 Task: Look for space in Boyarka, Ukraine from 8th August, 2023 to 15th August, 2023 for 9 adults in price range Rs.10000 to Rs.14000. Place can be shared room with 5 bedrooms having 9 beds and 5 bathrooms. Property type can be house, flat, guest house. Amenities needed are: wifi, TV, free parkinig on premises, gym, breakfast. Booking option can be shelf check-in. Required host language is English.
Action: Mouse moved to (438, 111)
Screenshot: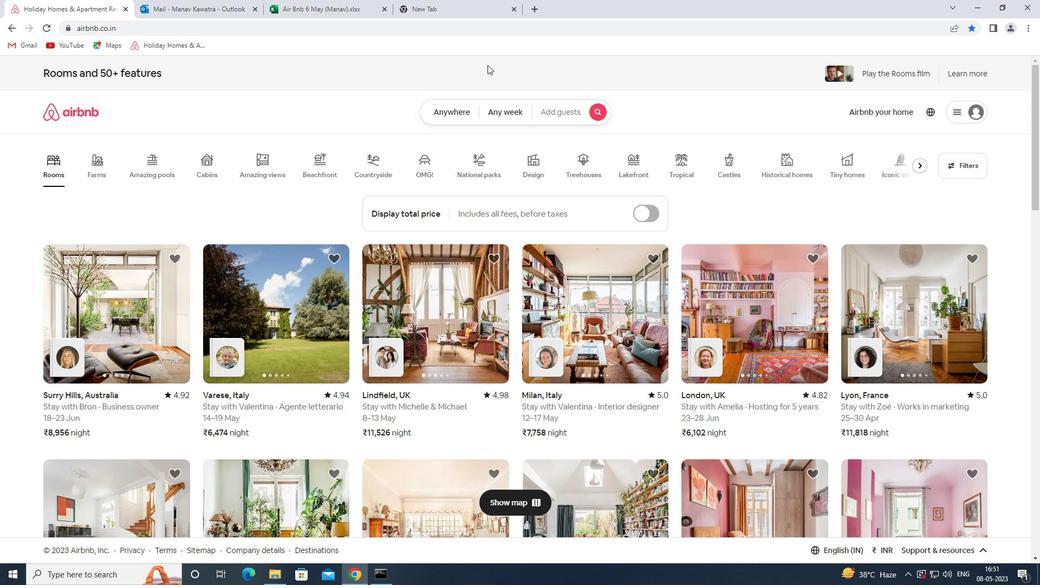 
Action: Mouse pressed left at (438, 111)
Screenshot: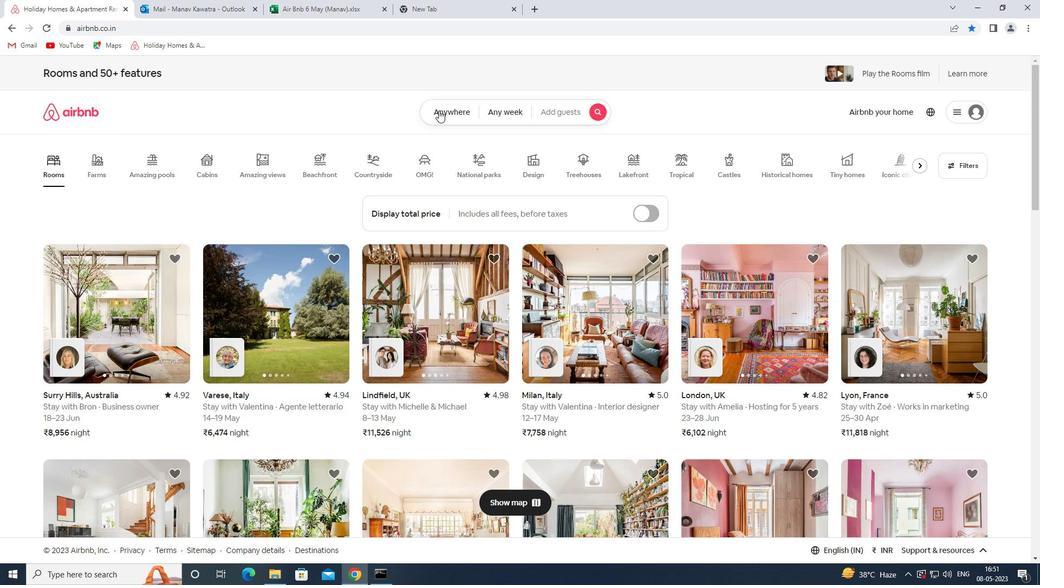 
Action: Mouse moved to (365, 152)
Screenshot: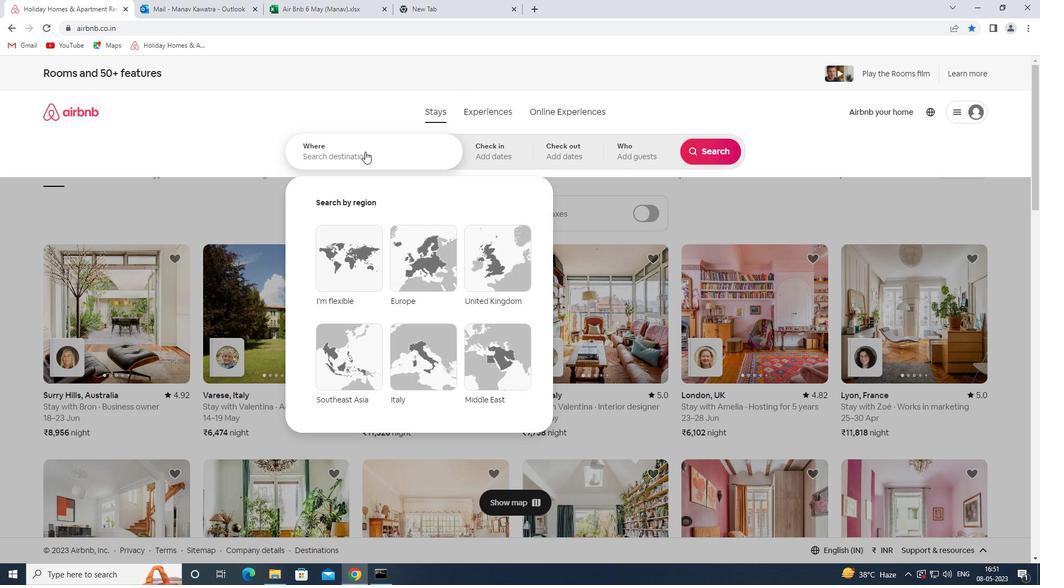
Action: Mouse pressed left at (365, 152)
Screenshot: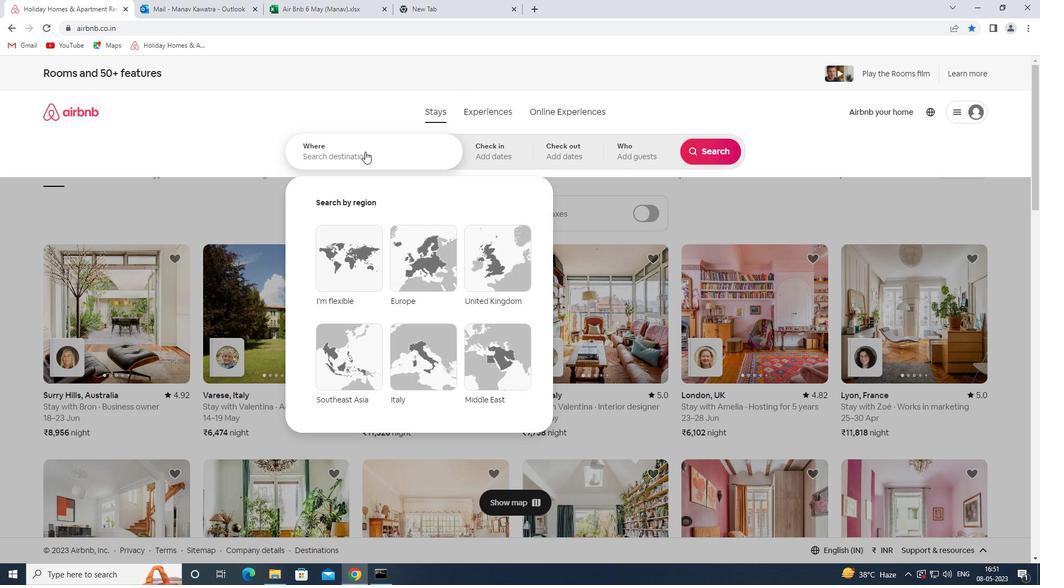 
Action: Key pressed <Key.shift>BOYARKA<Key.space><Key.shift><Key.shift><Key.shift><Key.shift><Key.shift><Key.shift>UKRAINE<Key.space><Key.enter>
Screenshot: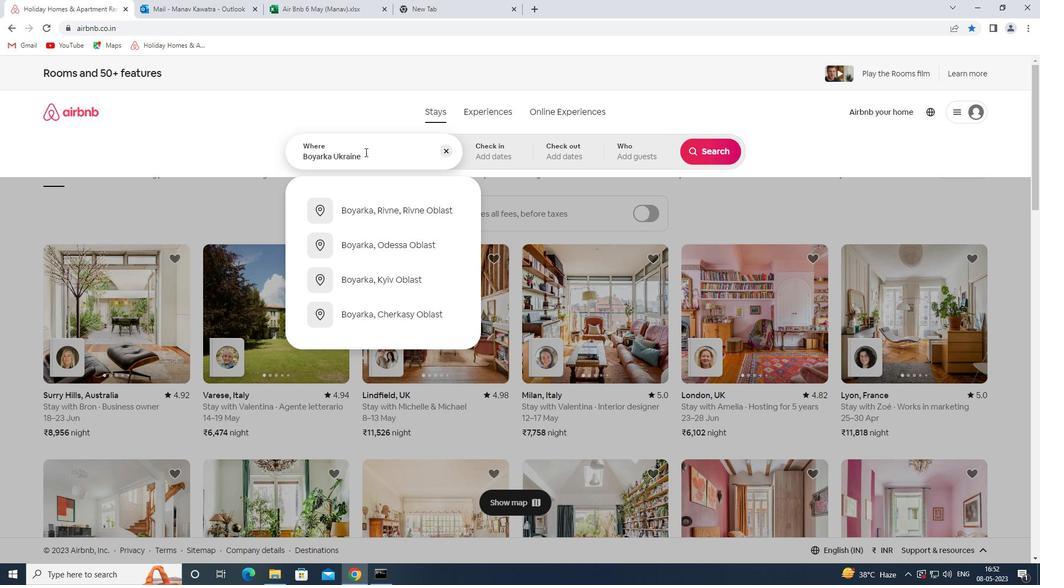 
Action: Mouse moved to (711, 237)
Screenshot: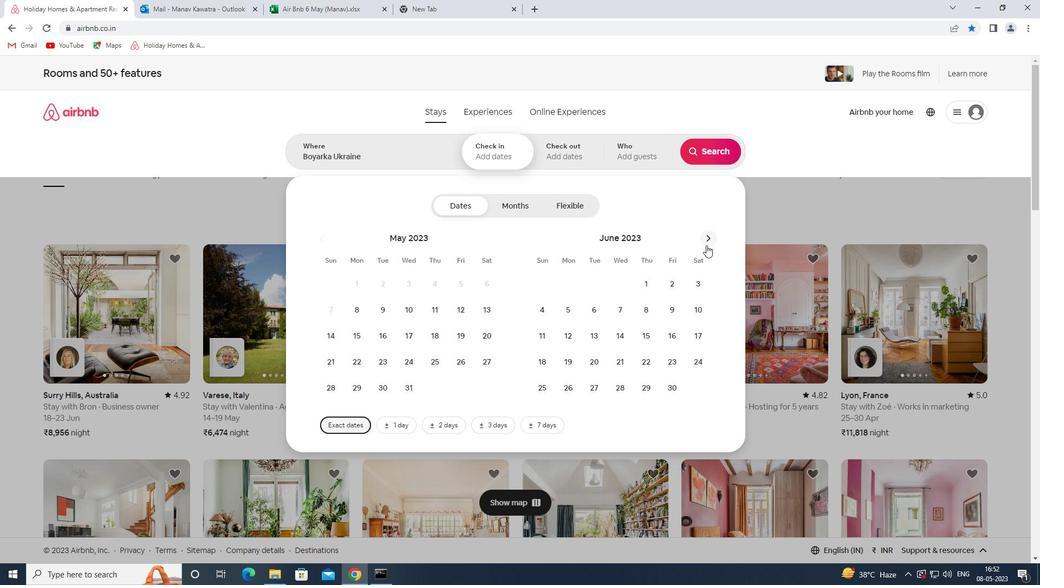 
Action: Mouse pressed left at (711, 237)
Screenshot: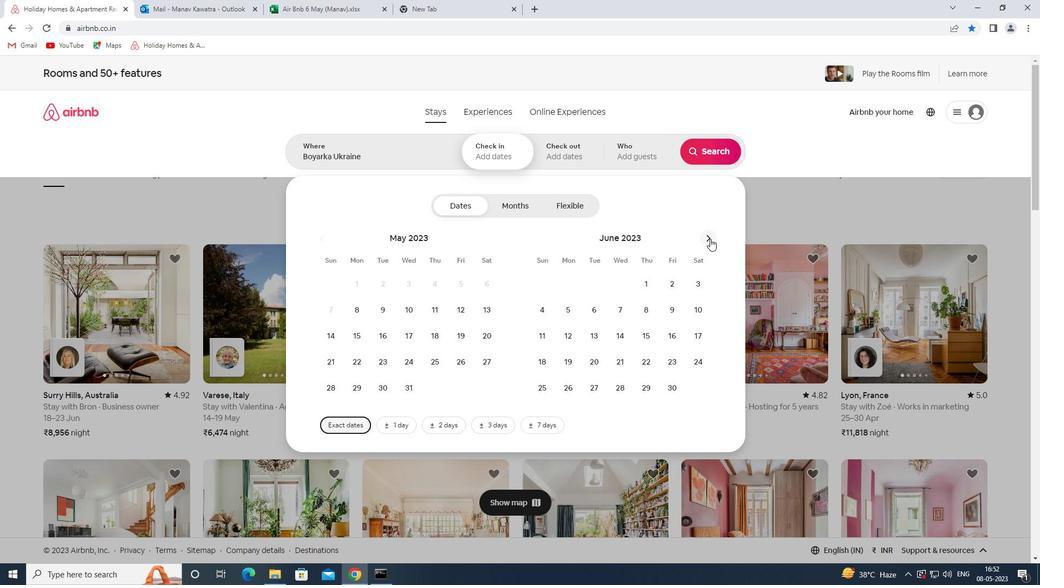 
Action: Mouse pressed left at (711, 237)
Screenshot: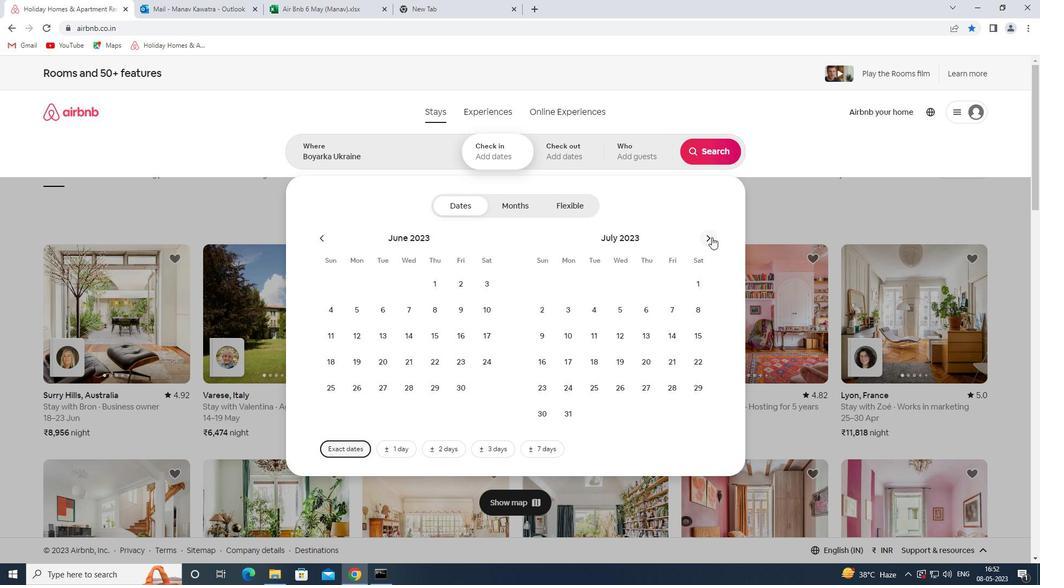 
Action: Mouse moved to (594, 311)
Screenshot: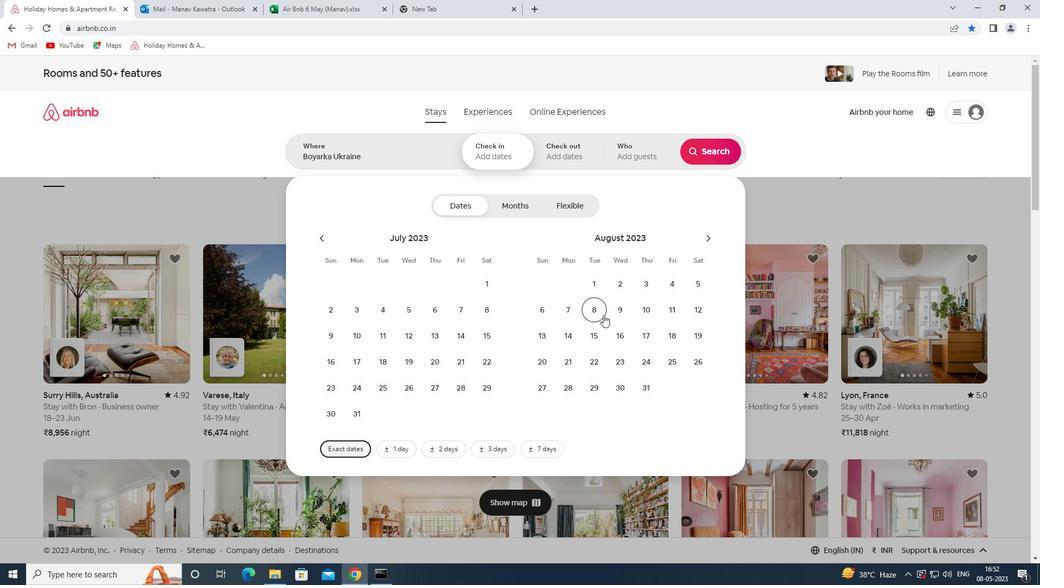 
Action: Mouse pressed left at (594, 311)
Screenshot: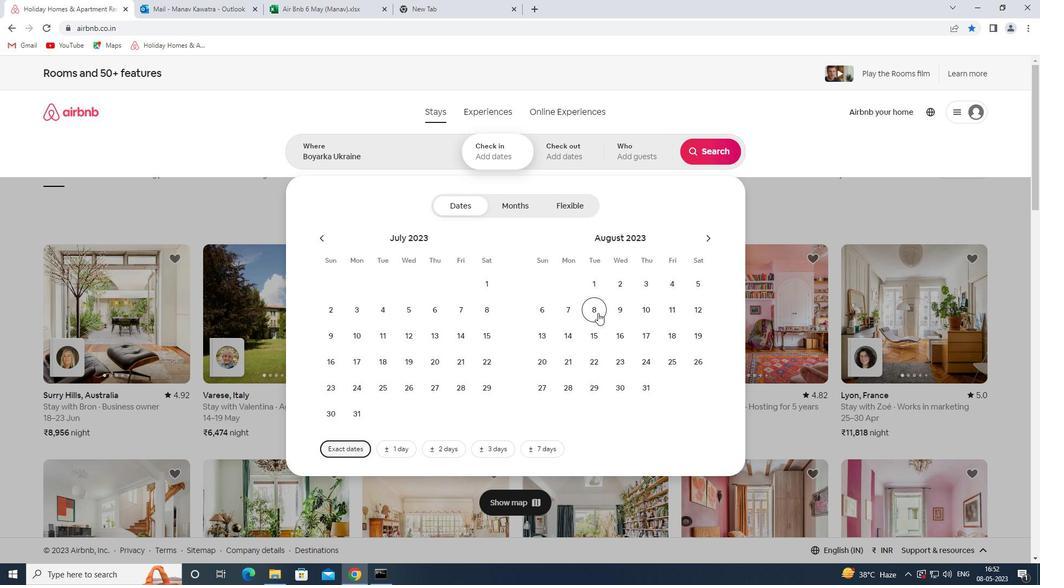 
Action: Mouse moved to (591, 336)
Screenshot: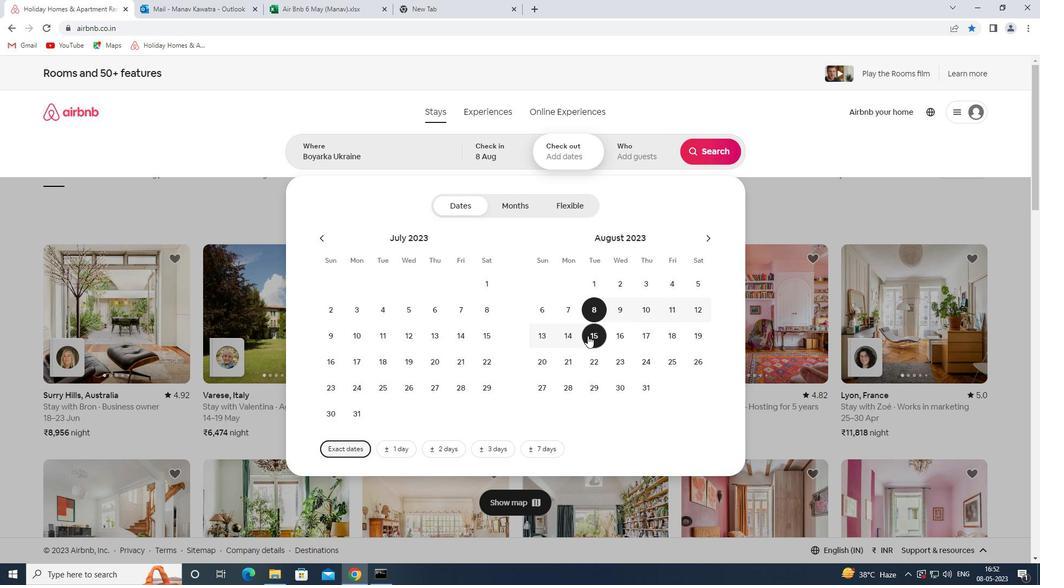 
Action: Mouse pressed left at (591, 336)
Screenshot: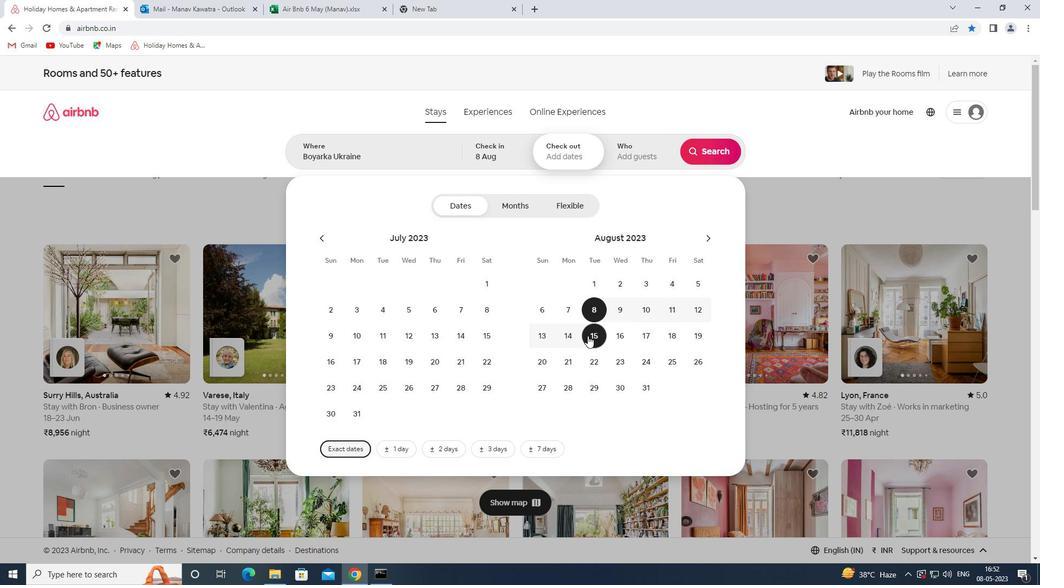 
Action: Mouse moved to (633, 163)
Screenshot: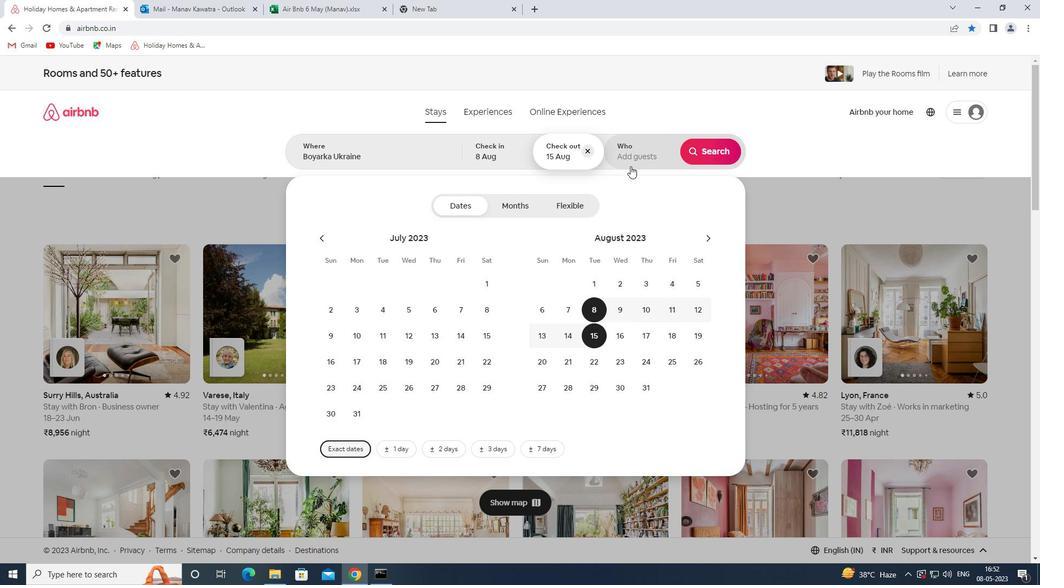 
Action: Mouse pressed left at (633, 163)
Screenshot: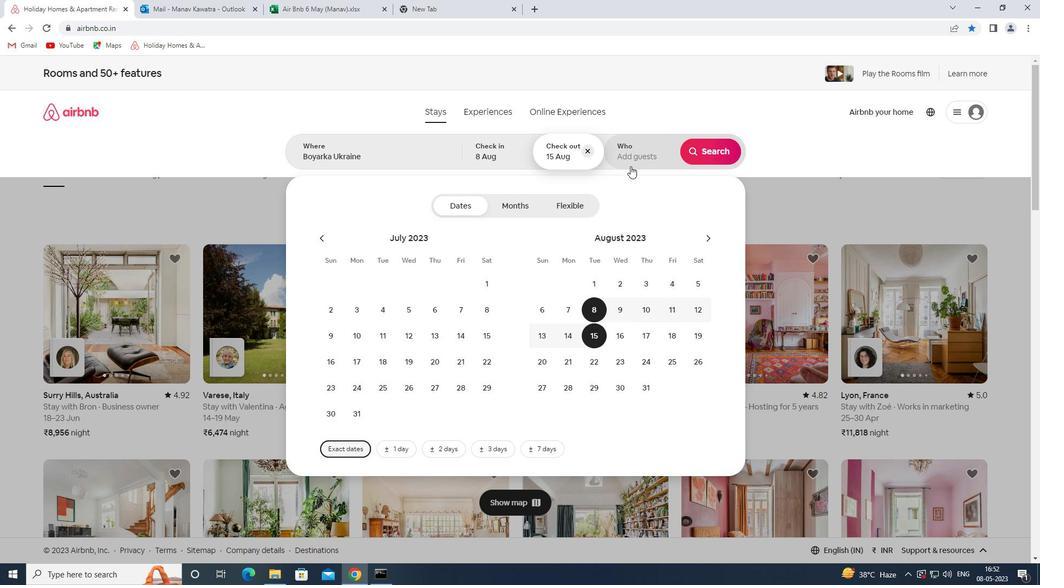 
Action: Mouse moved to (719, 214)
Screenshot: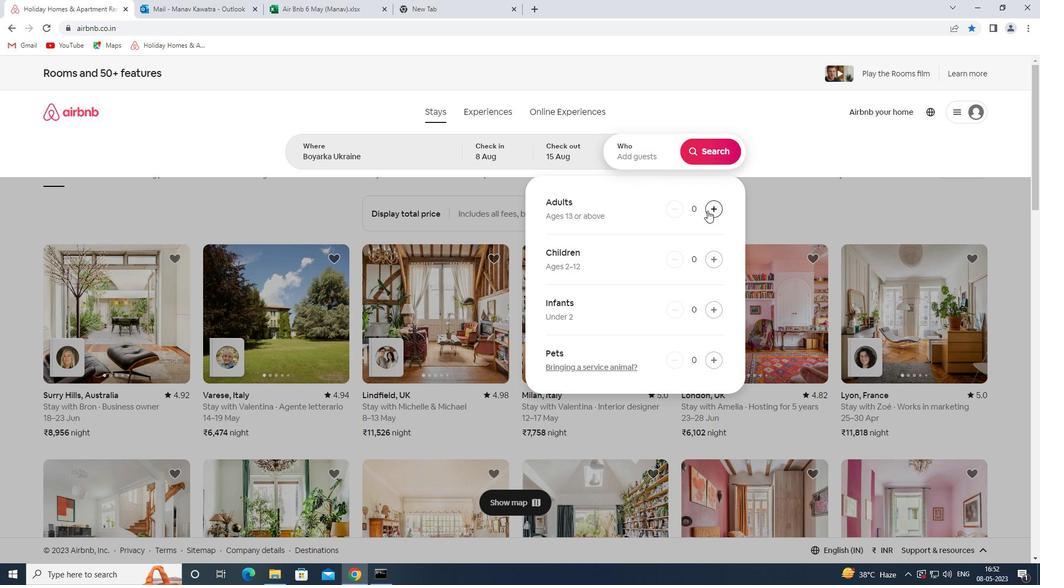 
Action: Mouse pressed left at (719, 214)
Screenshot: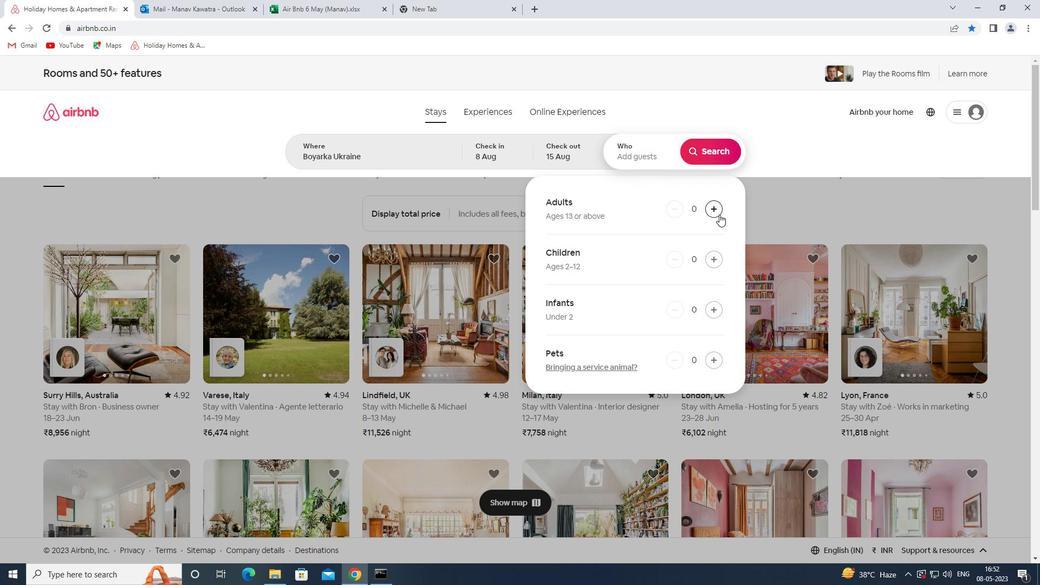 
Action: Mouse pressed left at (719, 214)
Screenshot: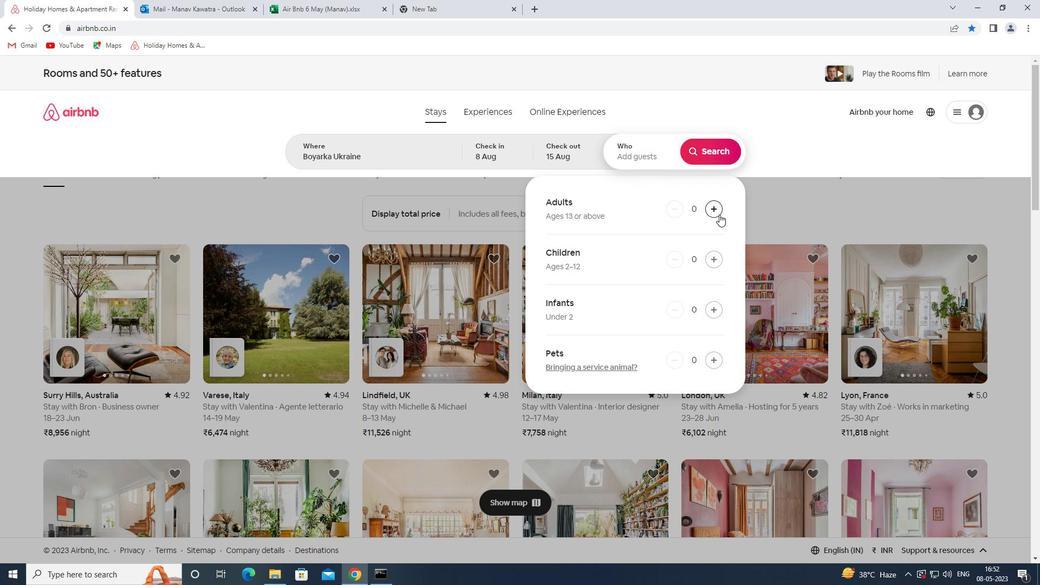 
Action: Mouse moved to (714, 213)
Screenshot: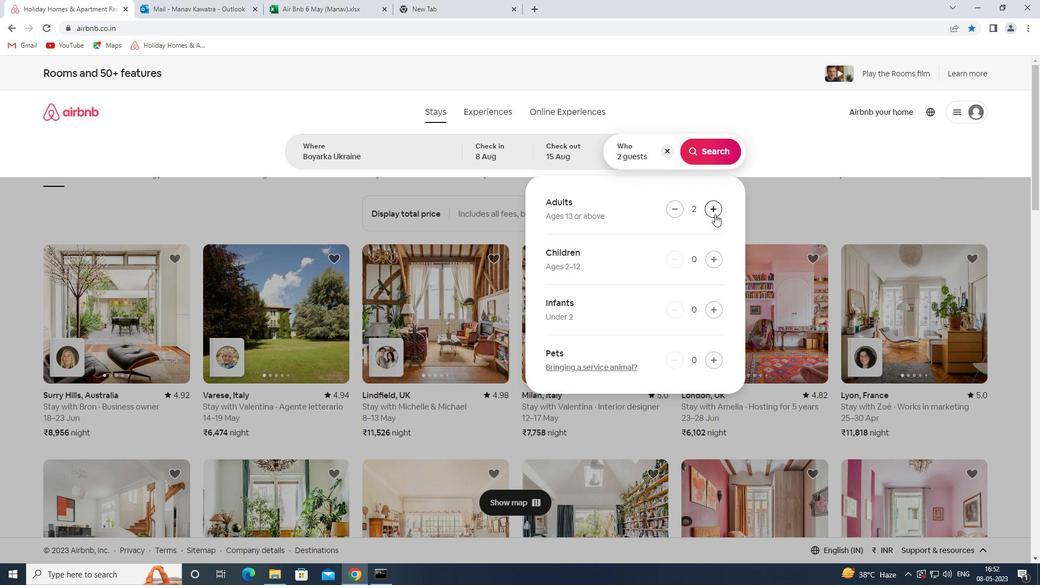 
Action: Mouse pressed left at (714, 213)
Screenshot: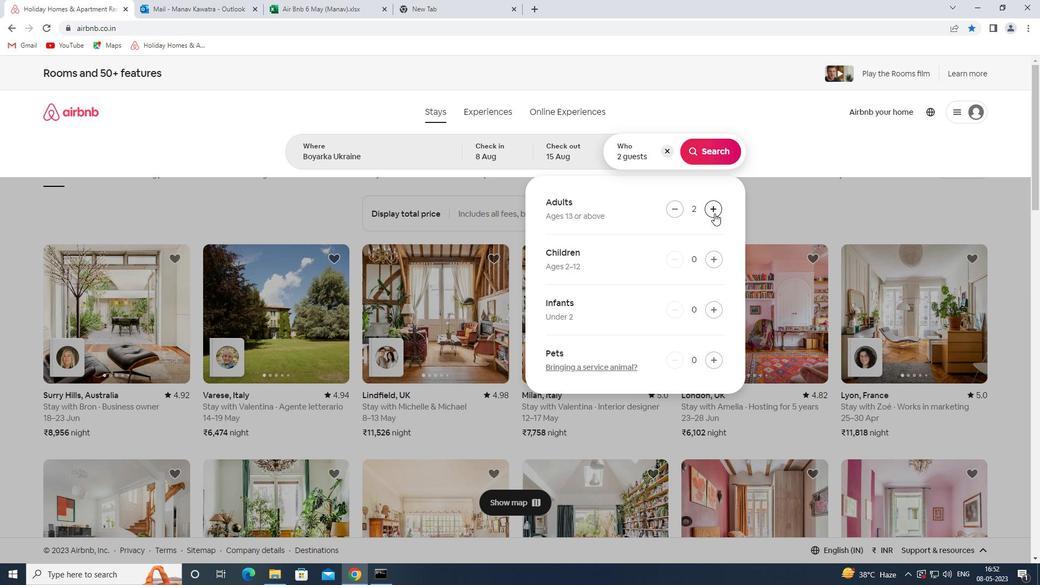 
Action: Mouse pressed left at (714, 213)
Screenshot: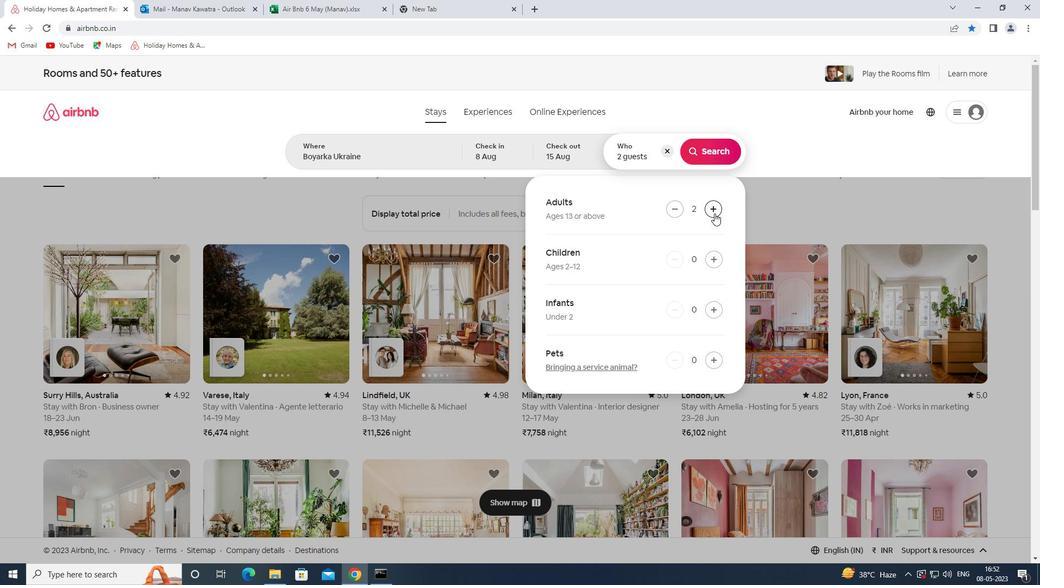 
Action: Mouse pressed left at (714, 213)
Screenshot: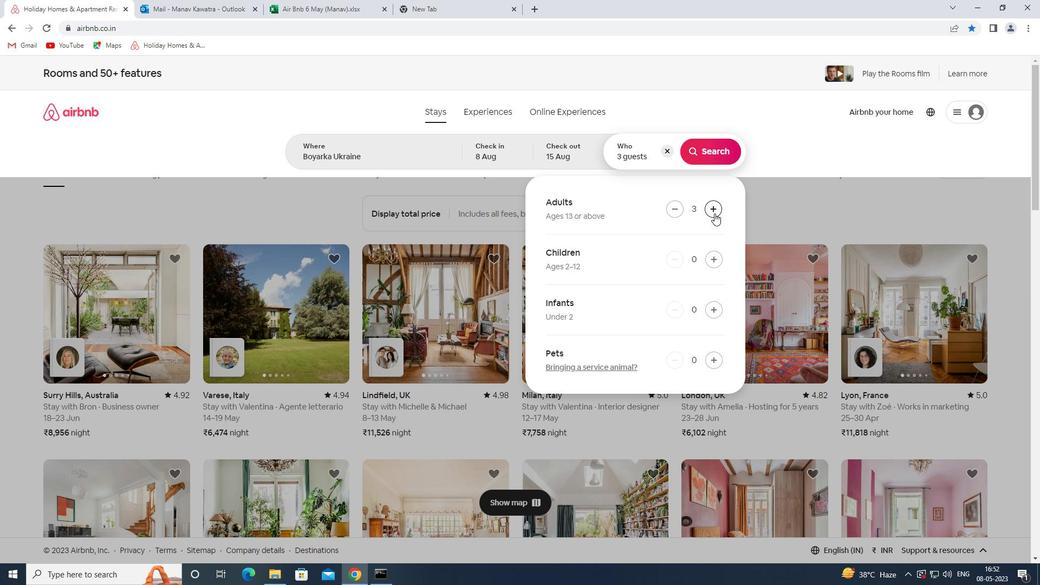 
Action: Mouse pressed left at (714, 213)
Screenshot: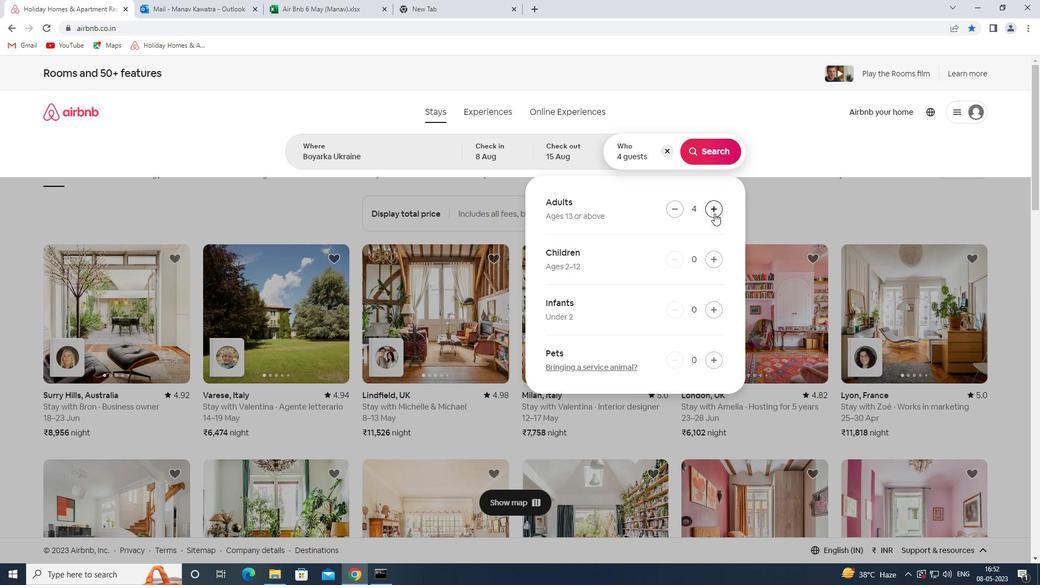 
Action: Mouse pressed left at (714, 213)
Screenshot: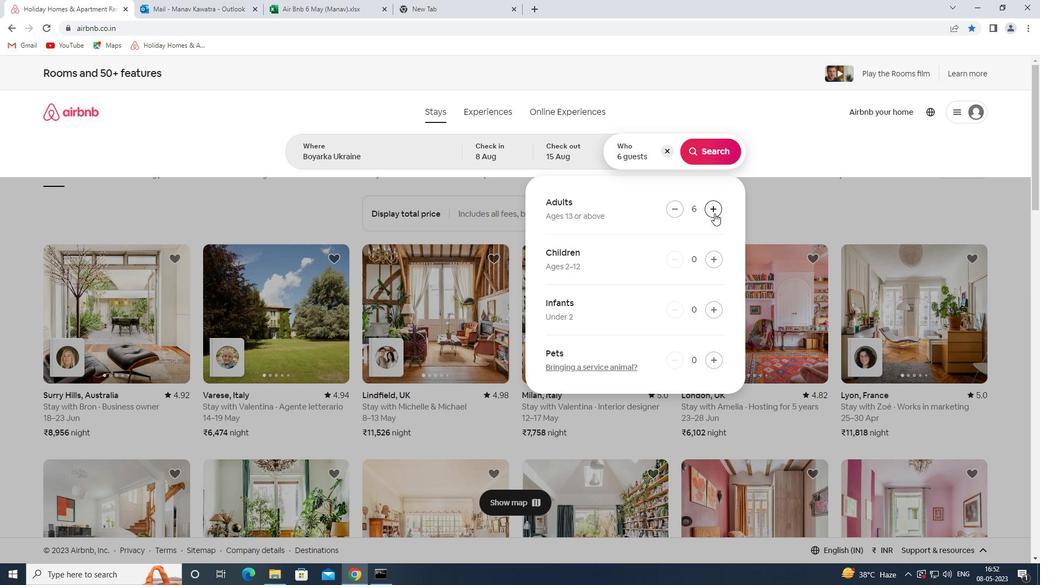 
Action: Mouse pressed left at (714, 213)
Screenshot: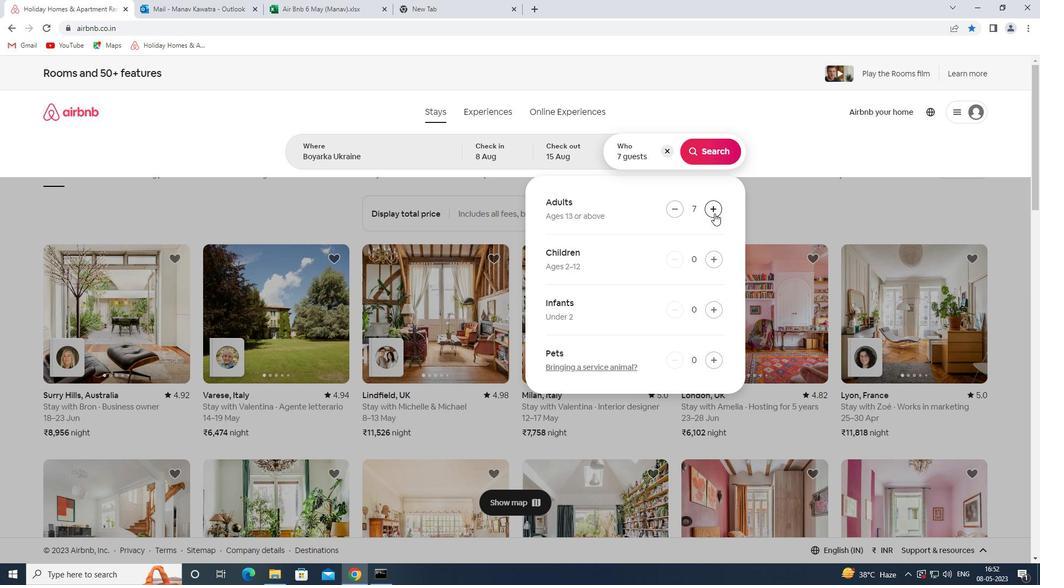 
Action: Mouse pressed left at (714, 213)
Screenshot: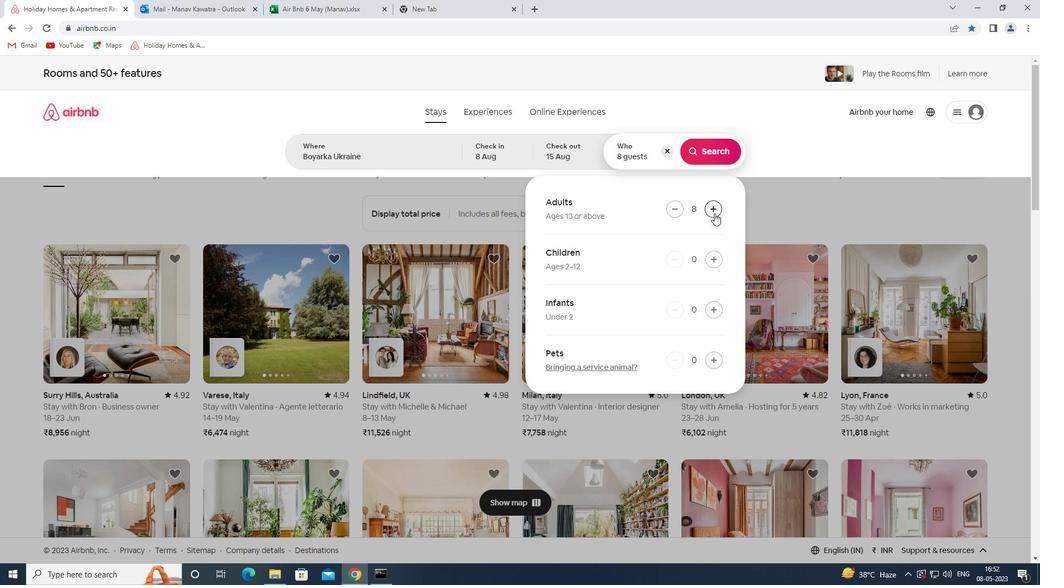 
Action: Mouse moved to (714, 150)
Screenshot: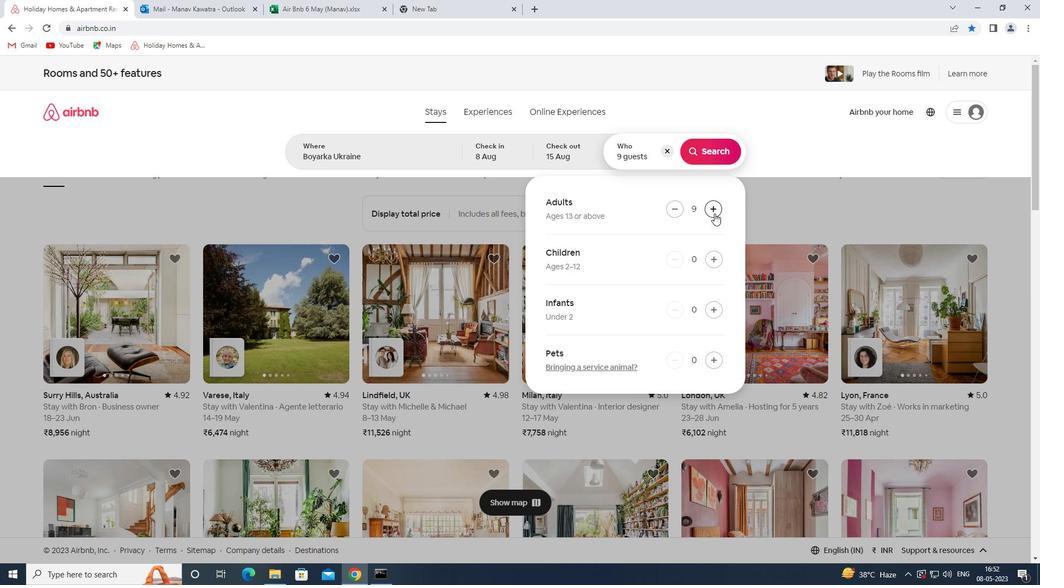 
Action: Mouse pressed left at (714, 150)
Screenshot: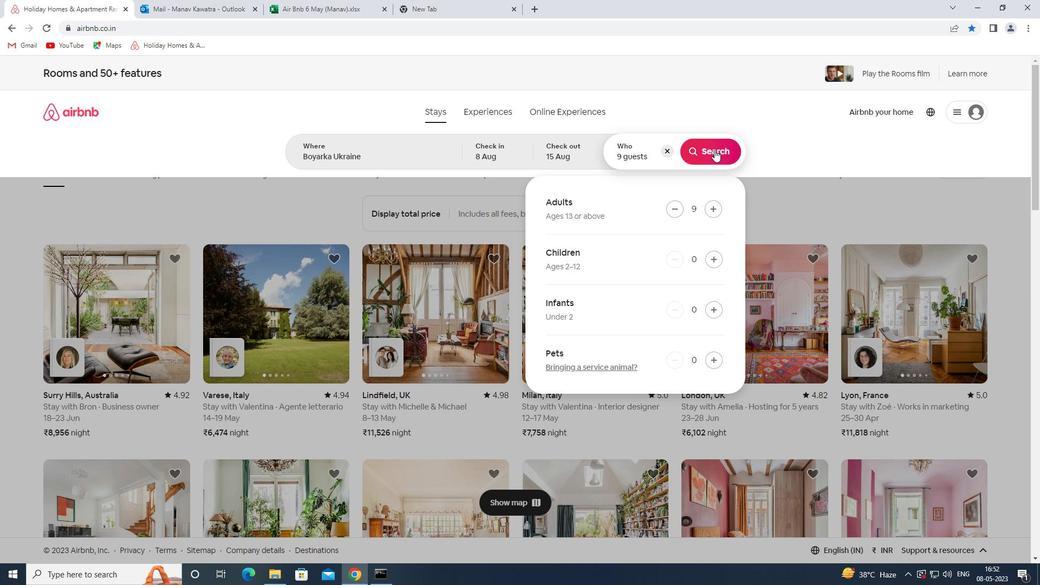 
Action: Mouse moved to (1017, 113)
Screenshot: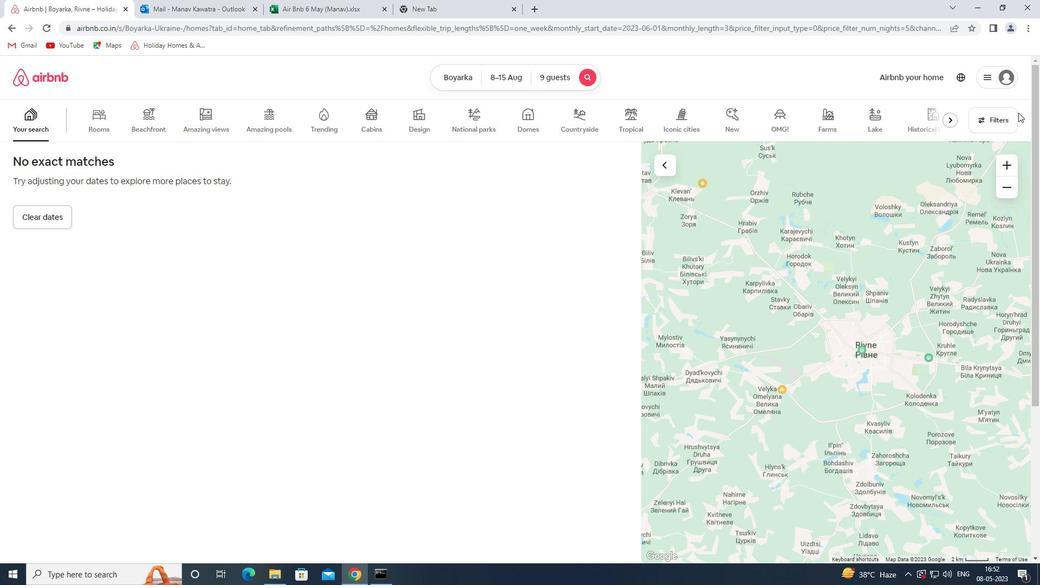 
Action: Mouse pressed left at (1017, 113)
Screenshot: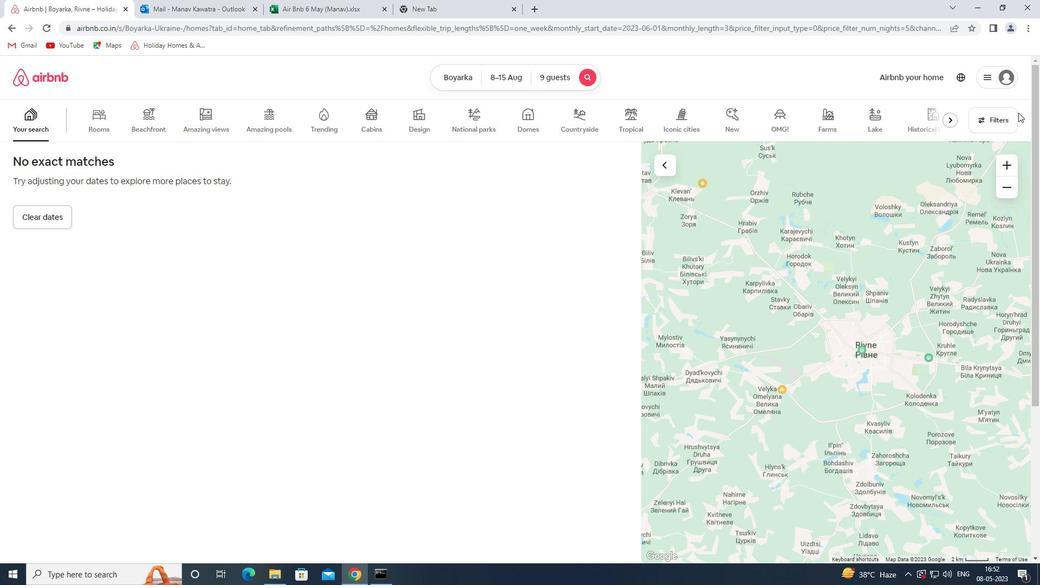 
Action: Mouse moved to (445, 384)
Screenshot: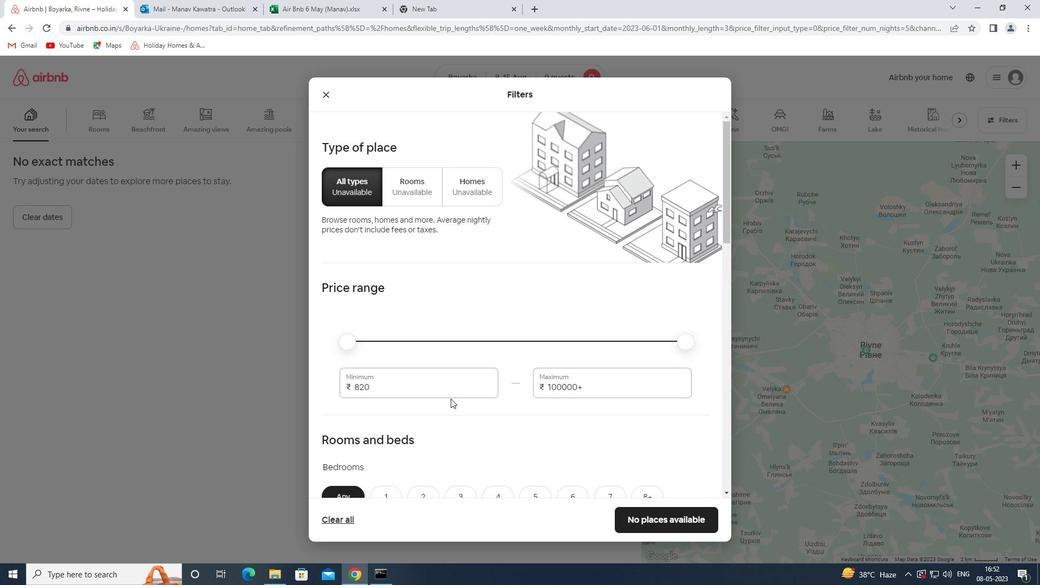 
Action: Mouse pressed left at (445, 384)
Screenshot: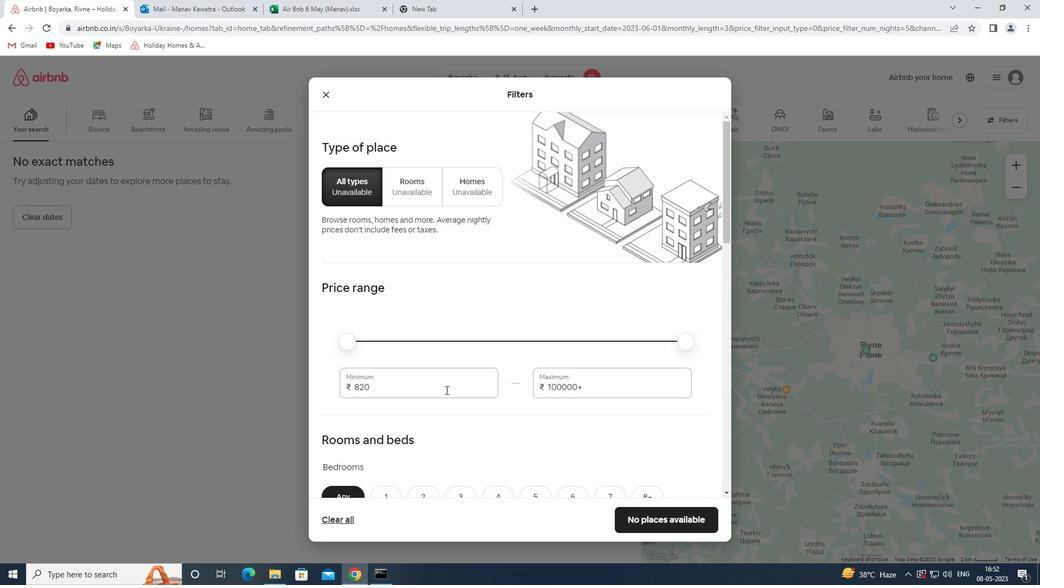 
Action: Mouse pressed left at (445, 384)
Screenshot: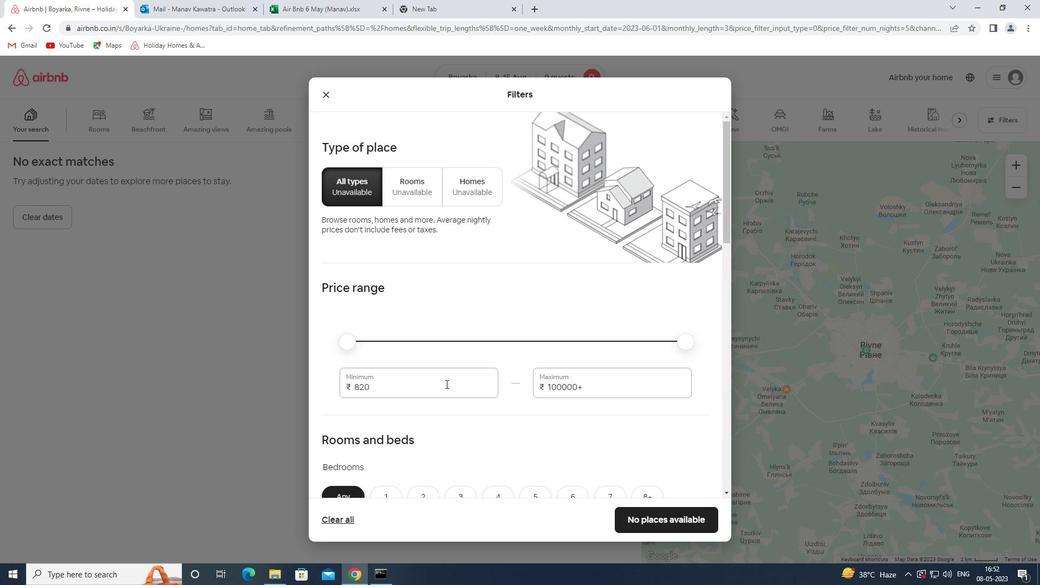 
Action: Key pressed 10000<Key.tab><<96>>1400<Key.backspace><Key.backspace><Key.backspace><Key.backspace><Key.backspace><Key.backspace><Key.backspace><Key.backspace><Key.backspace><Key.backspace><Key.backspace><Key.backspace>14000
Screenshot: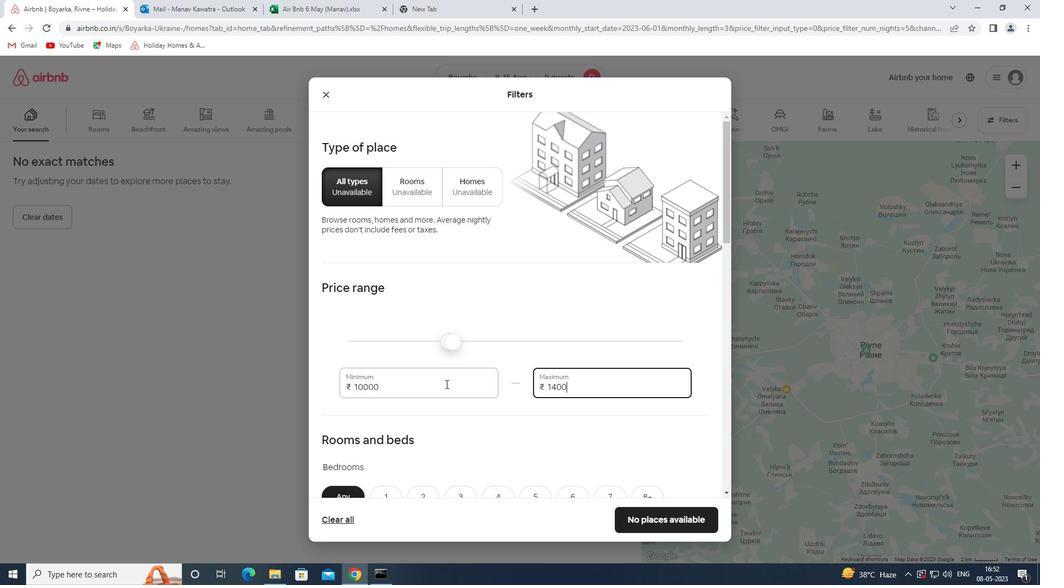 
Action: Mouse scrolled (445, 383) with delta (0, 0)
Screenshot: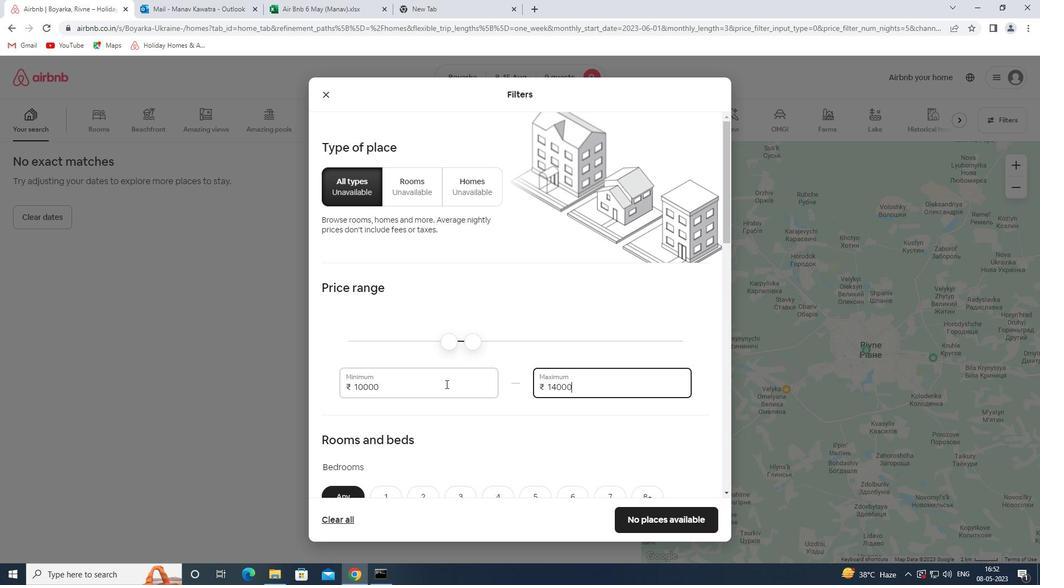 
Action: Mouse scrolled (445, 383) with delta (0, 0)
Screenshot: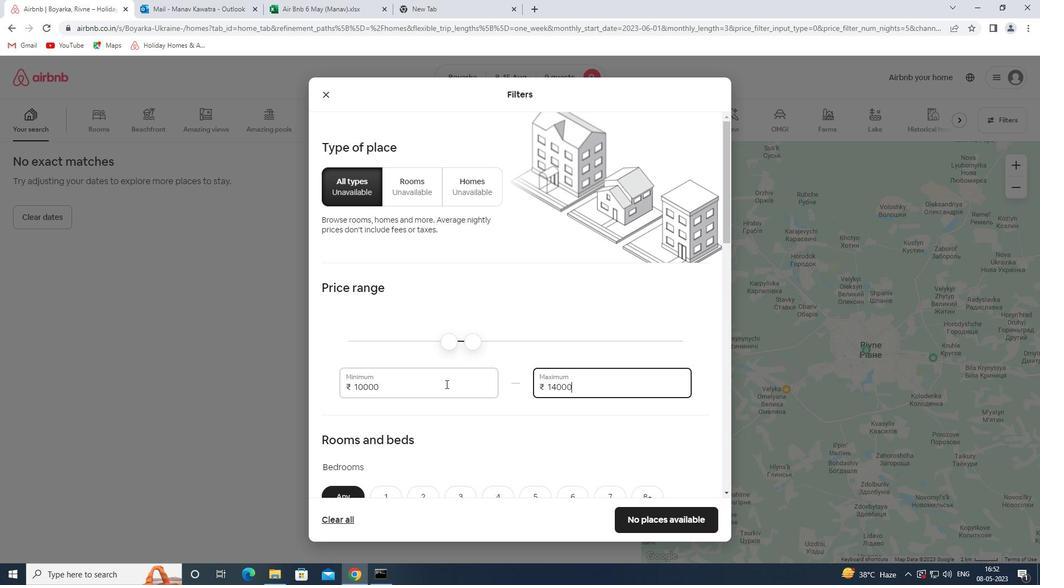 
Action: Mouse scrolled (445, 383) with delta (0, 0)
Screenshot: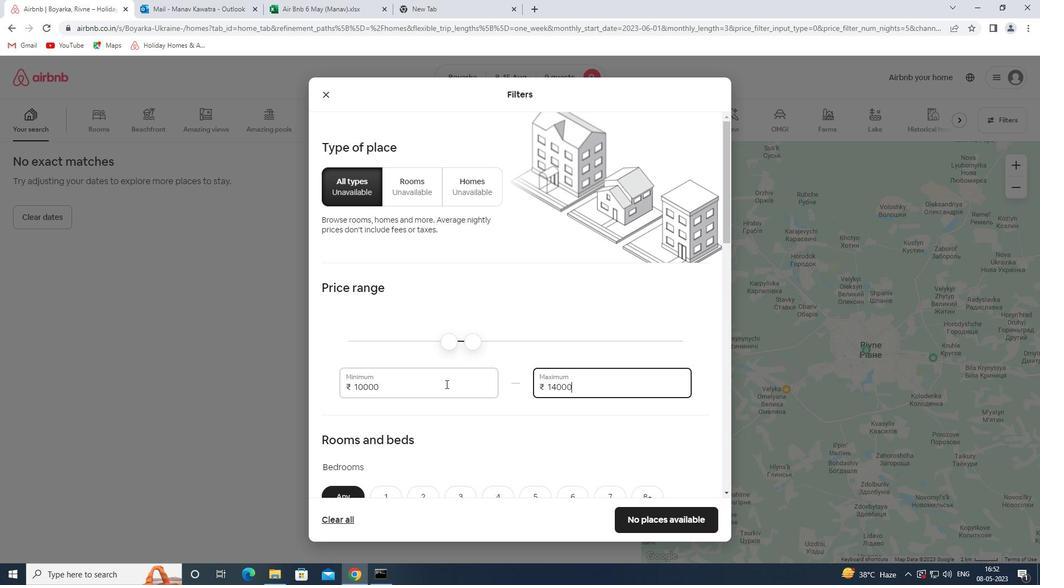 
Action: Mouse moved to (534, 334)
Screenshot: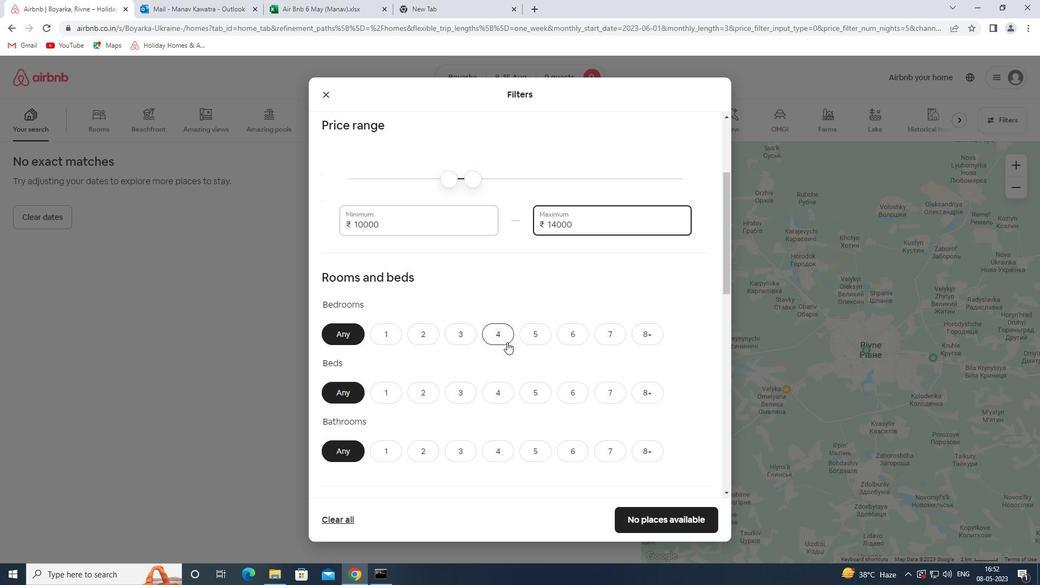 
Action: Mouse pressed left at (534, 334)
Screenshot: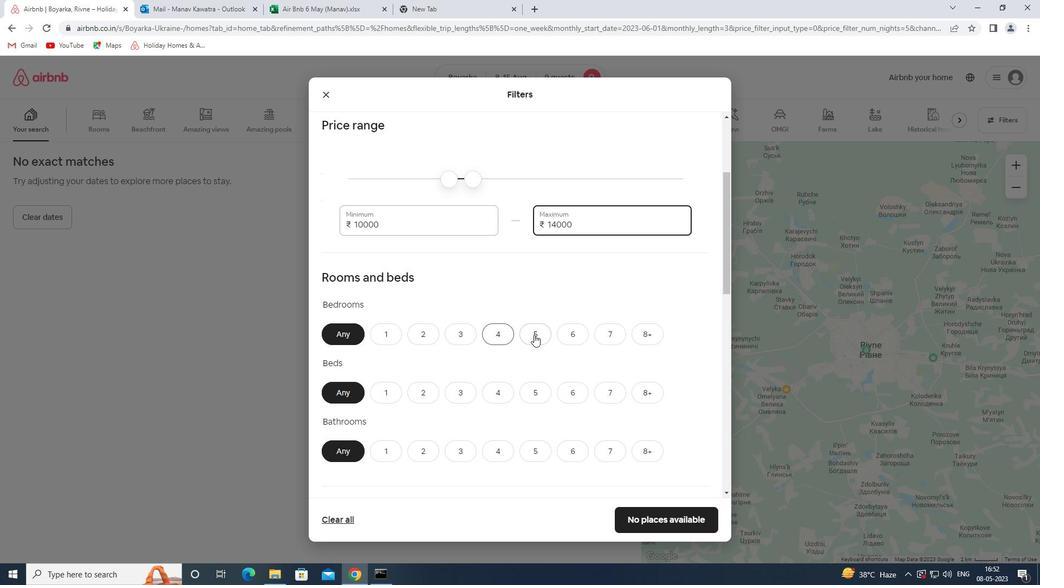 
Action: Mouse moved to (651, 395)
Screenshot: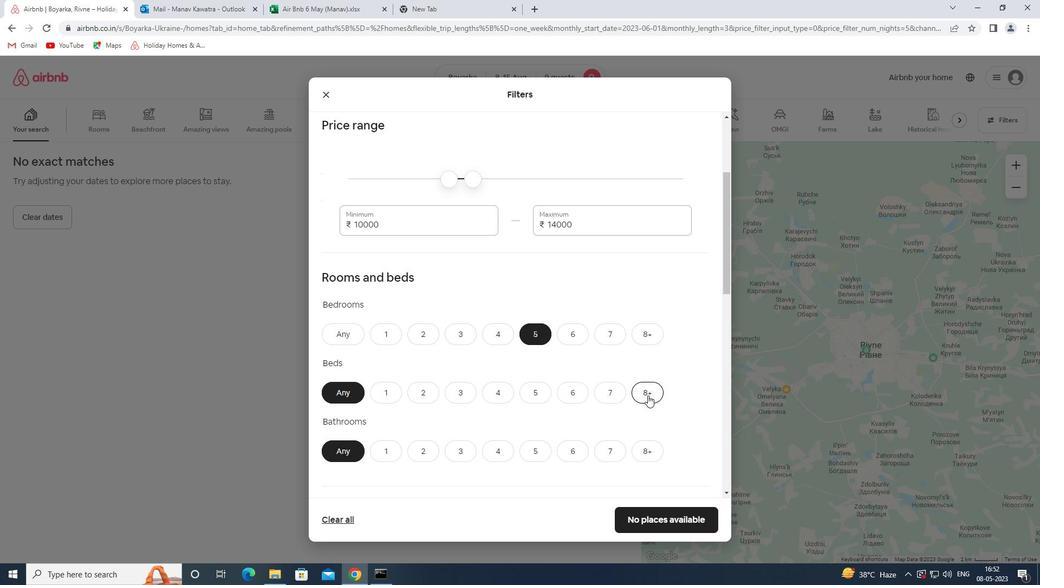 
Action: Mouse pressed left at (651, 395)
Screenshot: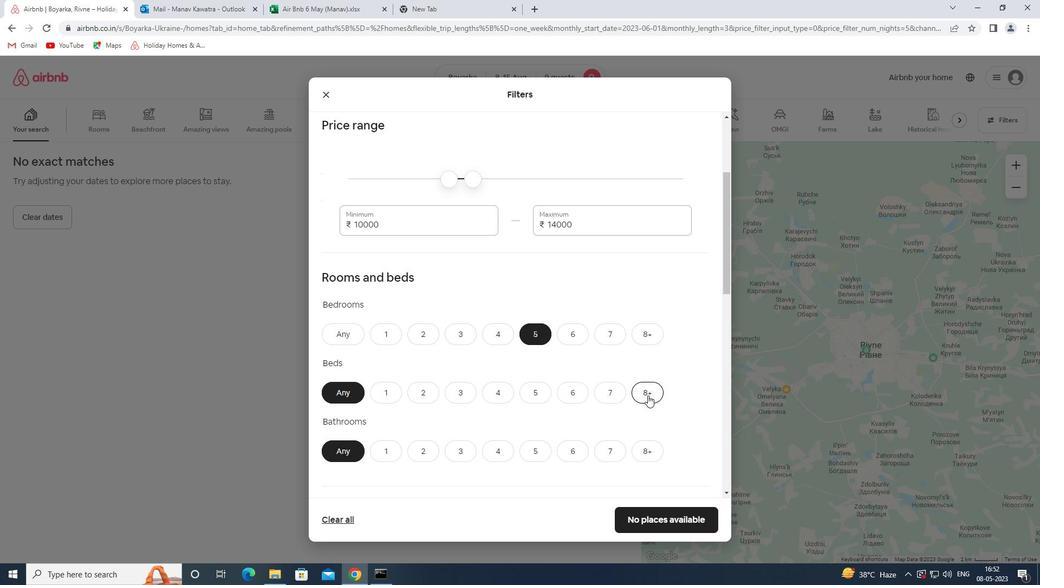 
Action: Mouse moved to (543, 450)
Screenshot: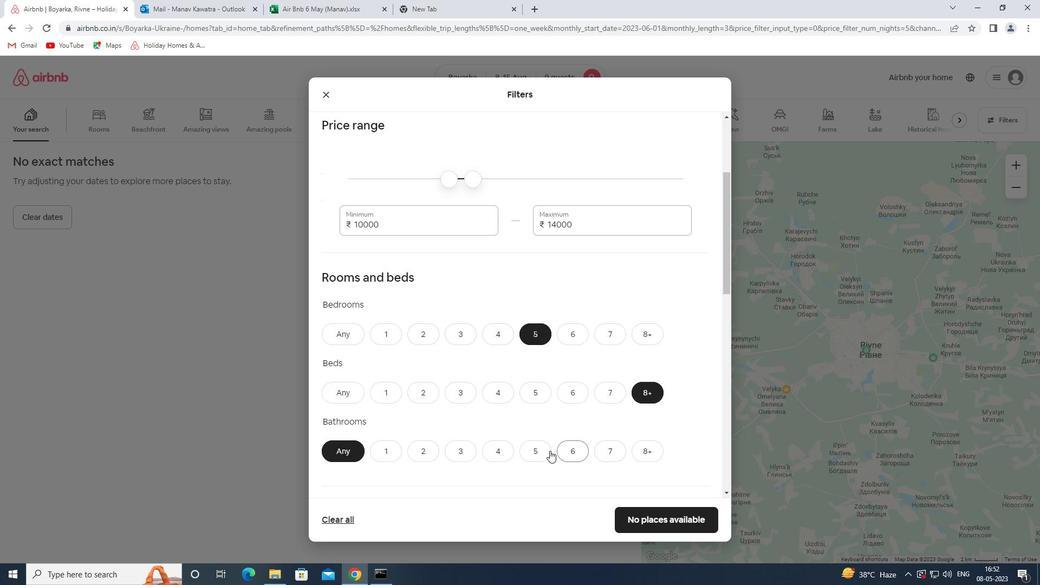 
Action: Mouse pressed left at (543, 450)
Screenshot: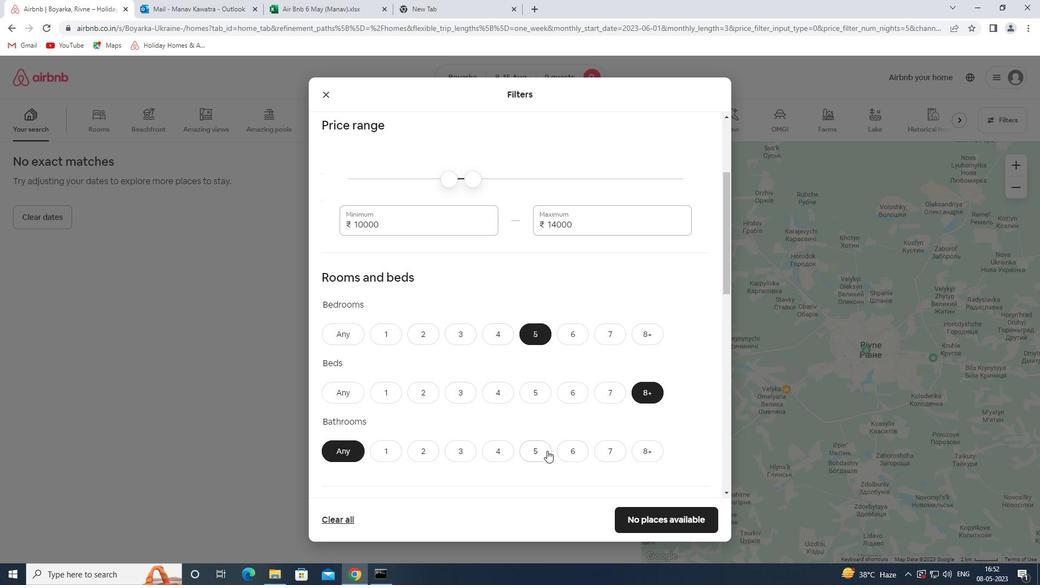 
Action: Mouse moved to (601, 306)
Screenshot: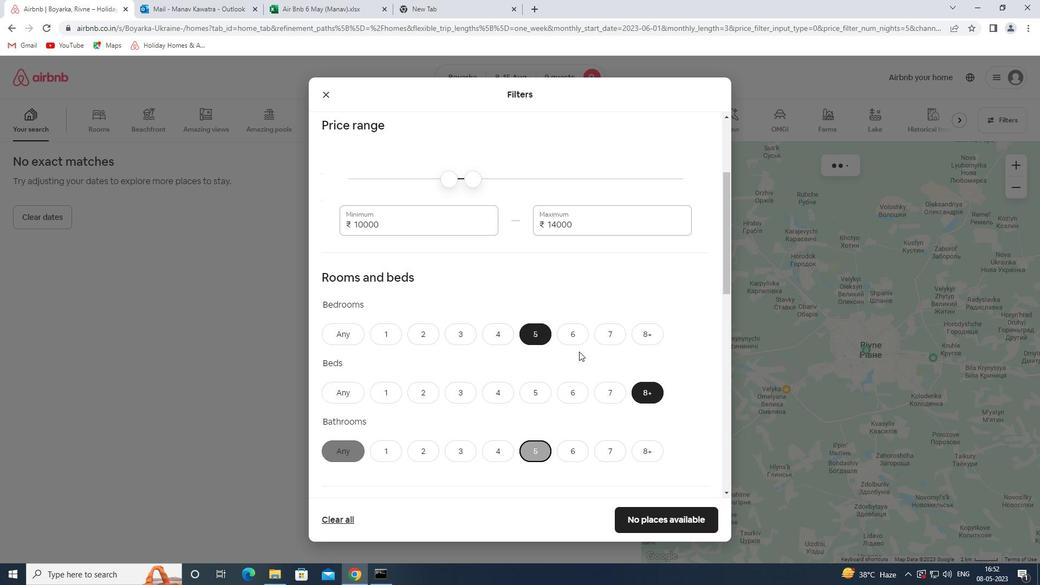 
Action: Mouse scrolled (601, 305) with delta (0, 0)
Screenshot: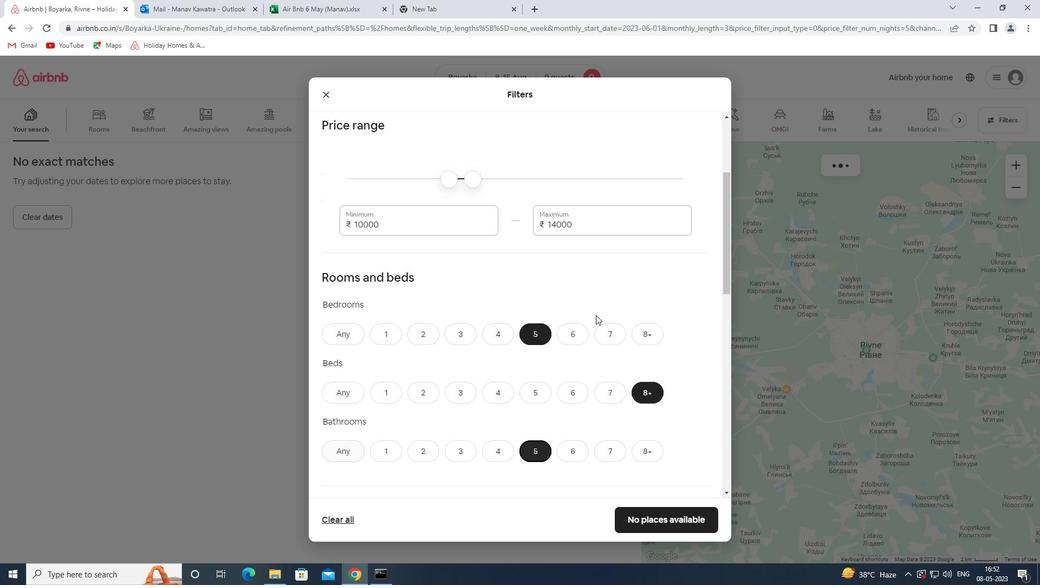 
Action: Mouse scrolled (601, 305) with delta (0, 0)
Screenshot: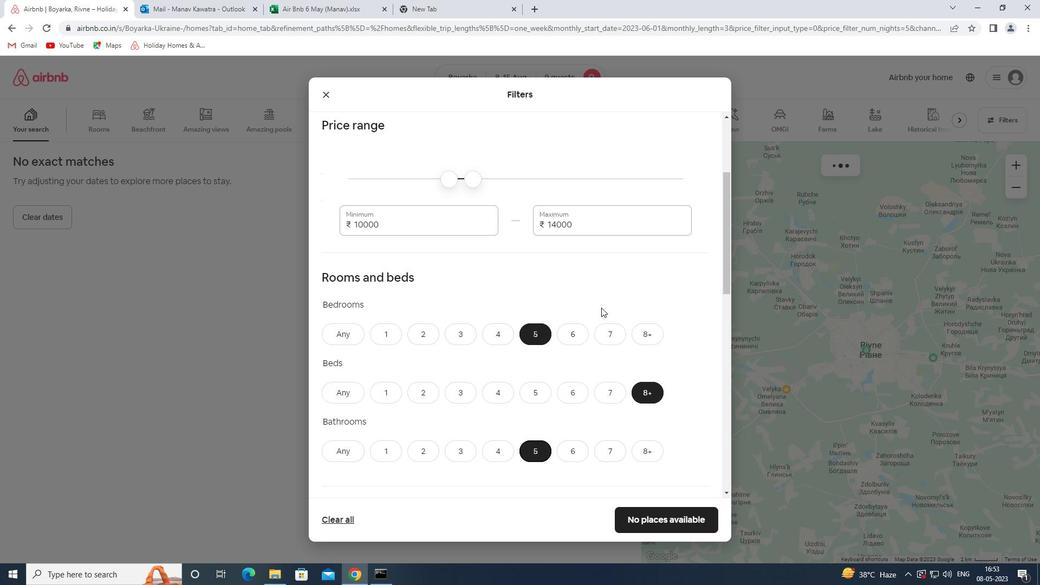 
Action: Mouse scrolled (601, 305) with delta (0, 0)
Screenshot: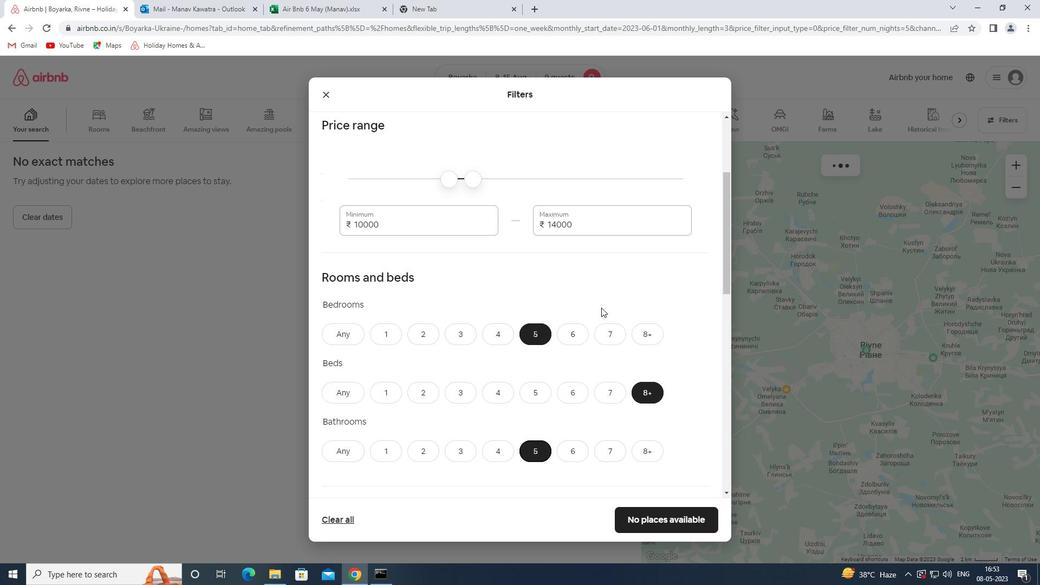 
Action: Mouse scrolled (601, 305) with delta (0, 0)
Screenshot: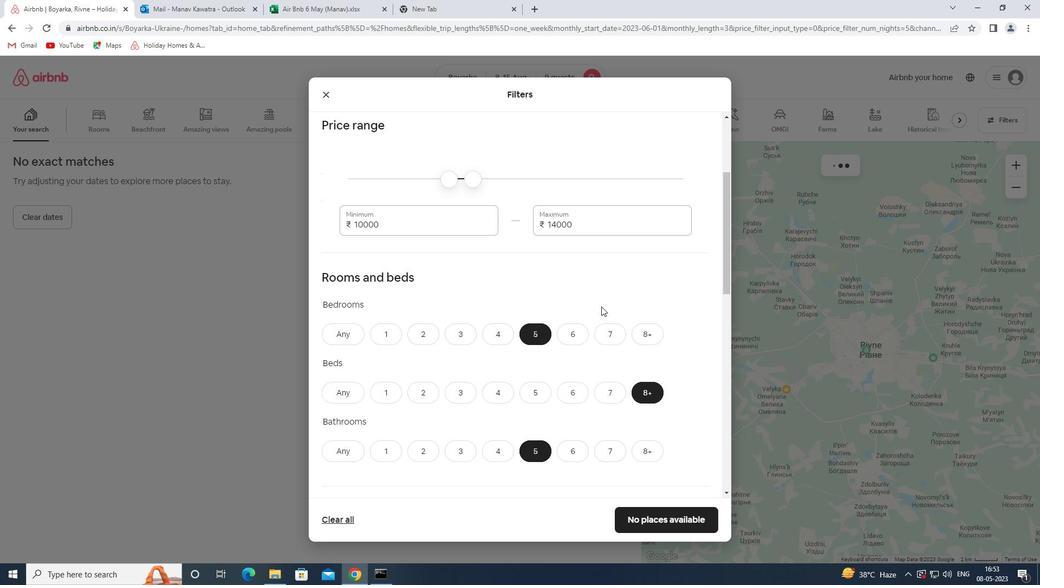 
Action: Mouse scrolled (601, 305) with delta (0, 0)
Screenshot: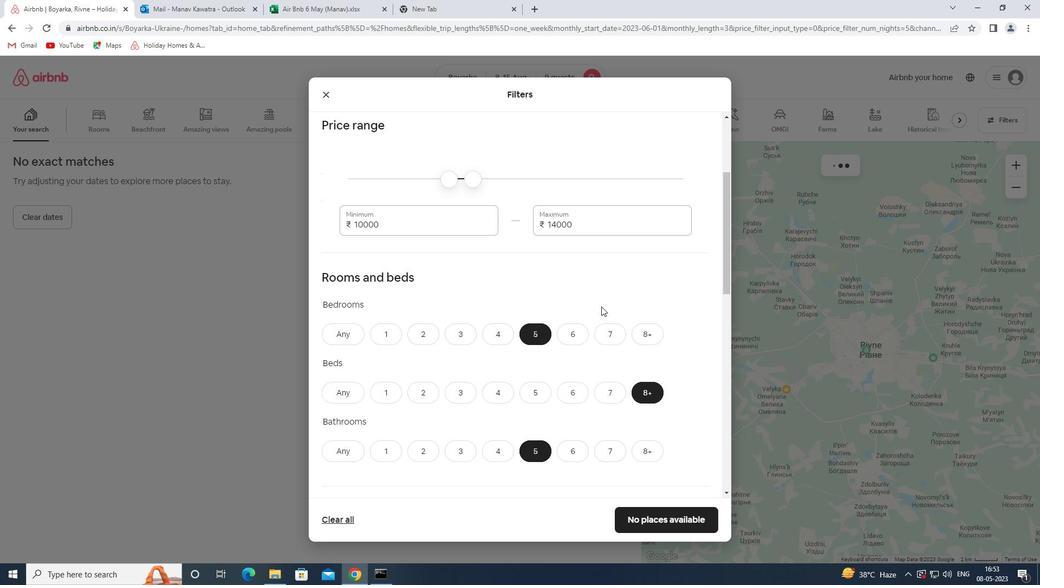 
Action: Mouse moved to (357, 372)
Screenshot: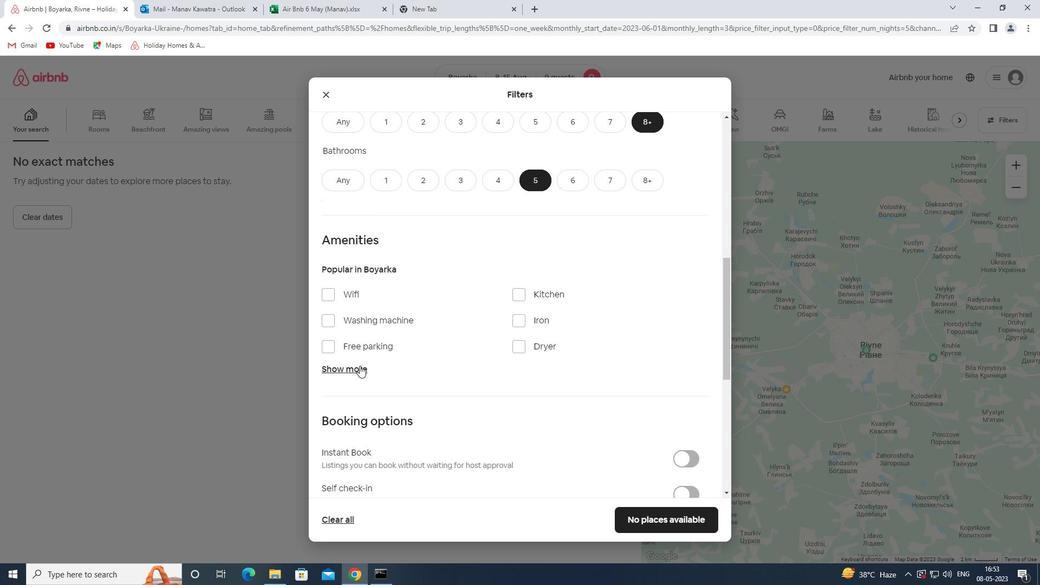 
Action: Mouse pressed left at (357, 372)
Screenshot: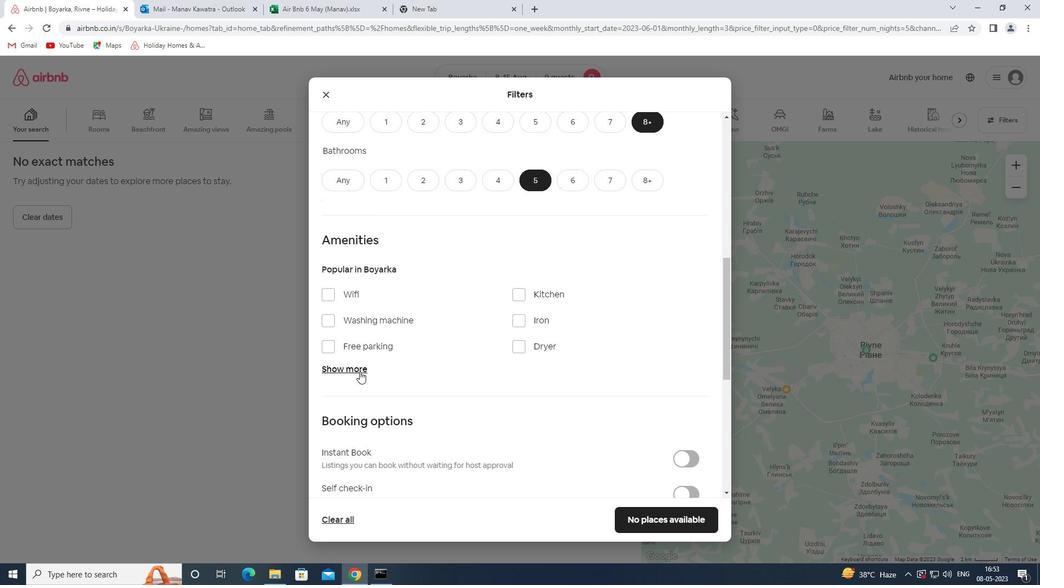 
Action: Mouse moved to (347, 295)
Screenshot: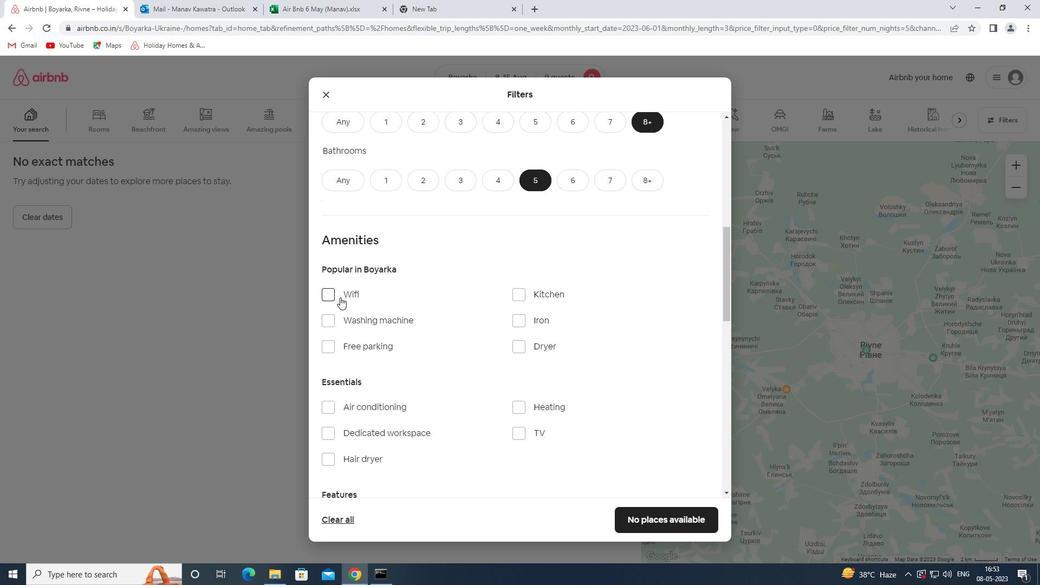 
Action: Mouse pressed left at (347, 295)
Screenshot: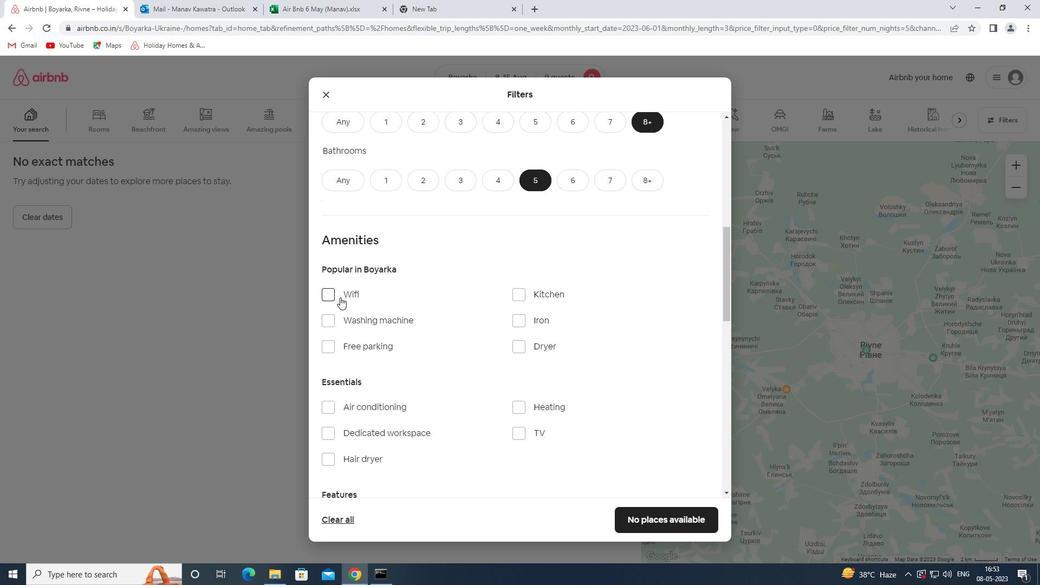
Action: Mouse moved to (381, 347)
Screenshot: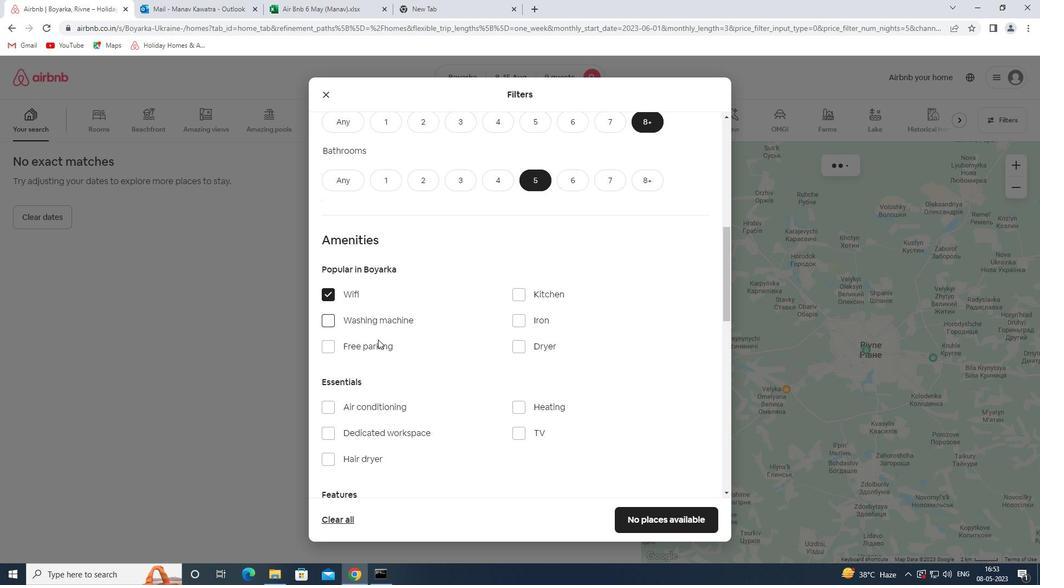 
Action: Mouse pressed left at (381, 347)
Screenshot: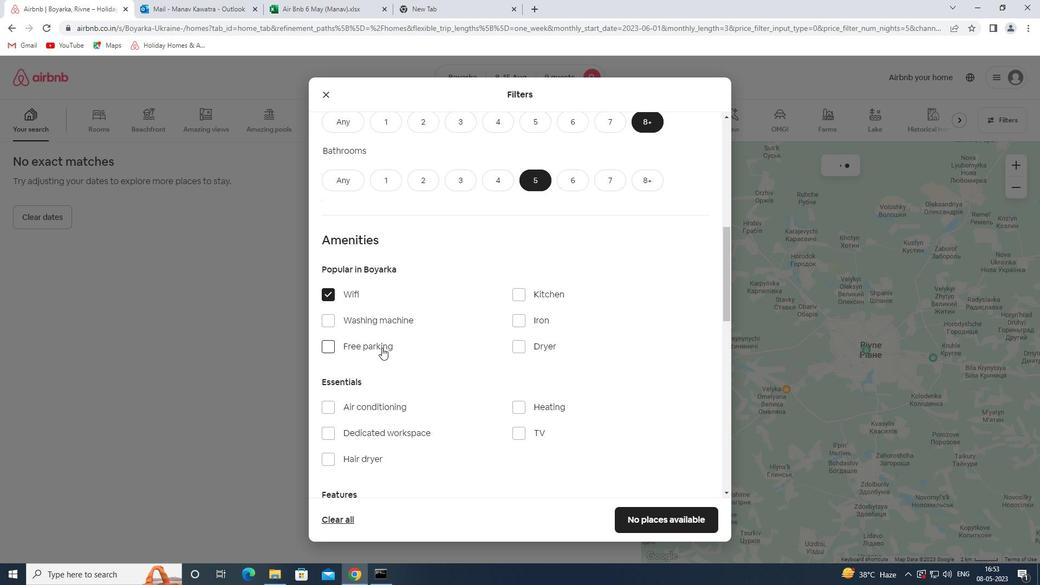 
Action: Mouse moved to (533, 427)
Screenshot: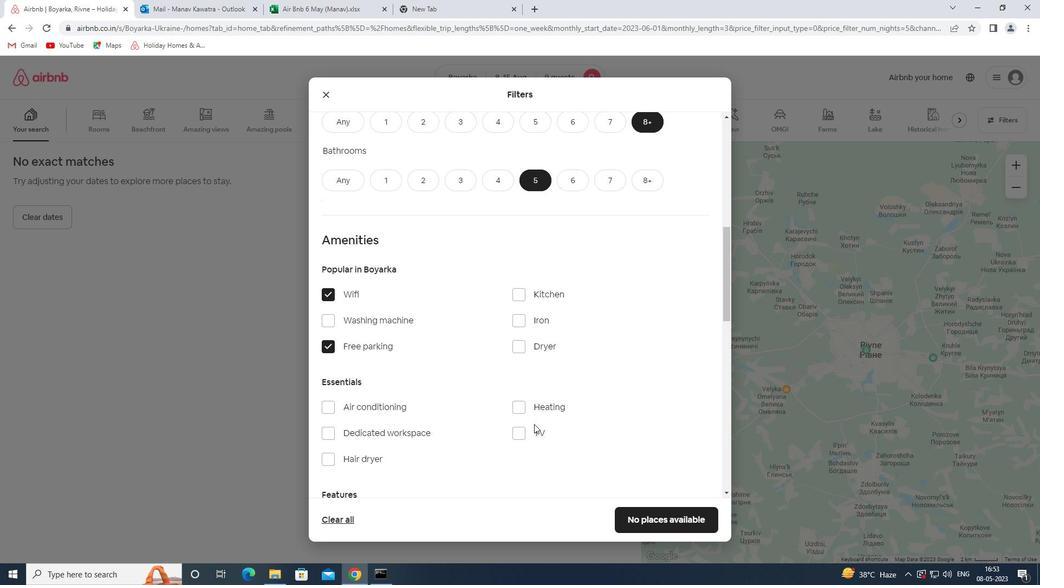 
Action: Mouse pressed left at (533, 427)
Screenshot: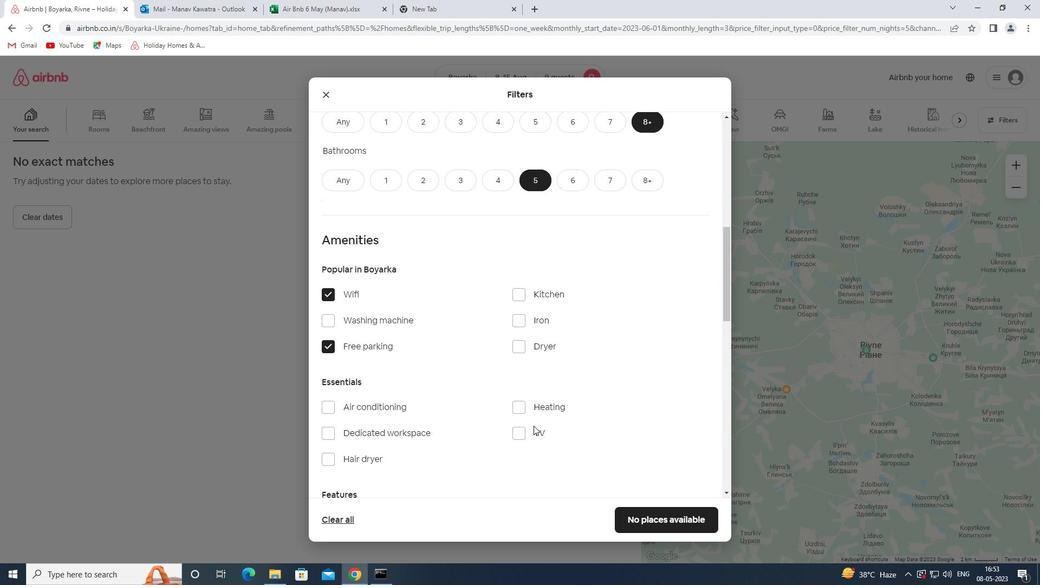 
Action: Mouse scrolled (533, 426) with delta (0, 0)
Screenshot: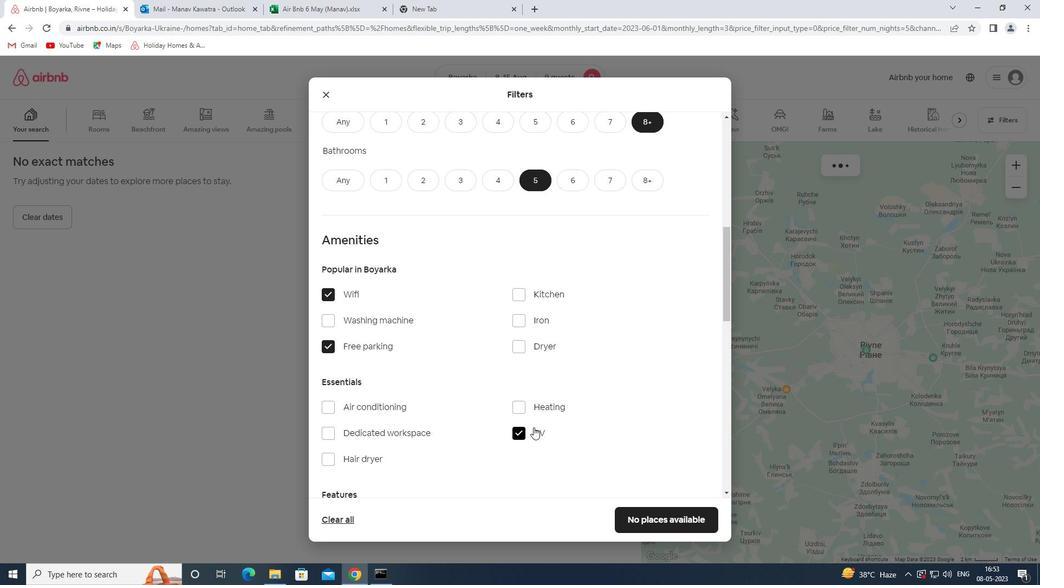 
Action: Mouse scrolled (533, 426) with delta (0, 0)
Screenshot: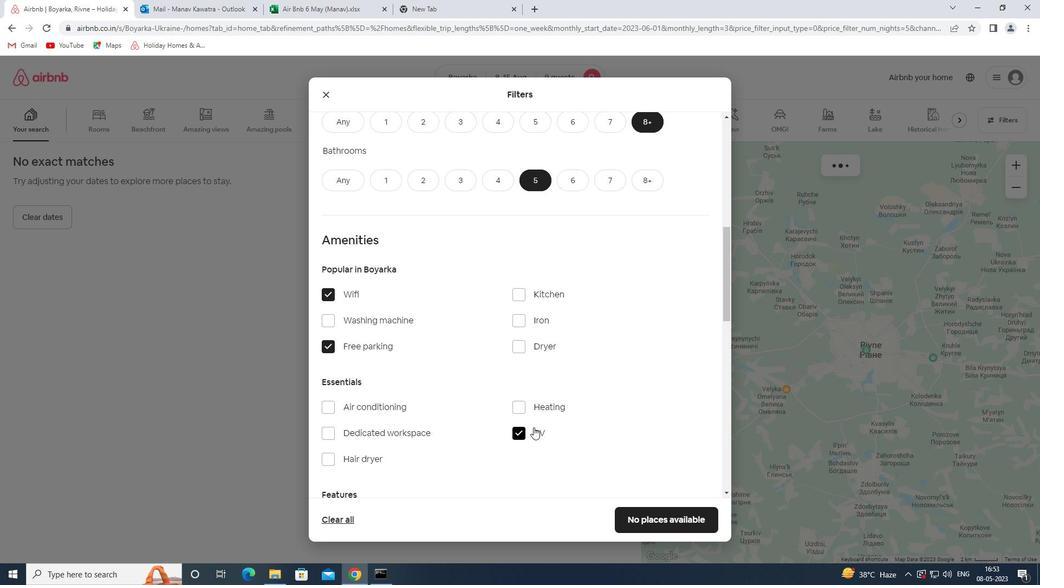 
Action: Mouse scrolled (533, 426) with delta (0, 0)
Screenshot: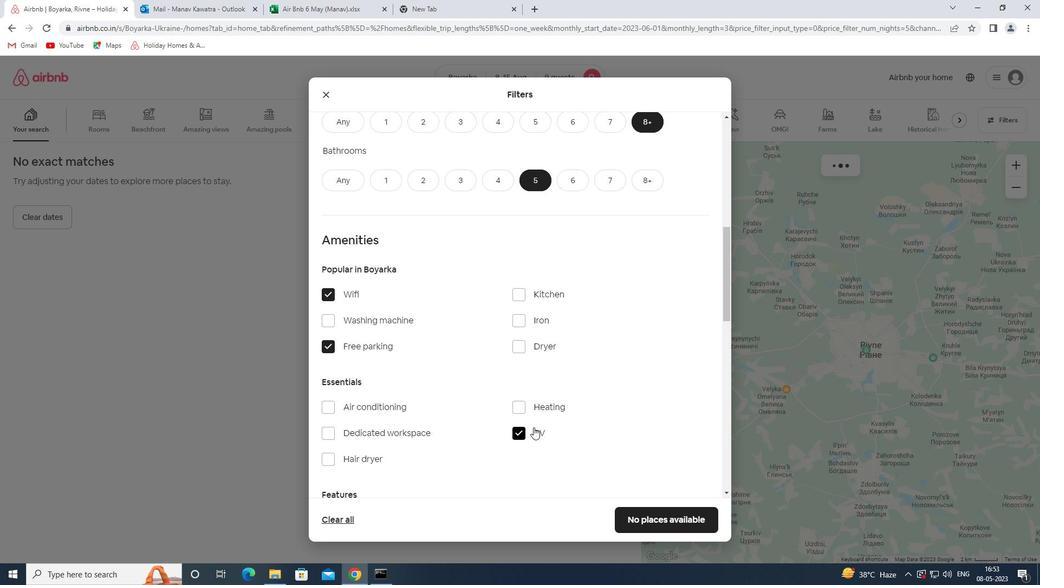 
Action: Mouse scrolled (533, 426) with delta (0, 0)
Screenshot: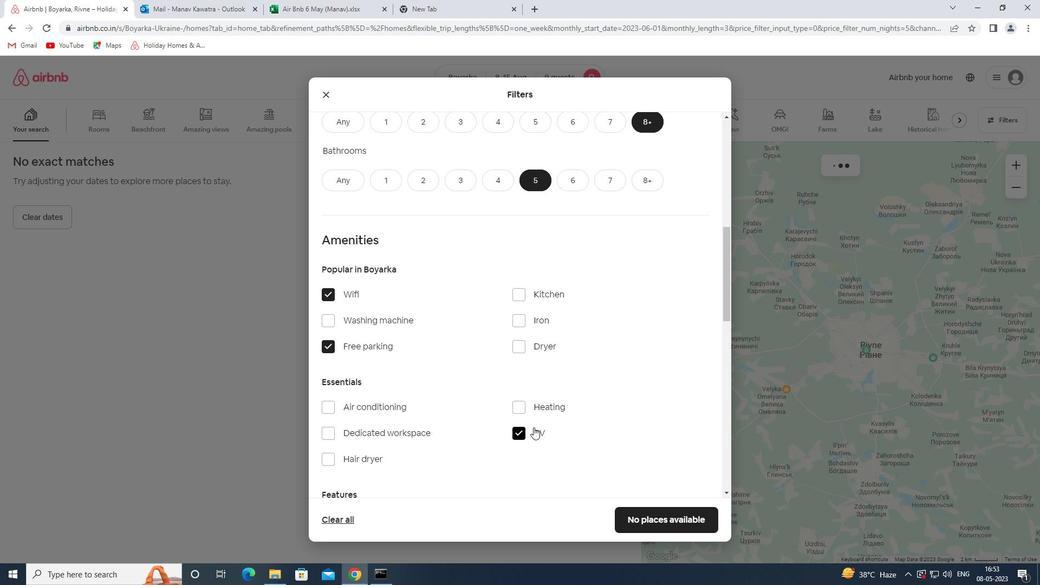 
Action: Mouse moved to (330, 361)
Screenshot: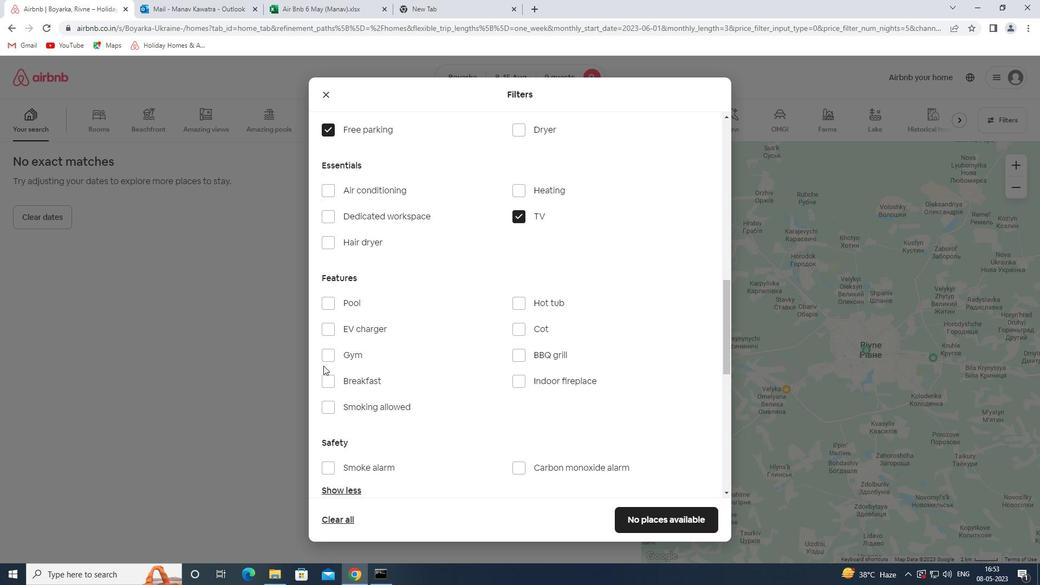
Action: Mouse pressed left at (330, 361)
Screenshot: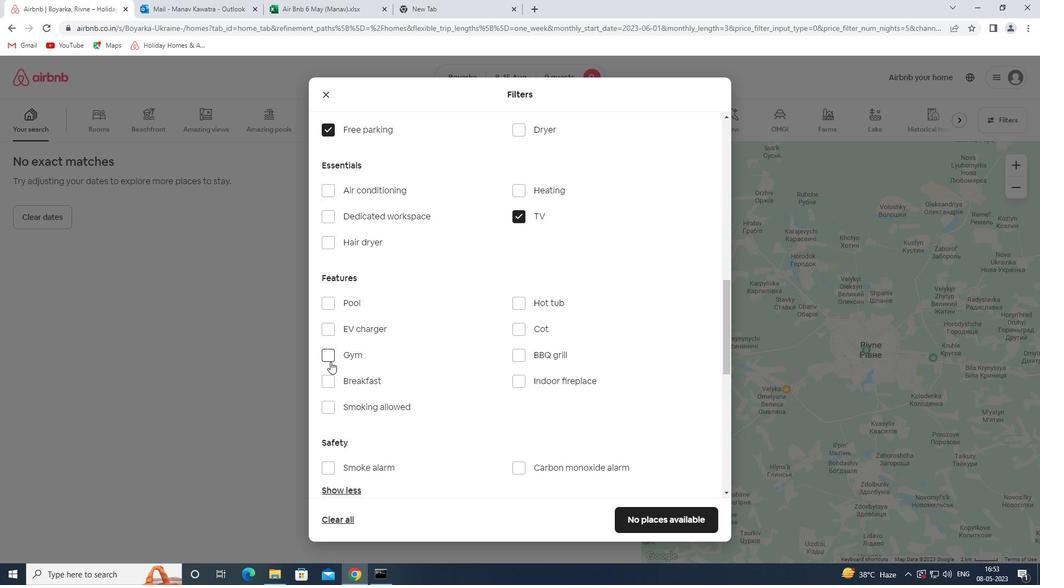 
Action: Mouse moved to (350, 380)
Screenshot: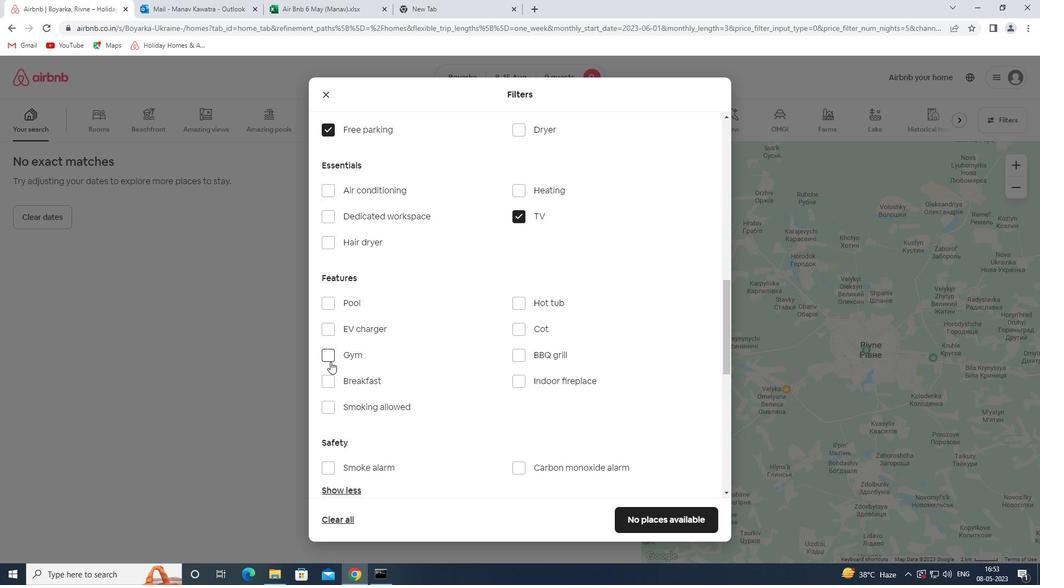 
Action: Mouse pressed left at (350, 380)
Screenshot: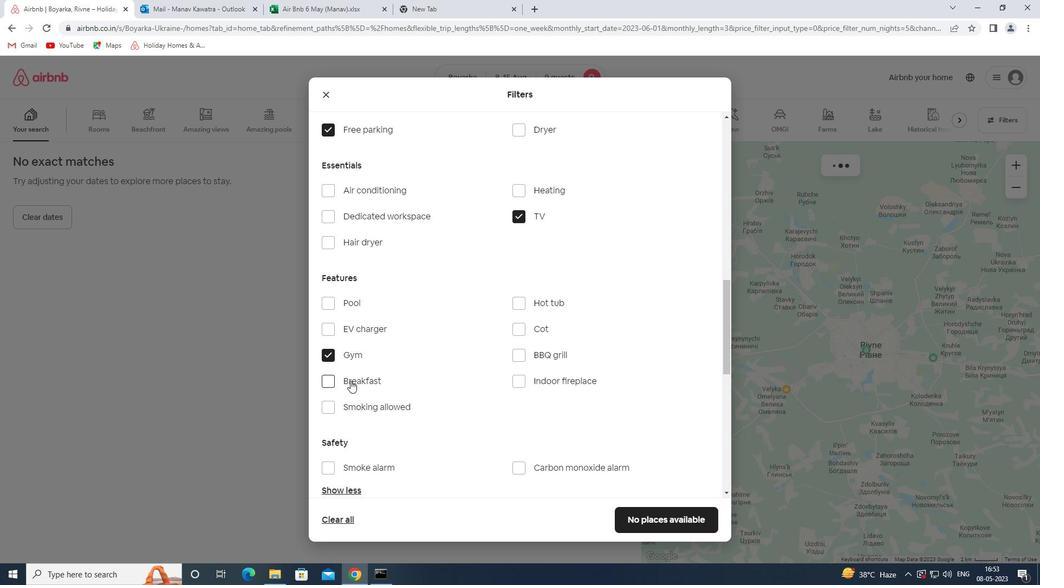 
Action: Mouse moved to (363, 396)
Screenshot: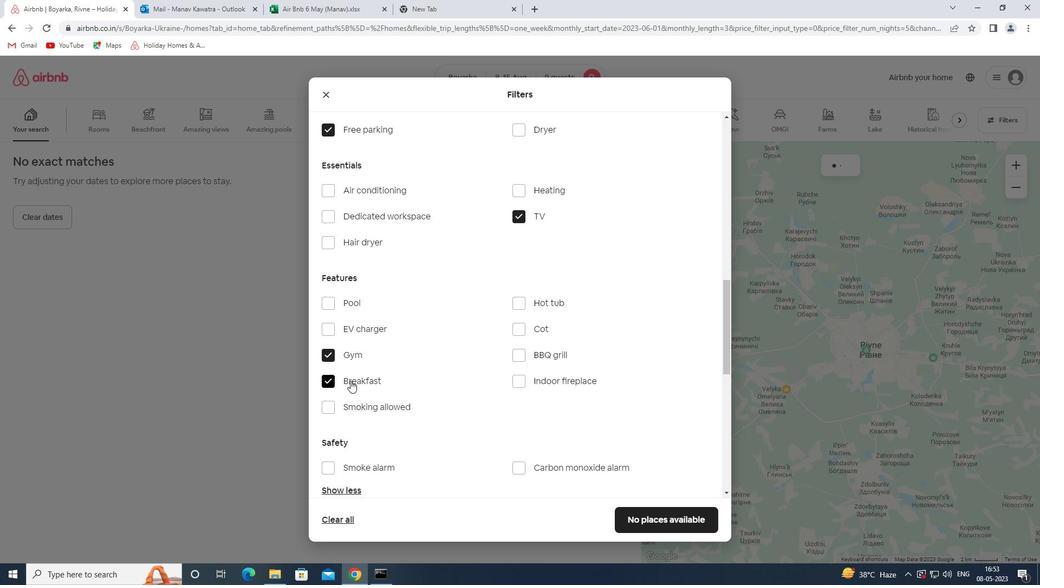 
Action: Mouse scrolled (363, 395) with delta (0, 0)
Screenshot: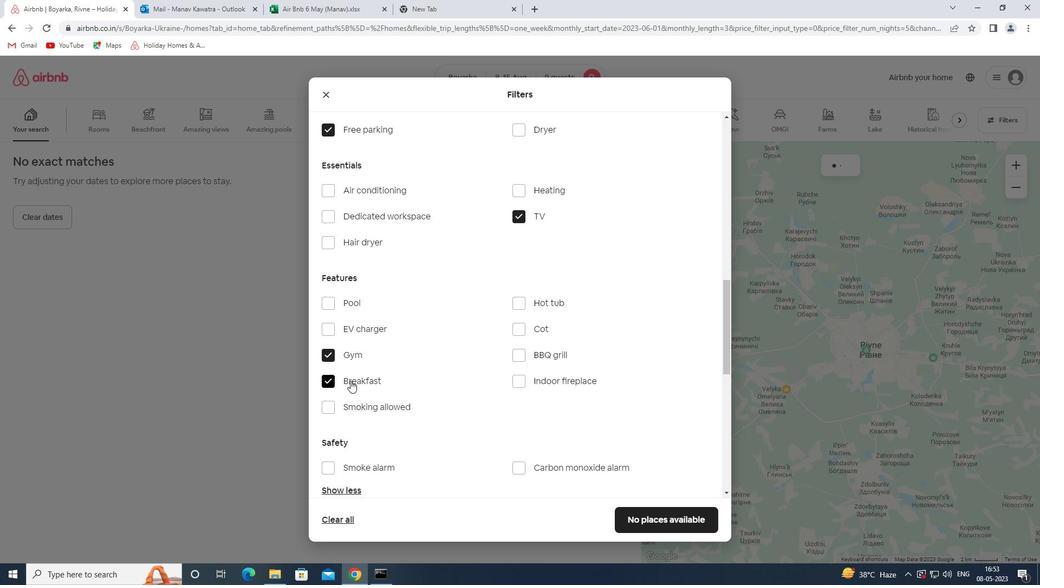 
Action: Mouse moved to (406, 409)
Screenshot: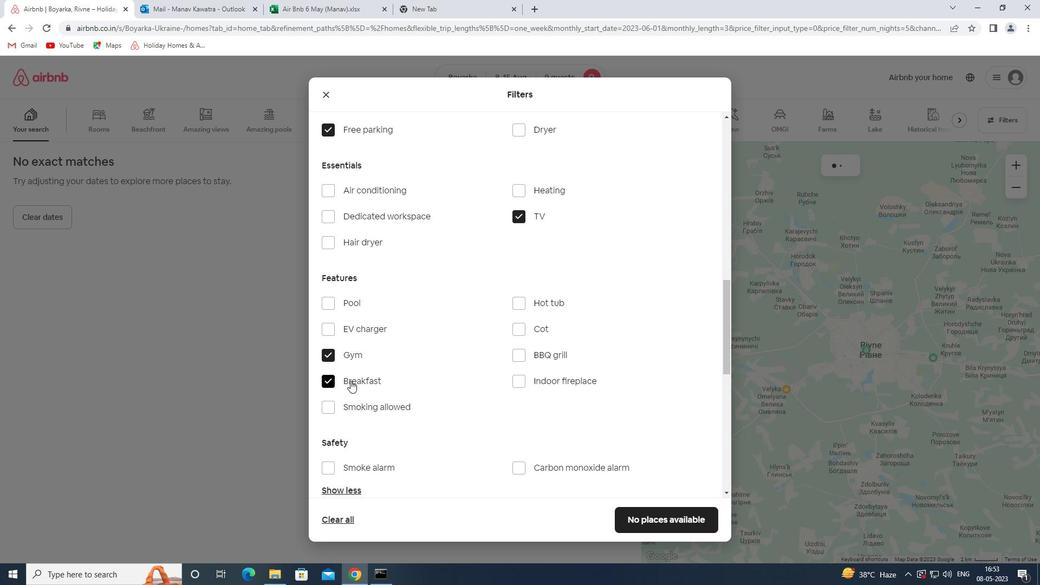 
Action: Mouse scrolled (406, 408) with delta (0, 0)
Screenshot: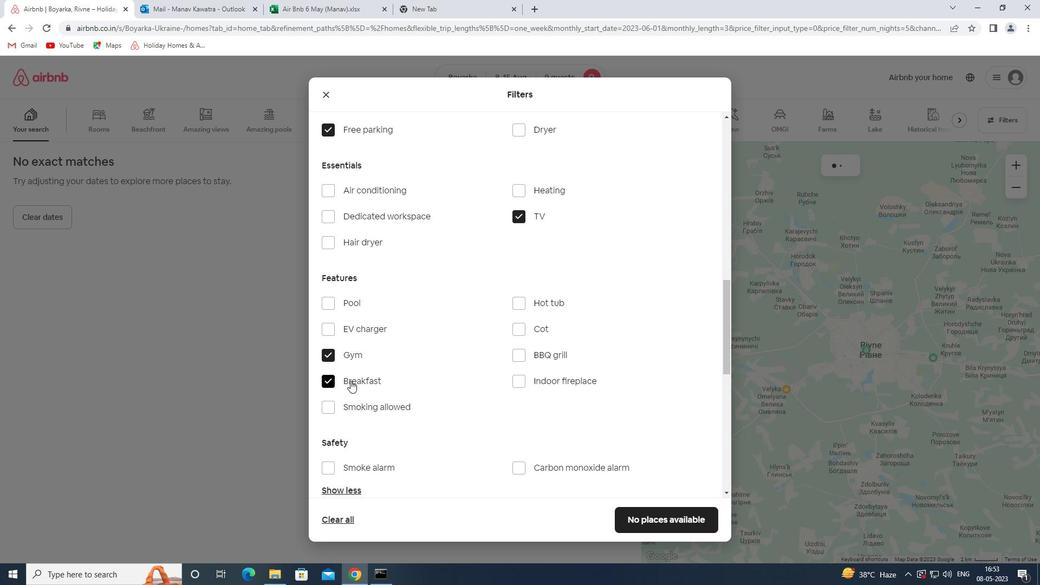 
Action: Mouse moved to (412, 409)
Screenshot: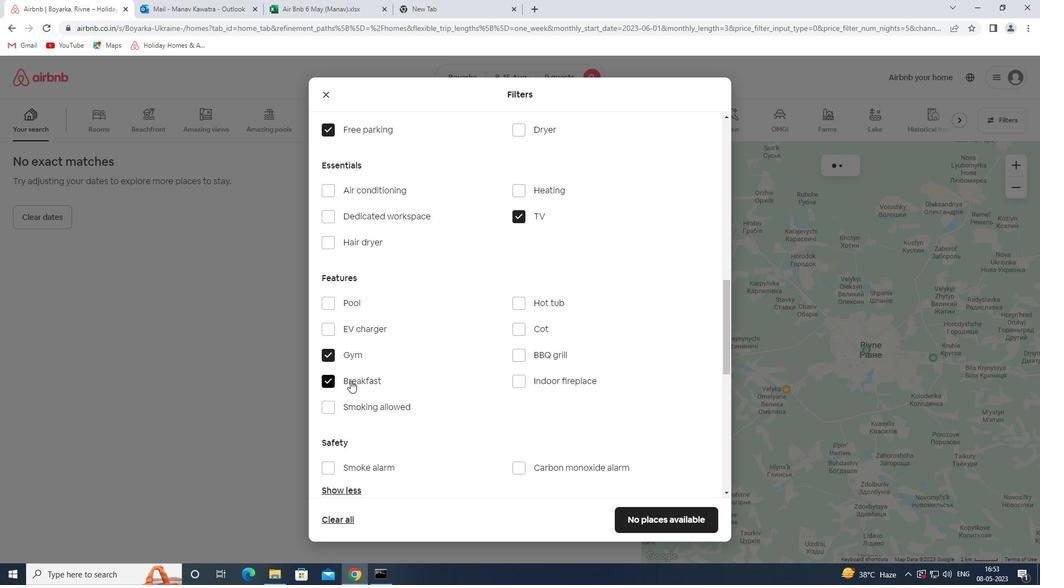 
Action: Mouse scrolled (412, 408) with delta (0, 0)
Screenshot: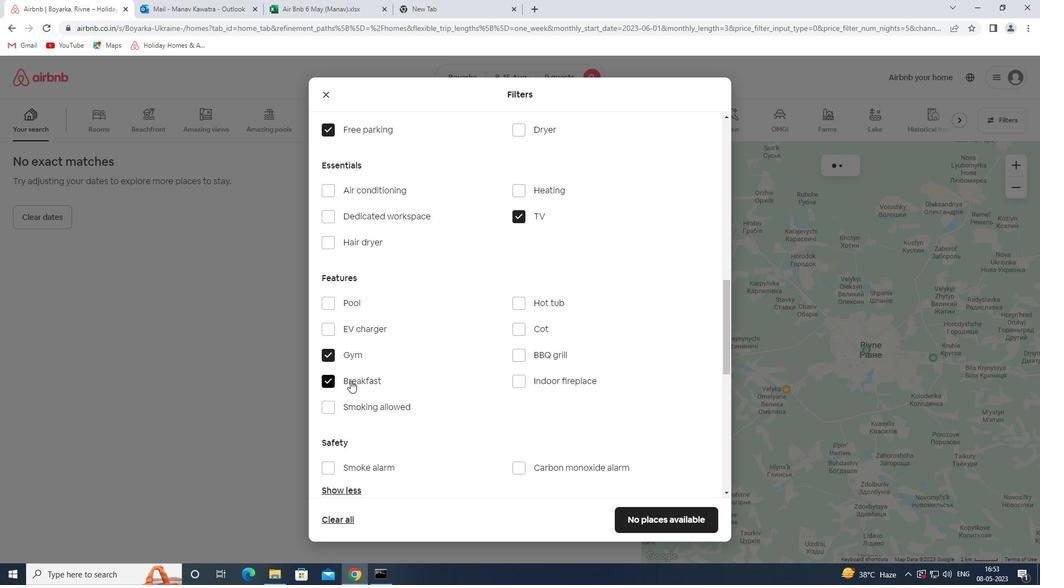 
Action: Mouse moved to (430, 397)
Screenshot: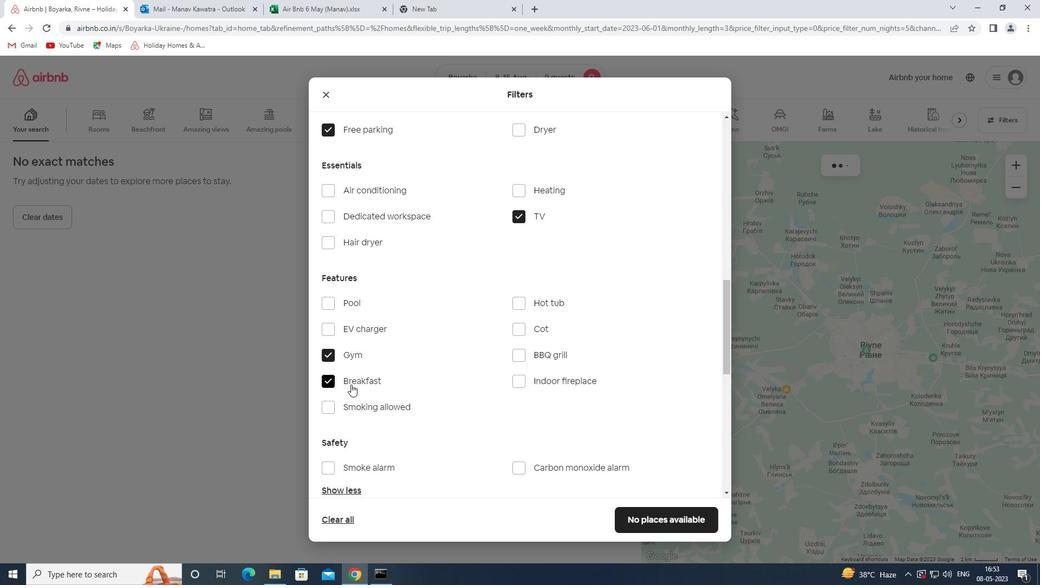
Action: Mouse scrolled (430, 396) with delta (0, 0)
Screenshot: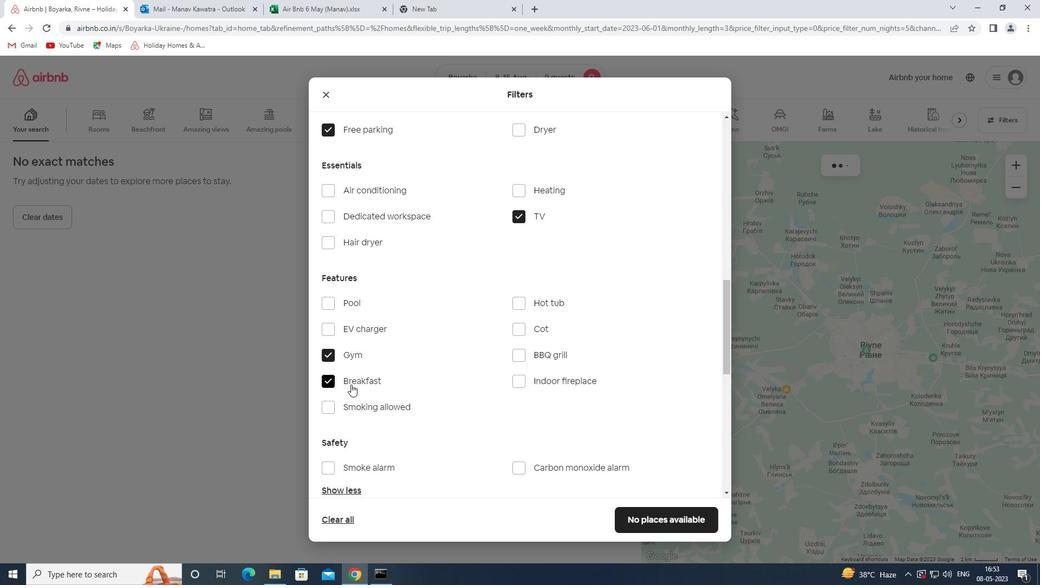
Action: Mouse moved to (686, 398)
Screenshot: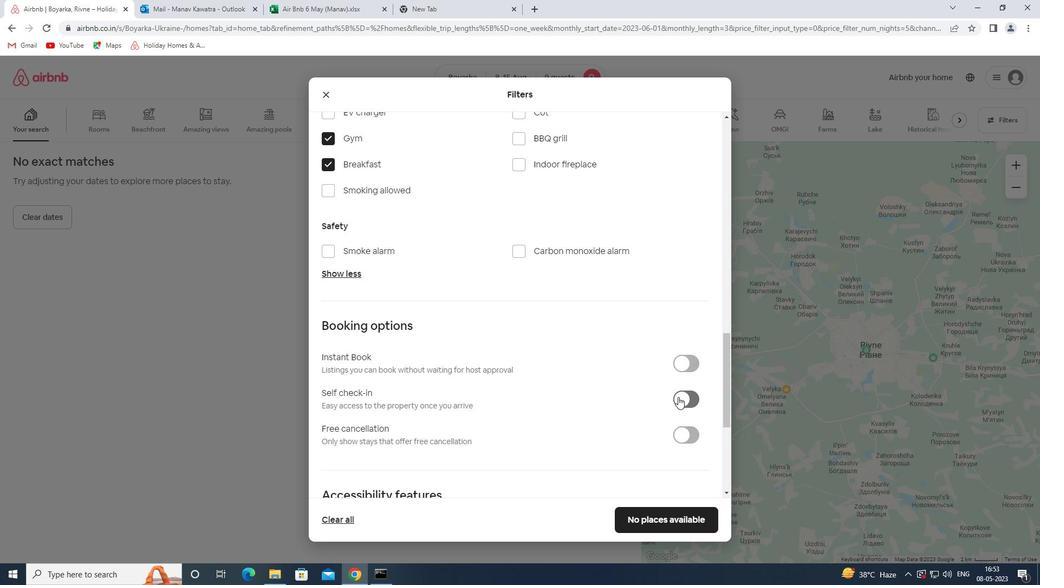 
Action: Mouse pressed left at (686, 398)
Screenshot: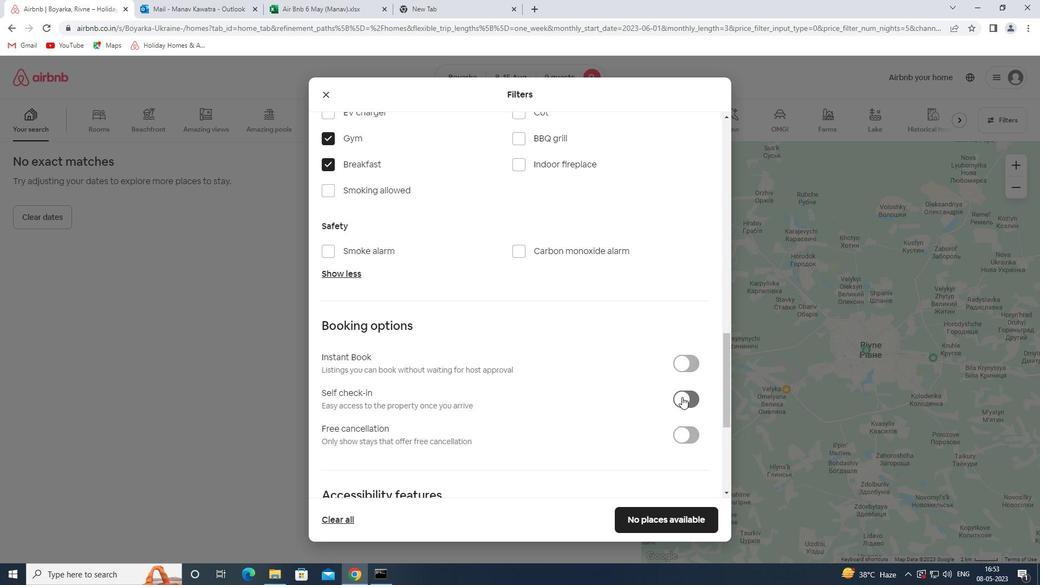 
Action: Mouse moved to (569, 366)
Screenshot: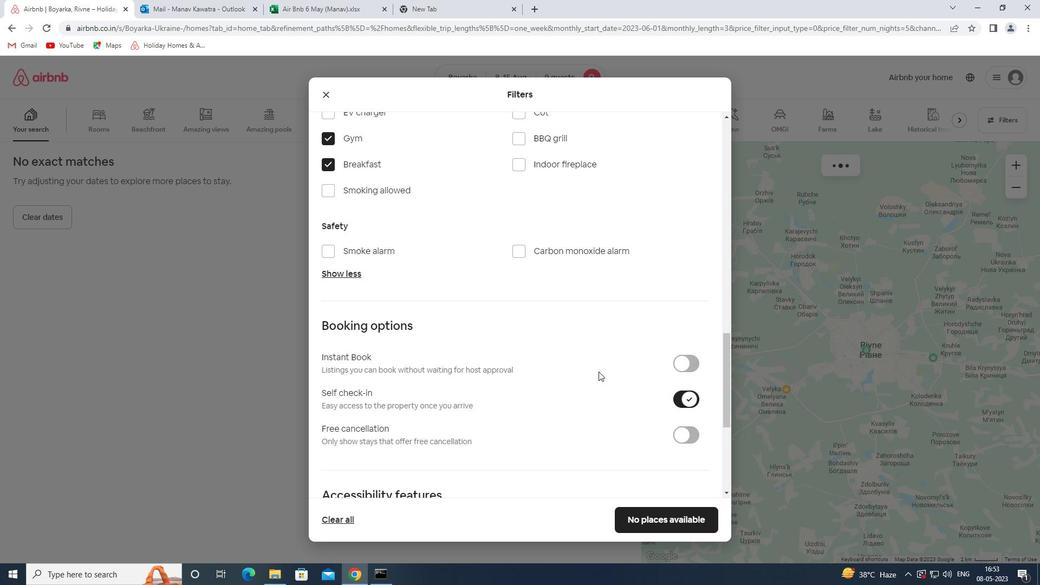 
Action: Mouse scrolled (569, 366) with delta (0, 0)
Screenshot: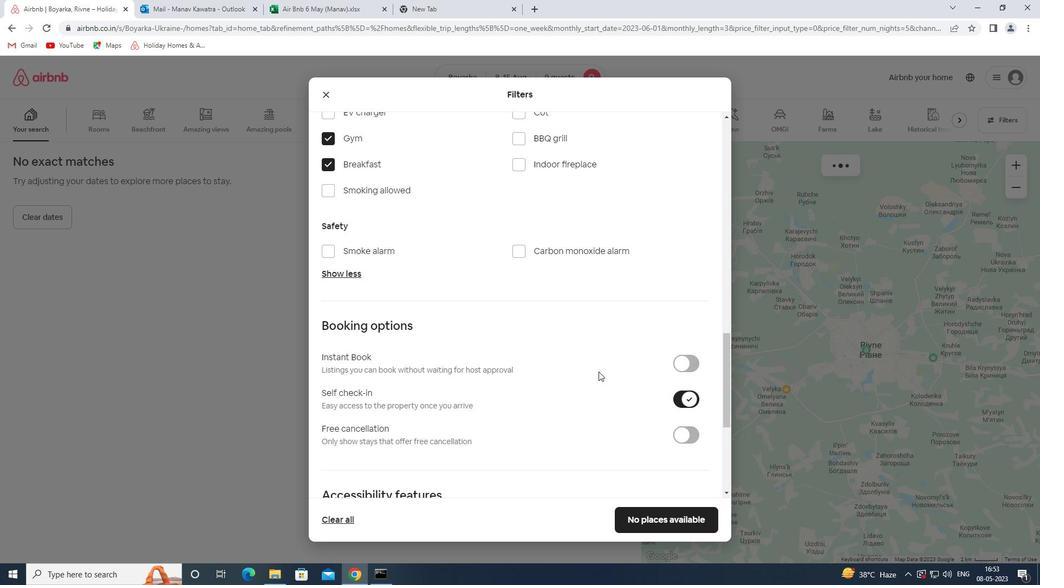 
Action: Mouse moved to (569, 366)
Screenshot: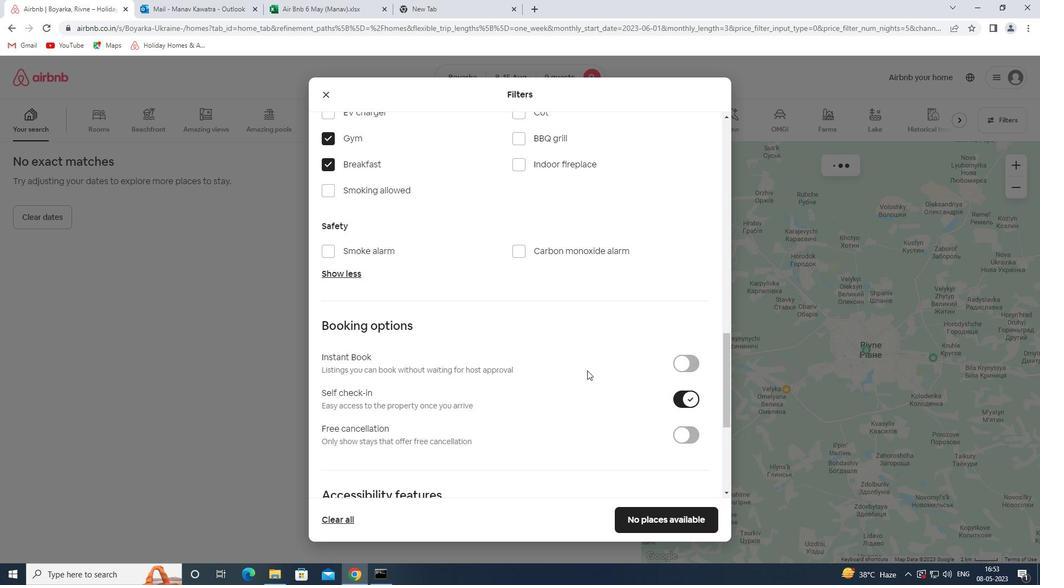 
Action: Mouse scrolled (569, 366) with delta (0, 0)
Screenshot: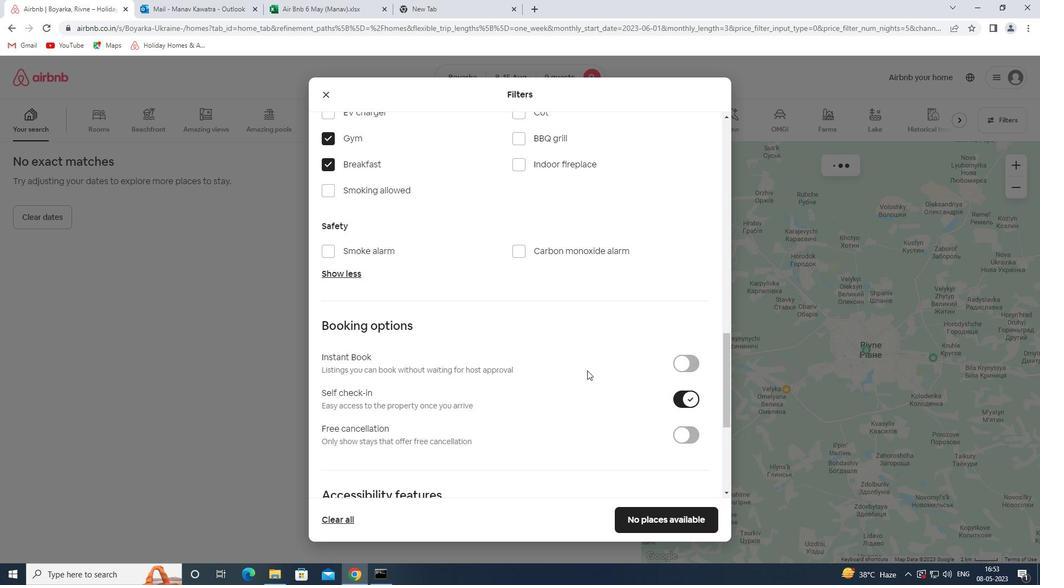 
Action: Mouse moved to (567, 366)
Screenshot: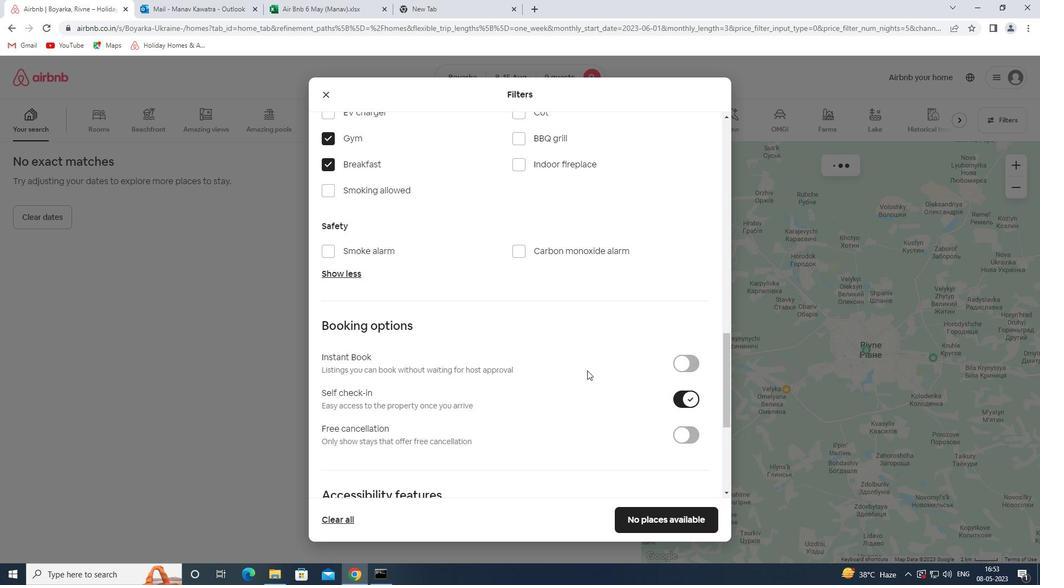 
Action: Mouse scrolled (567, 365) with delta (0, 0)
Screenshot: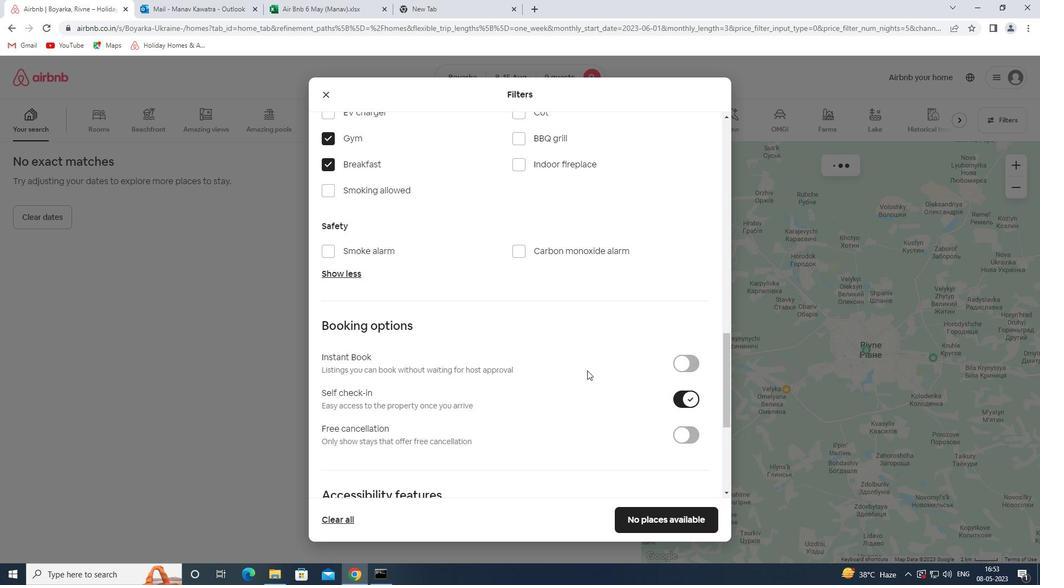 
Action: Mouse moved to (566, 365)
Screenshot: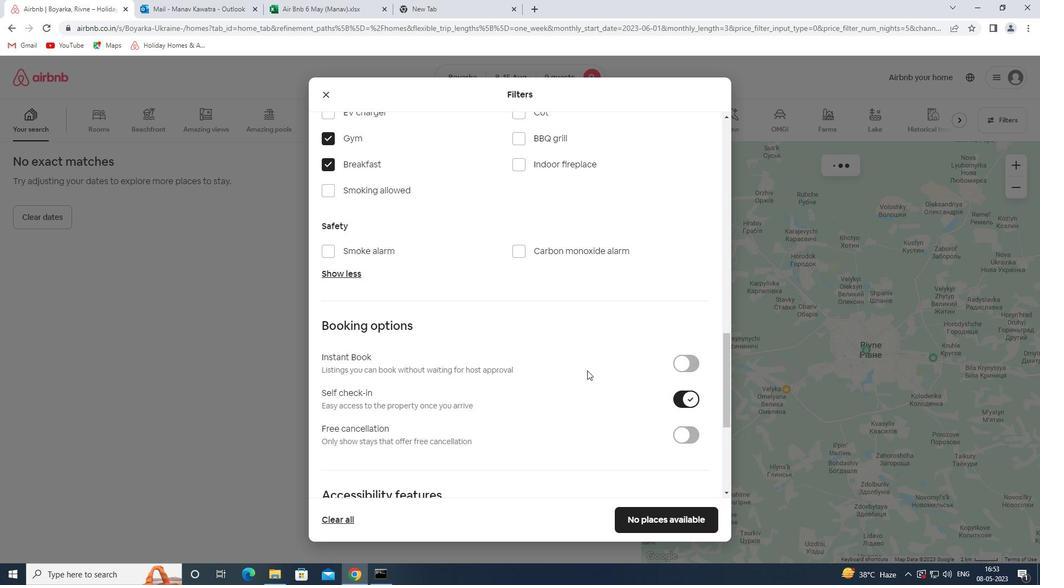 
Action: Mouse scrolled (566, 365) with delta (0, 0)
Screenshot: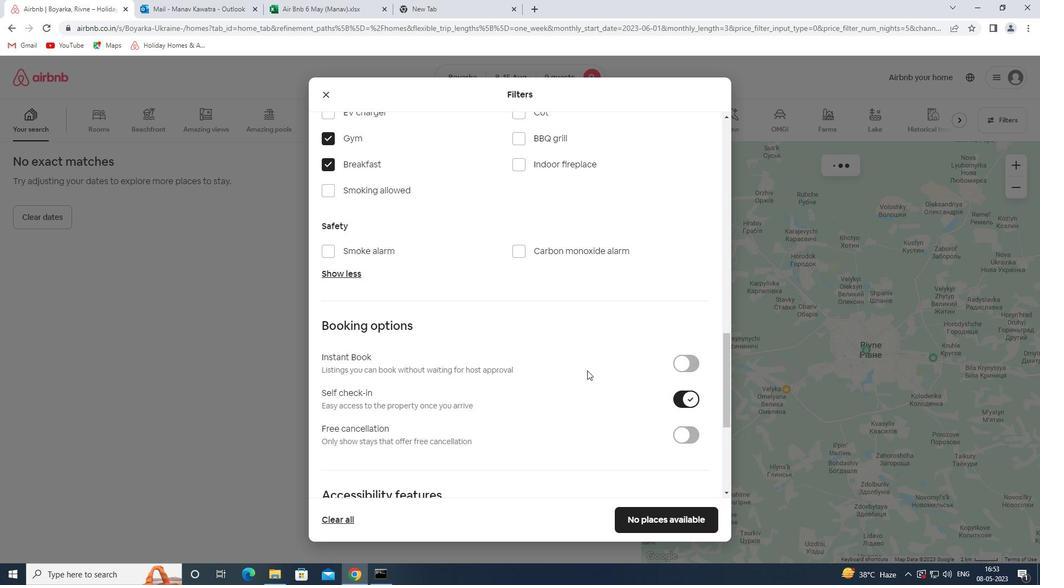 
Action: Mouse moved to (565, 365)
Screenshot: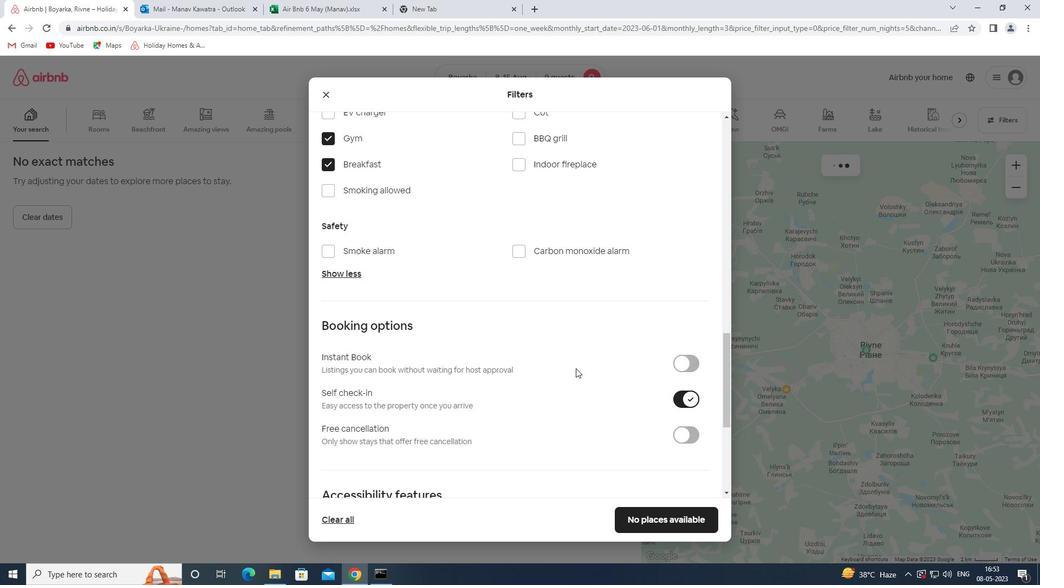 
Action: Mouse scrolled (565, 364) with delta (0, 0)
Screenshot: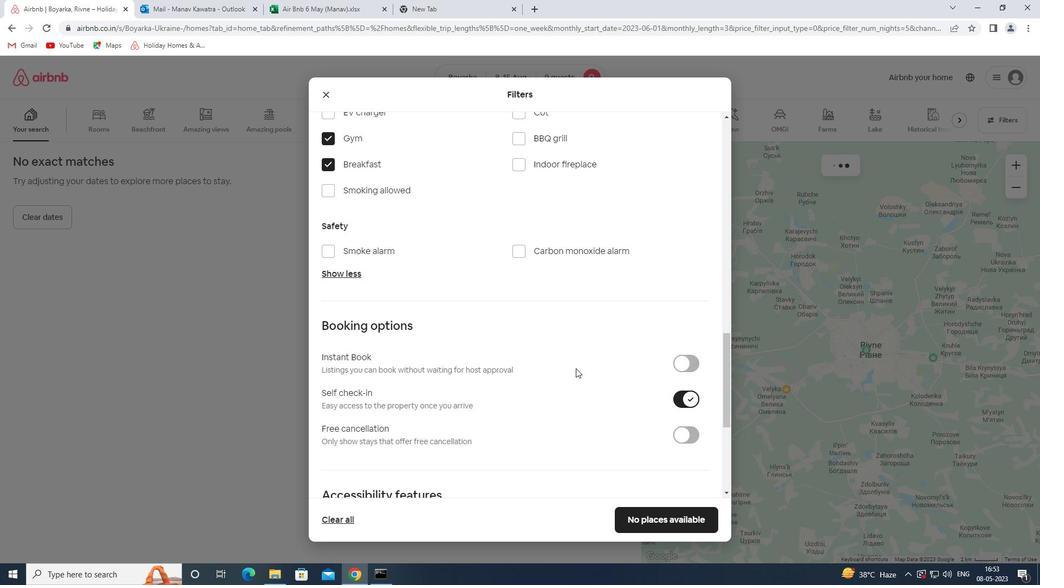 
Action: Mouse moved to (561, 365)
Screenshot: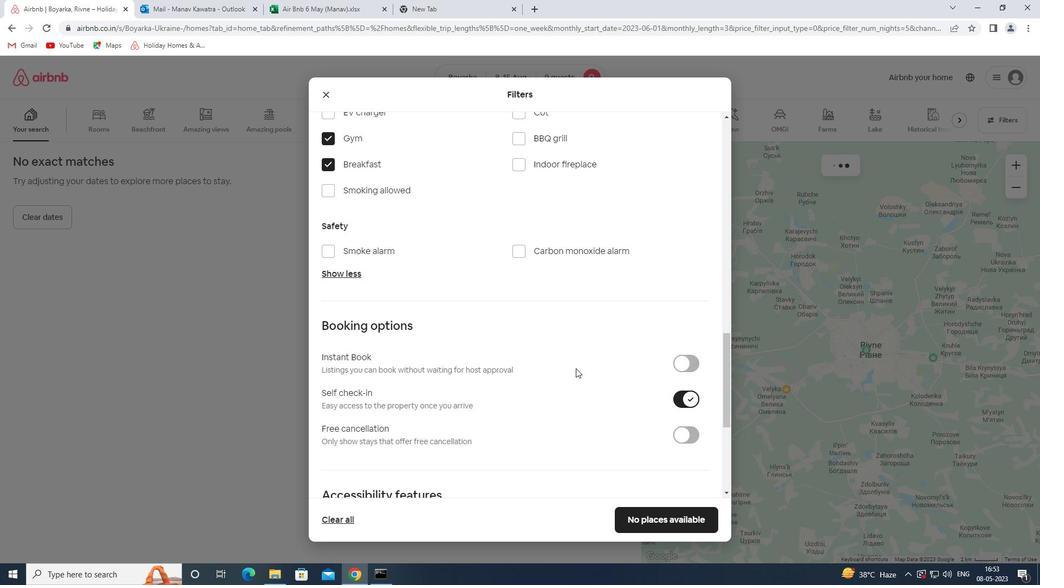 
Action: Mouse scrolled (561, 364) with delta (0, 0)
Screenshot: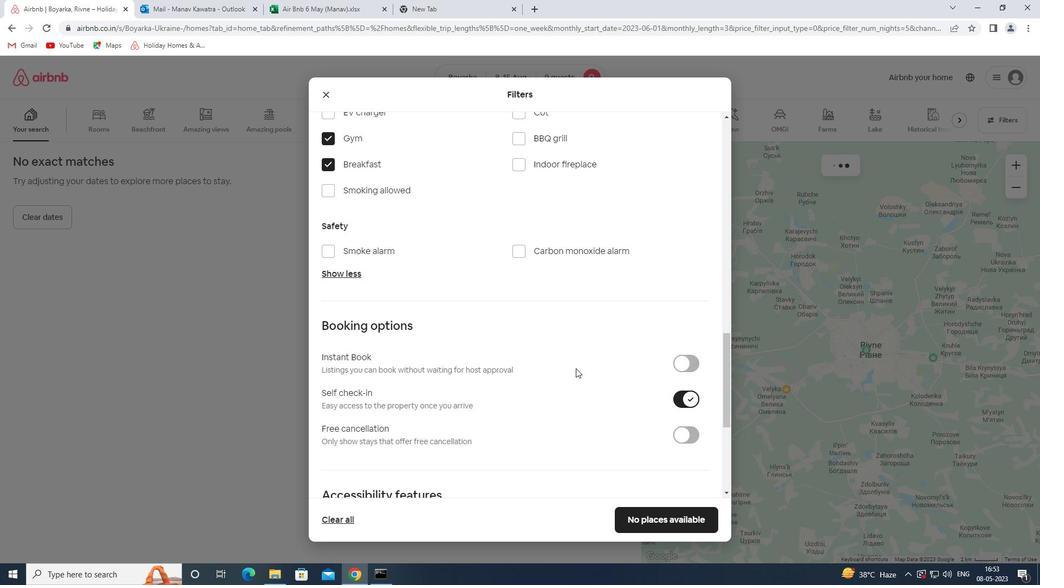 
Action: Mouse moved to (557, 365)
Screenshot: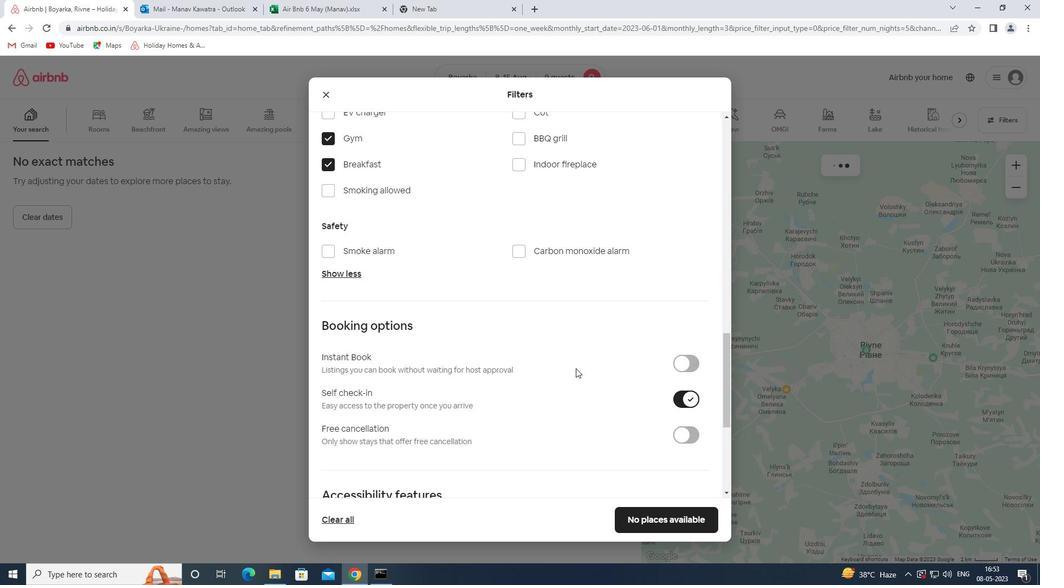
Action: Mouse scrolled (557, 364) with delta (0, 0)
Screenshot: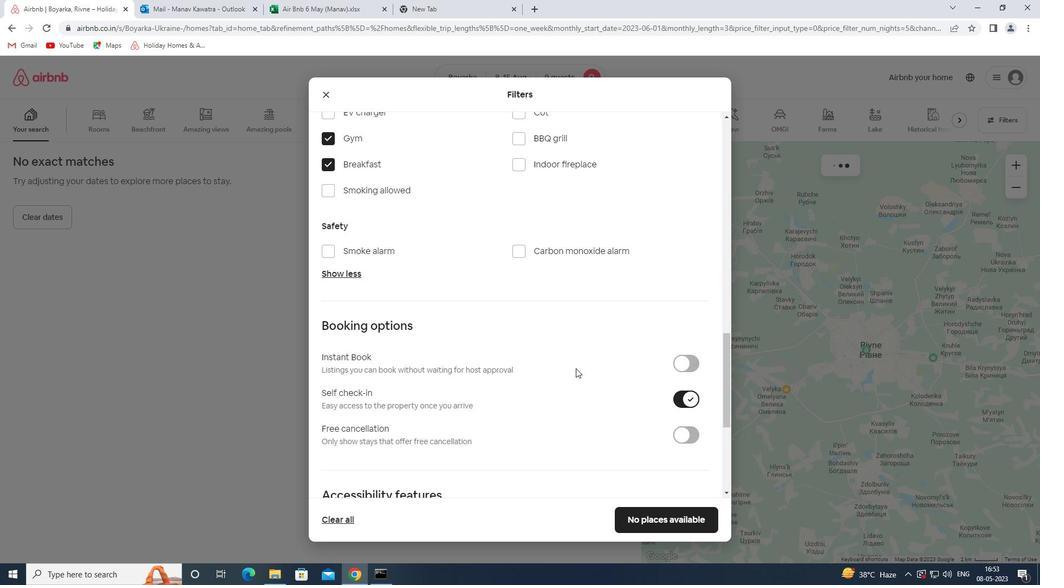 
Action: Mouse moved to (406, 323)
Screenshot: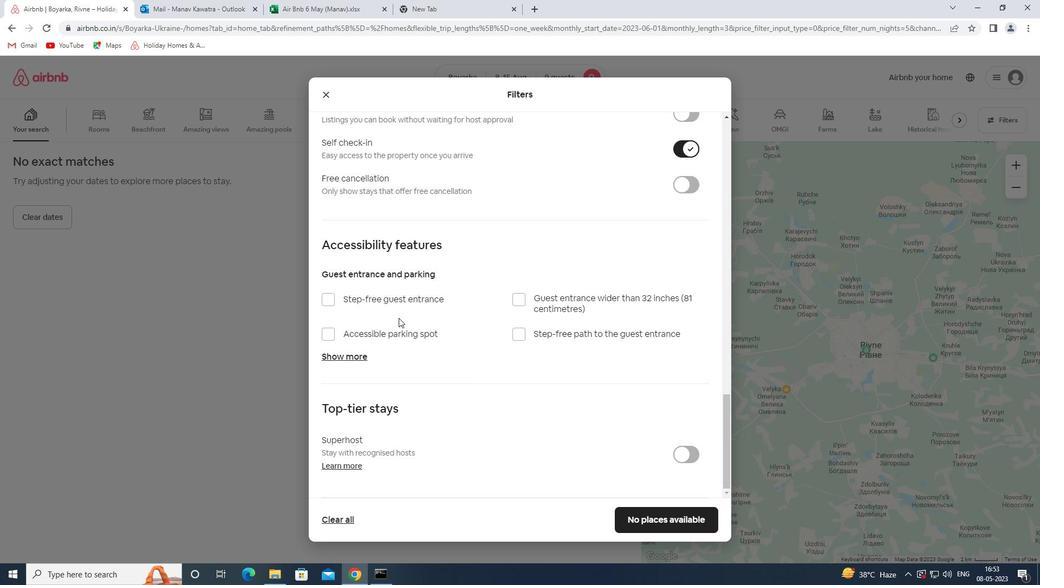 
Action: Mouse scrolled (406, 322) with delta (0, 0)
Screenshot: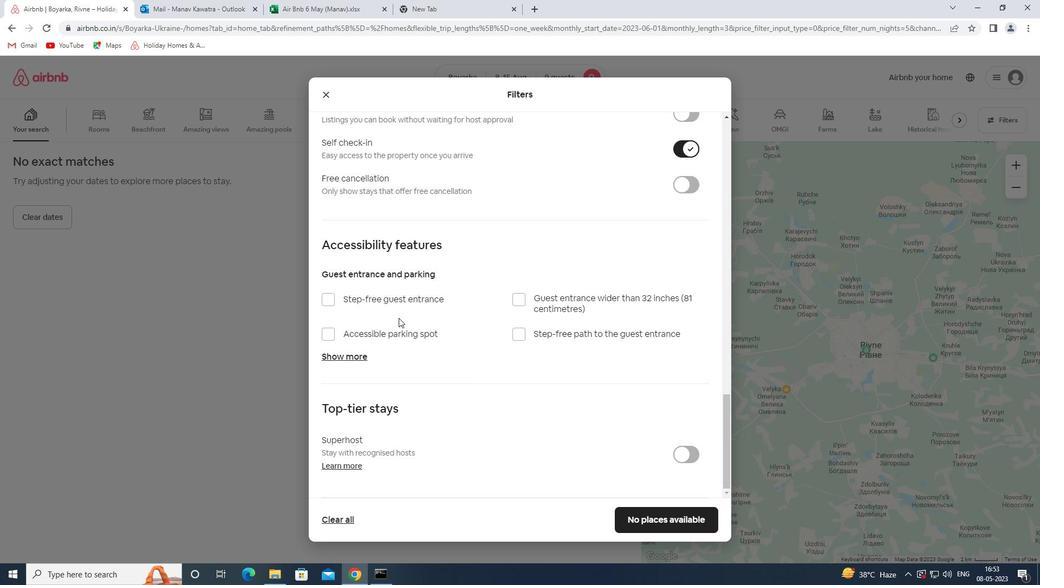 
Action: Mouse moved to (406, 323)
Screenshot: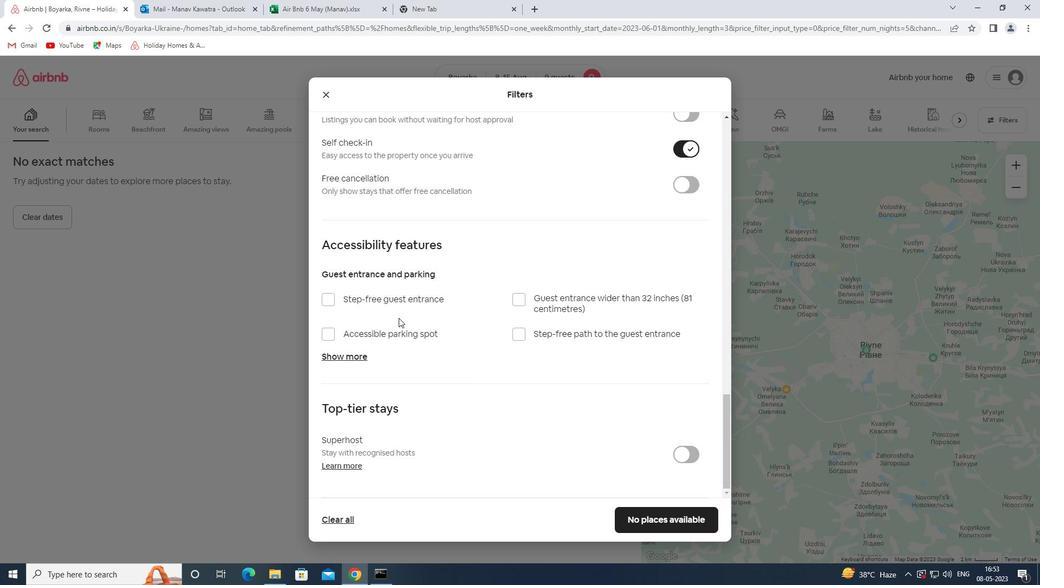 
Action: Mouse scrolled (406, 322) with delta (0, 0)
Screenshot: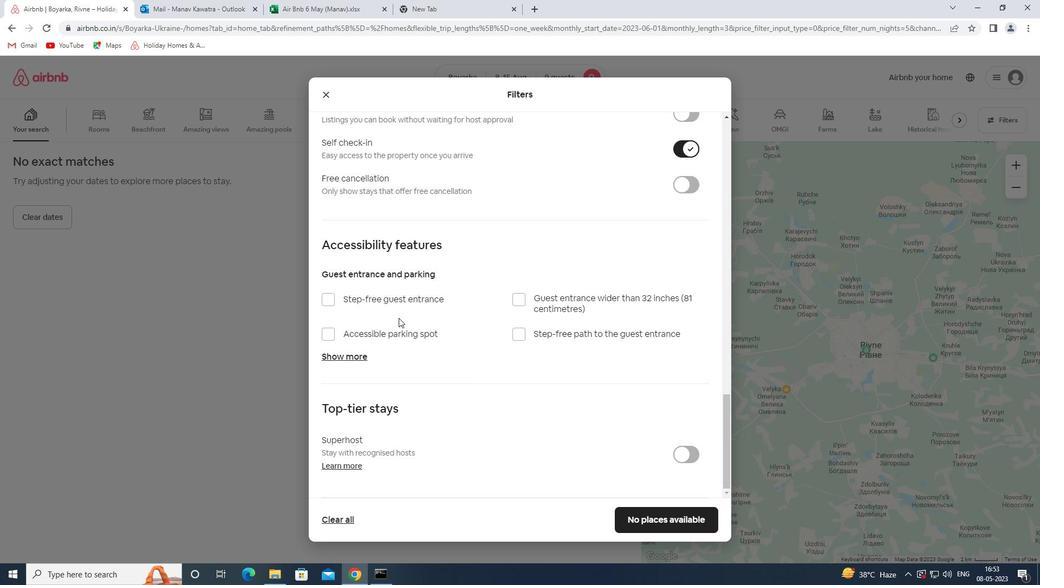
Action: Mouse scrolled (406, 322) with delta (0, 0)
Screenshot: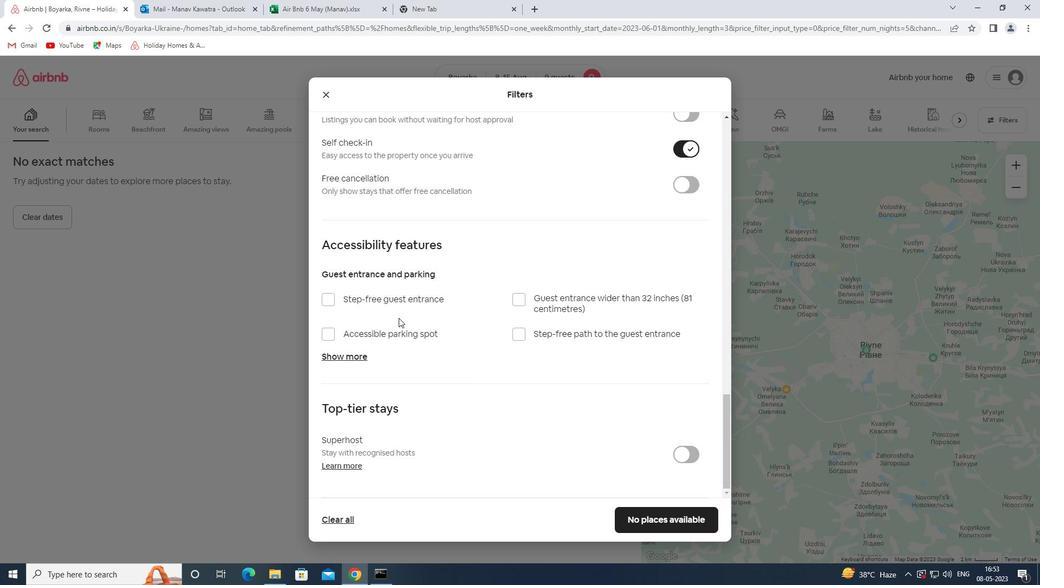 
Action: Mouse scrolled (406, 322) with delta (0, 0)
Screenshot: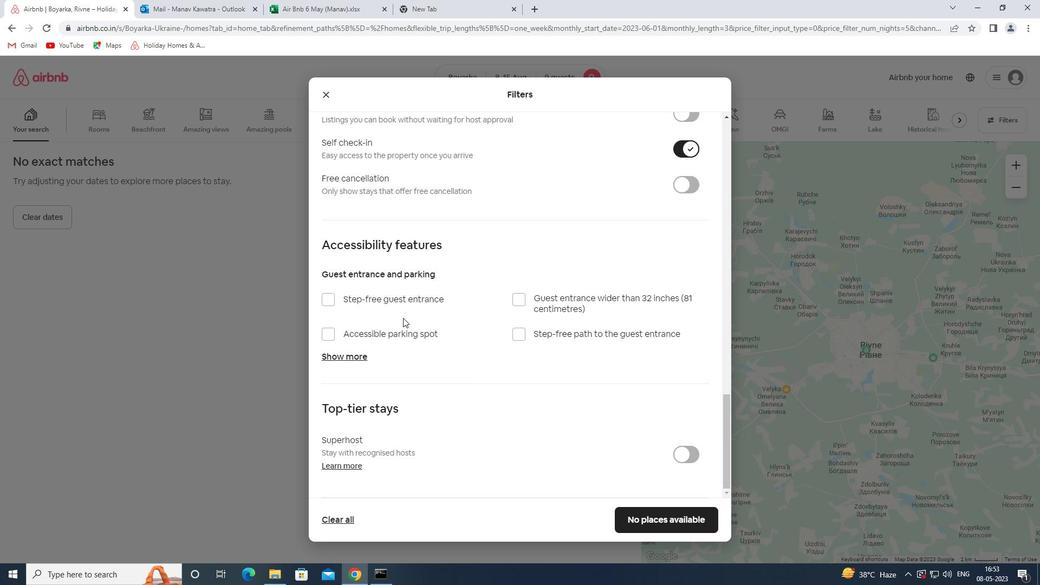 
Action: Mouse moved to (504, 440)
Screenshot: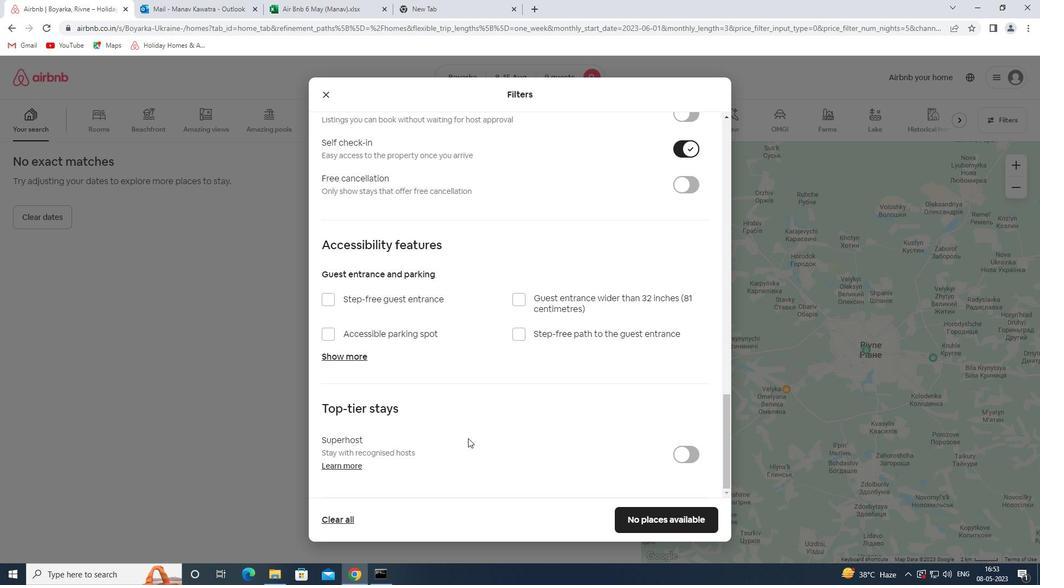 
Action: Mouse scrolled (504, 440) with delta (0, 0)
Screenshot: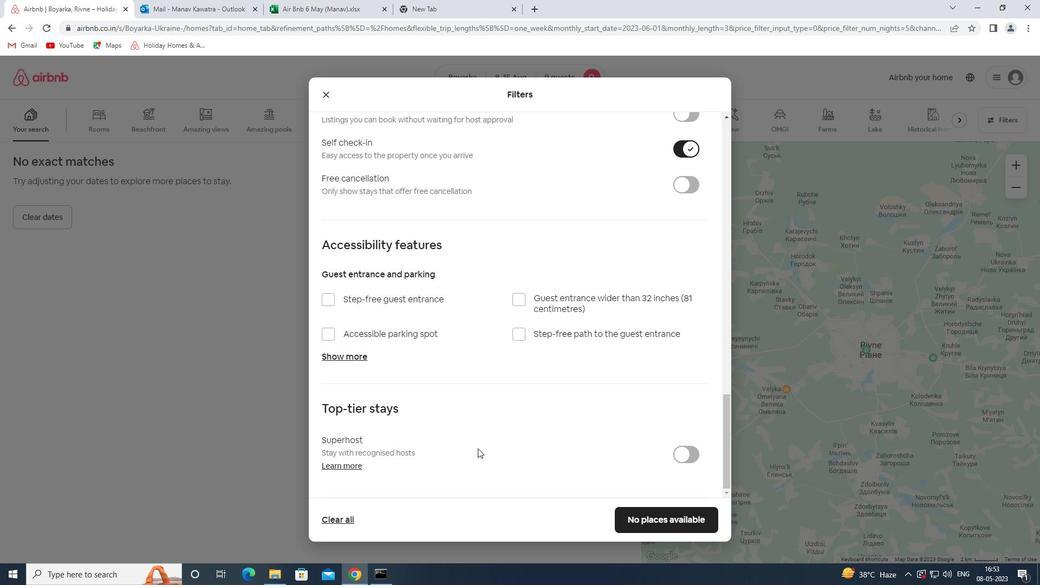 
Action: Mouse scrolled (504, 440) with delta (0, 0)
Screenshot: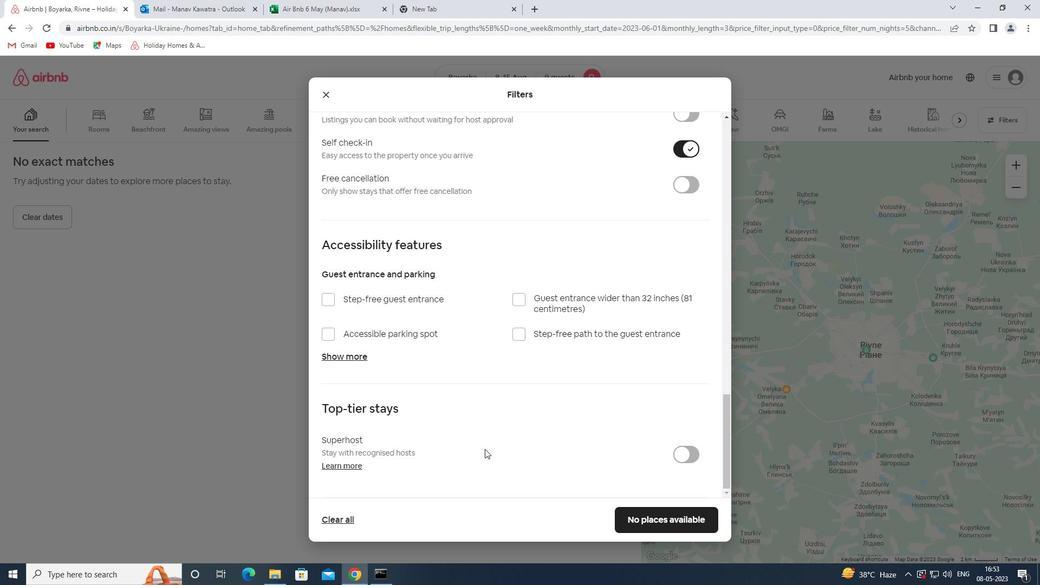 
Action: Mouse scrolled (504, 440) with delta (0, 0)
Screenshot: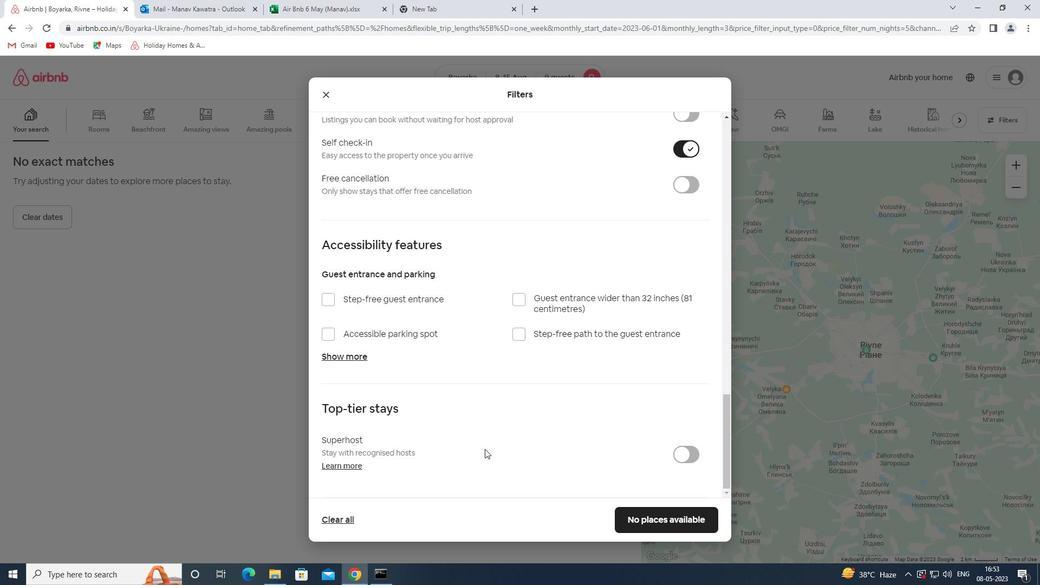 
Action: Mouse scrolled (504, 440) with delta (0, 0)
Screenshot: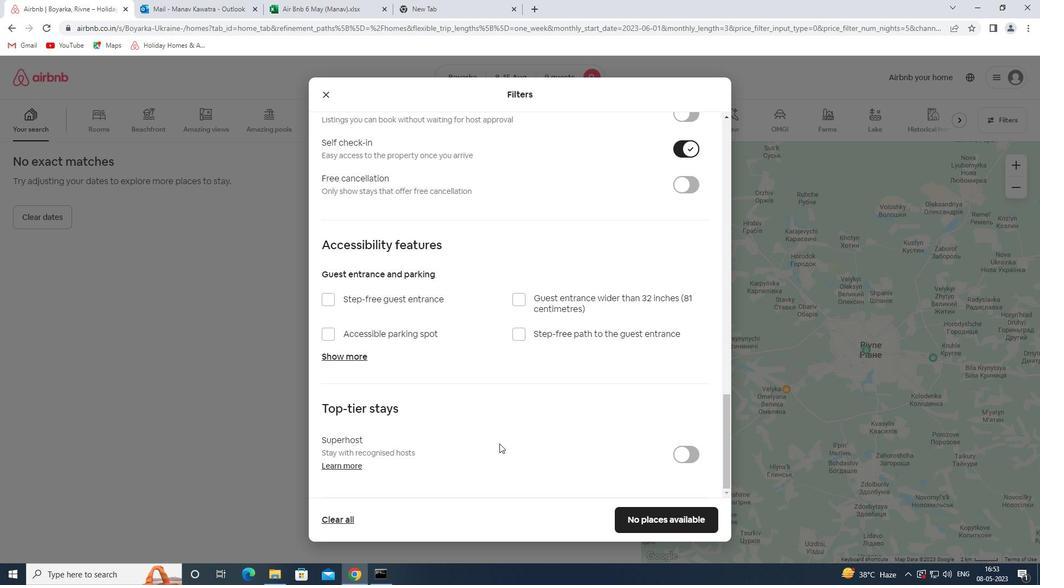 
Action: Mouse moved to (598, 405)
Screenshot: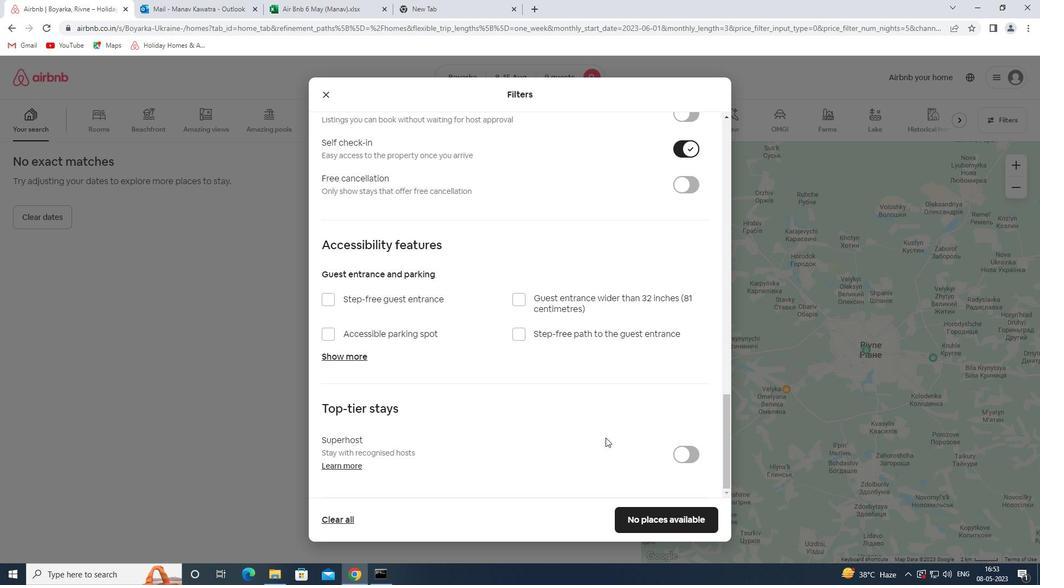 
Action: Mouse scrolled (598, 405) with delta (0, 0)
Screenshot: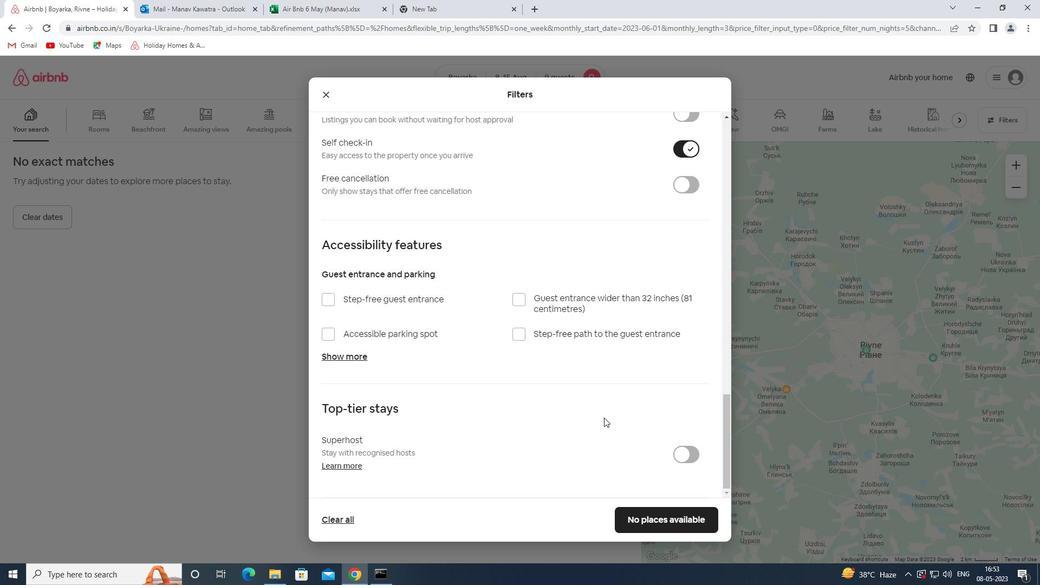 
Action: Mouse scrolled (598, 405) with delta (0, 0)
Screenshot: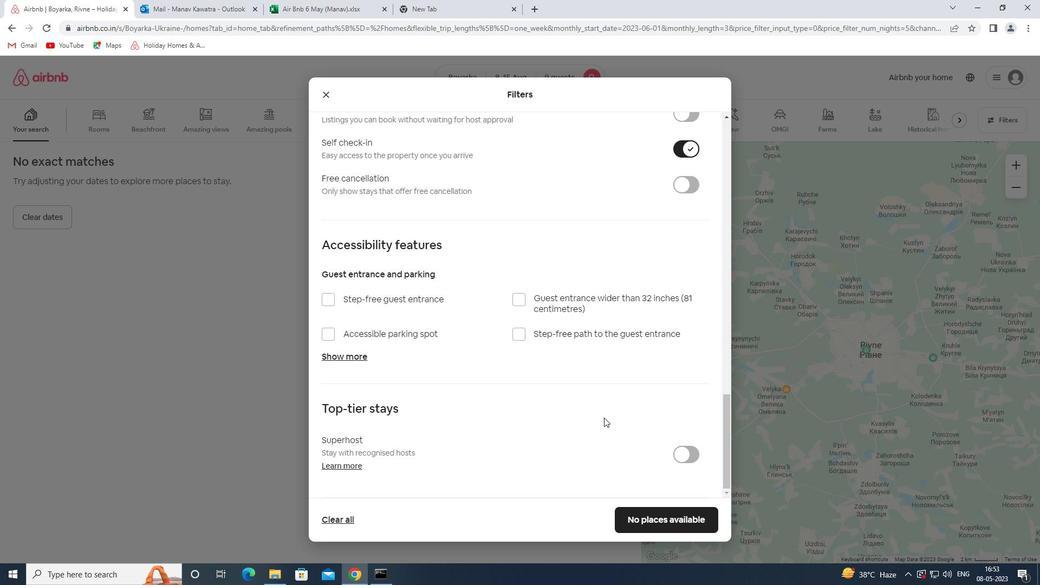 
Action: Mouse scrolled (598, 405) with delta (0, 0)
Screenshot: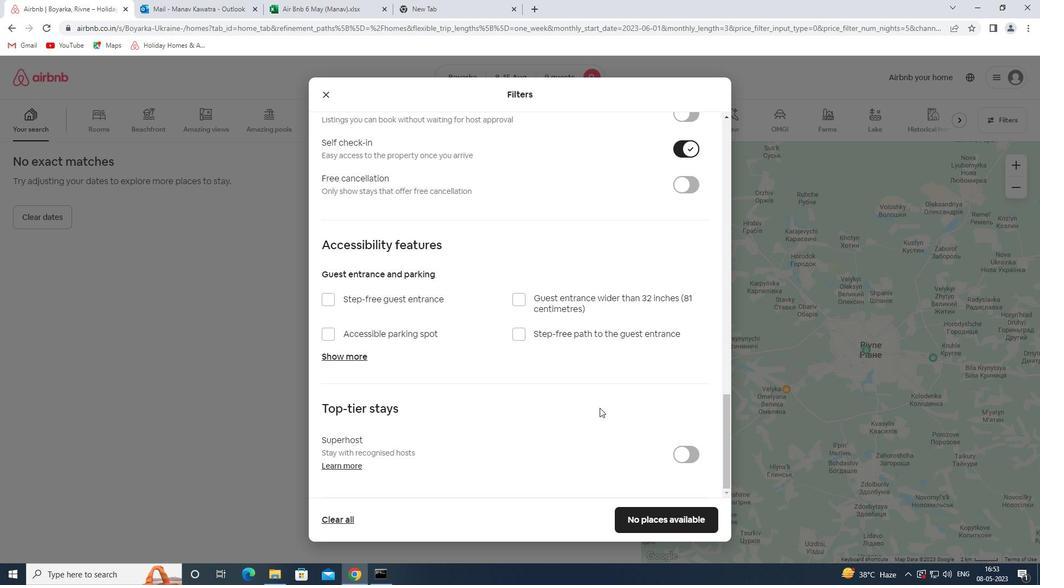 
Action: Mouse scrolled (598, 405) with delta (0, 0)
Screenshot: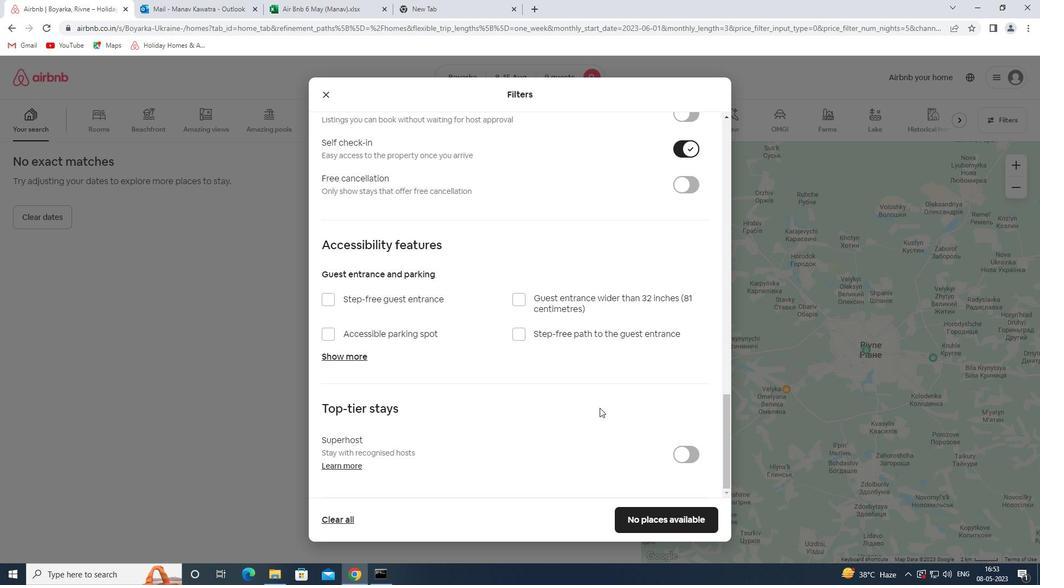 
Action: Mouse scrolled (598, 405) with delta (0, 0)
Screenshot: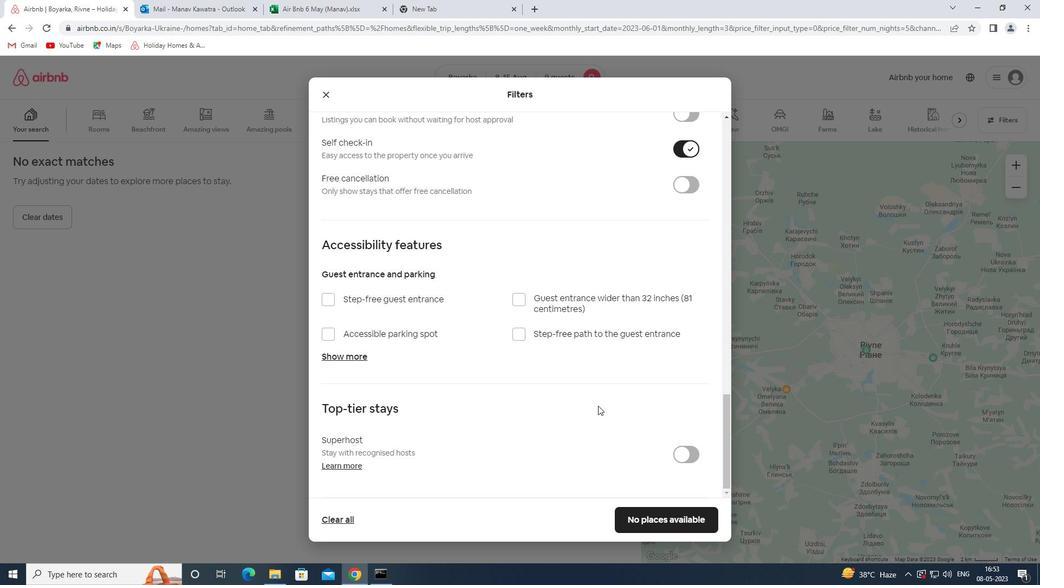 
Action: Mouse moved to (553, 448)
Screenshot: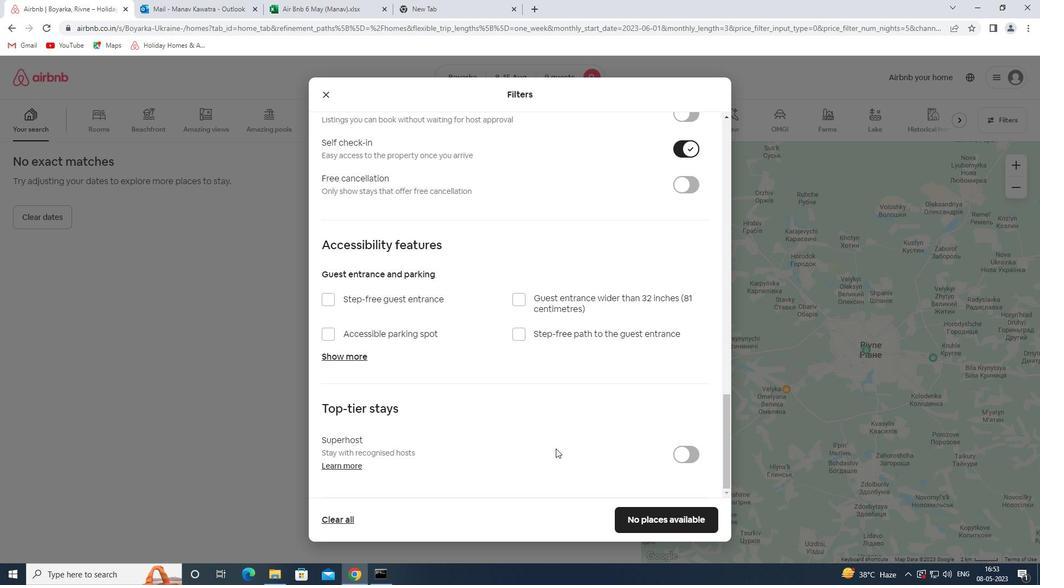 
Action: Mouse scrolled (553, 448) with delta (0, 0)
Screenshot: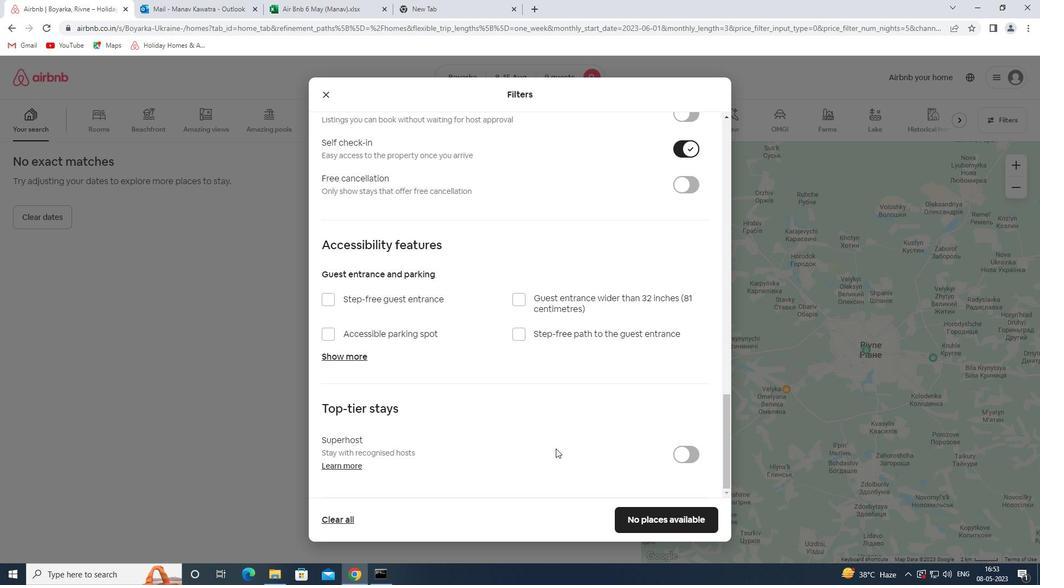 
Action: Mouse moved to (552, 448)
Screenshot: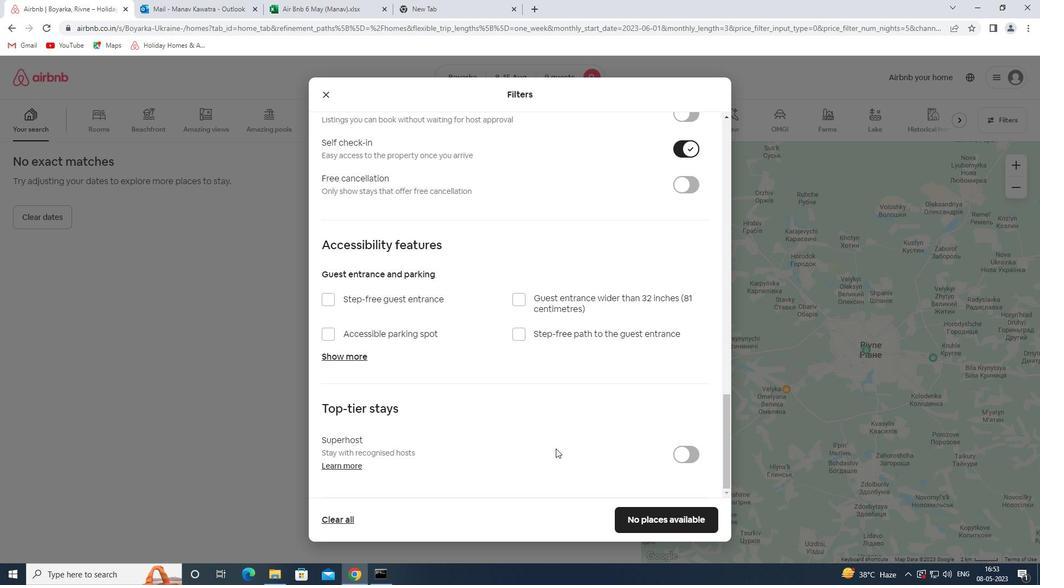 
Action: Mouse scrolled (552, 448) with delta (0, 0)
Screenshot: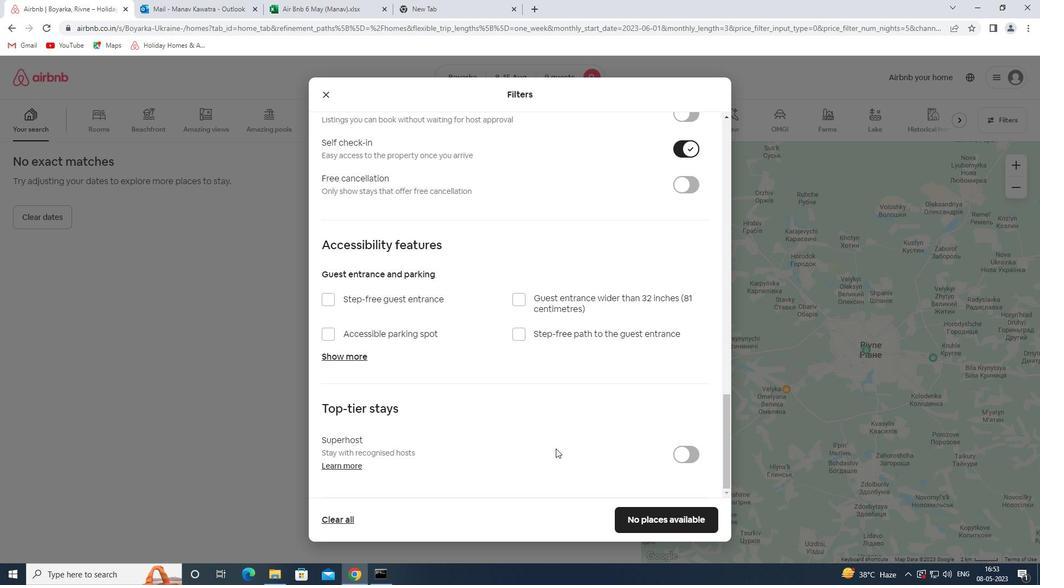 
Action: Mouse moved to (552, 448)
Screenshot: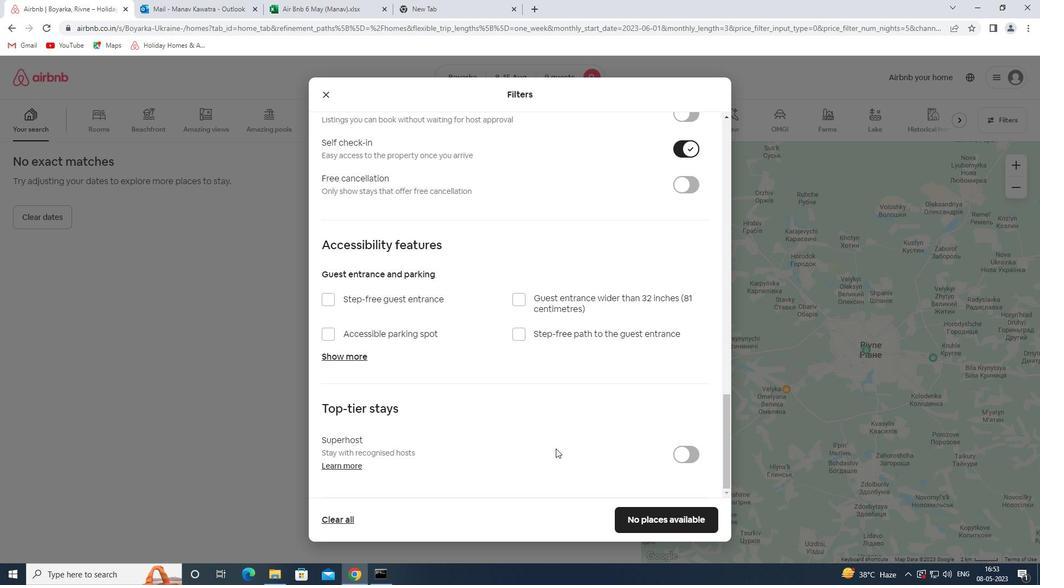 
Action: Mouse scrolled (552, 448) with delta (0, 0)
Screenshot: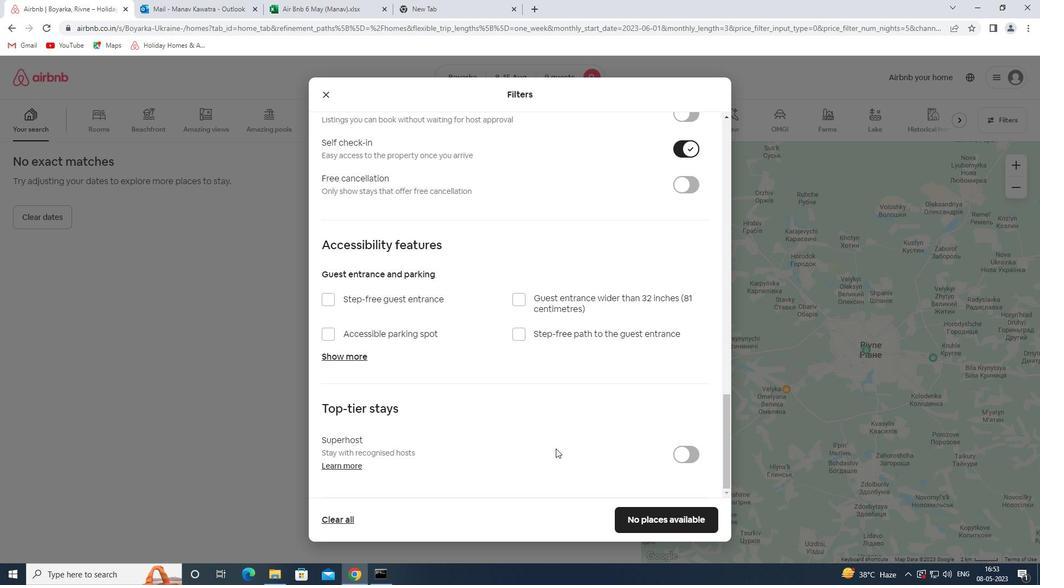 
Action: Mouse moved to (551, 448)
Screenshot: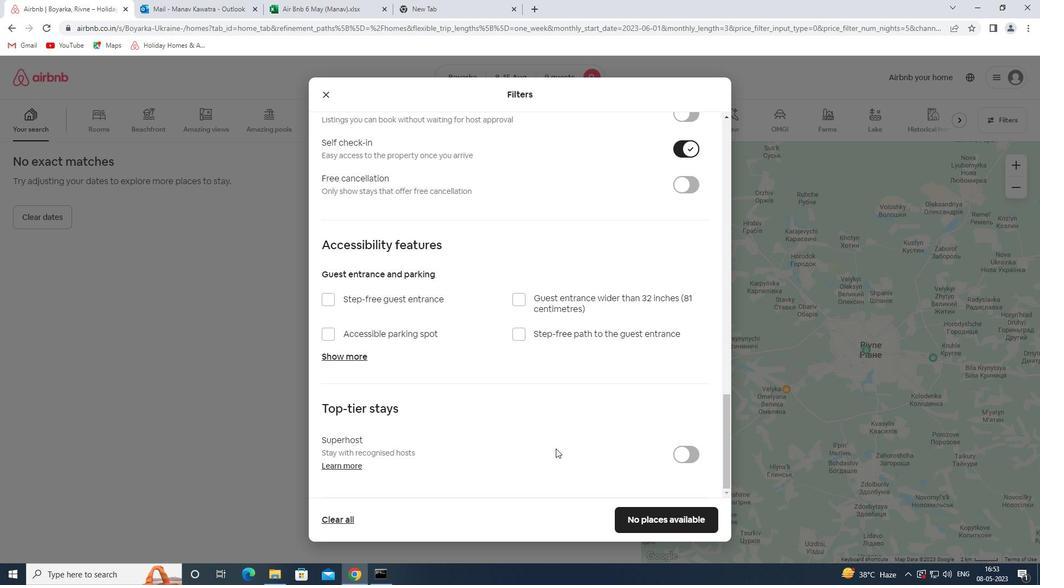 
Action: Mouse scrolled (551, 447) with delta (0, 0)
Screenshot: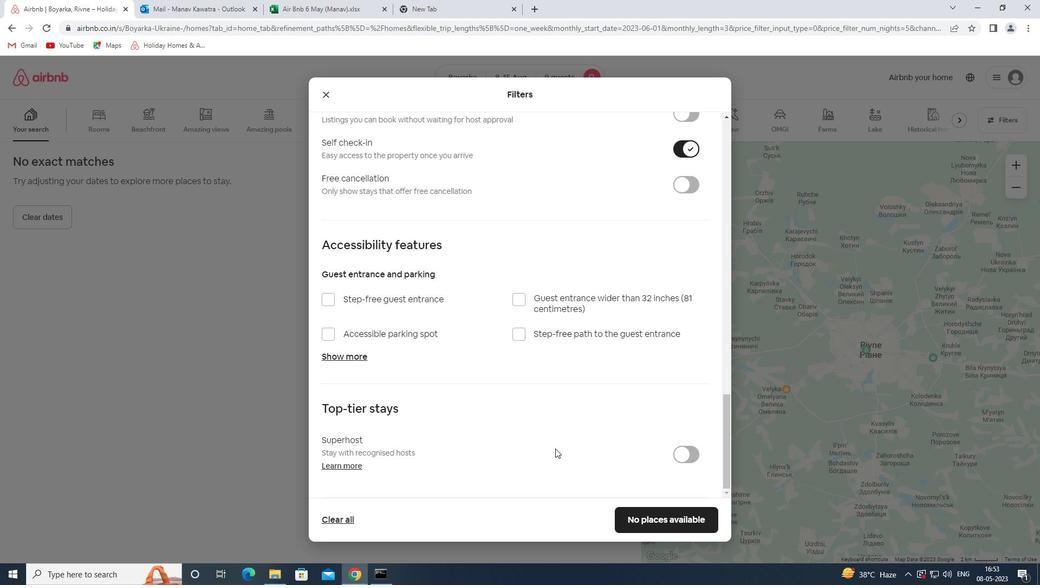 
Action: Mouse moved to (662, 517)
Screenshot: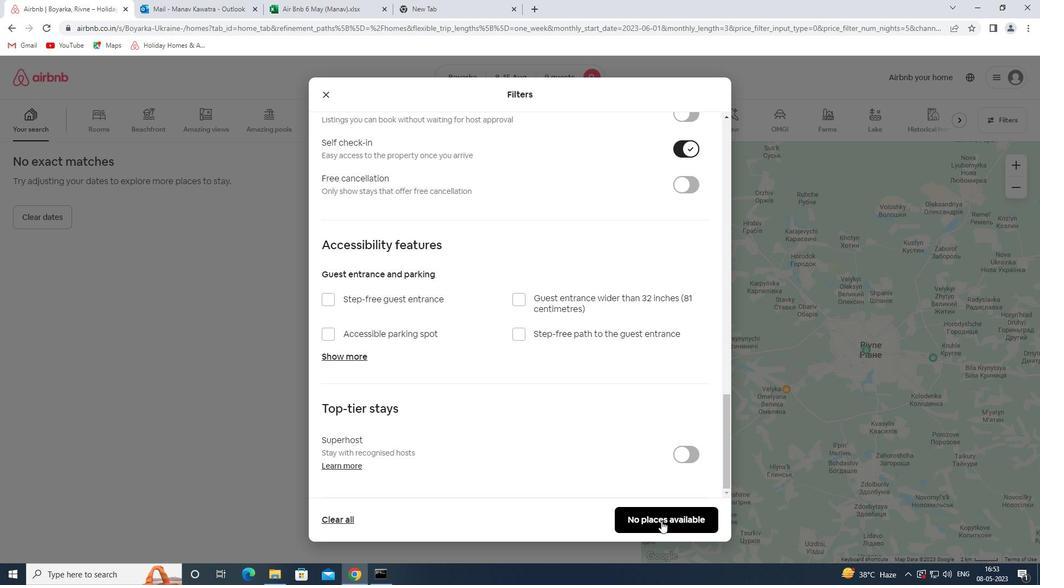 
Action: Mouse pressed left at (662, 517)
Screenshot: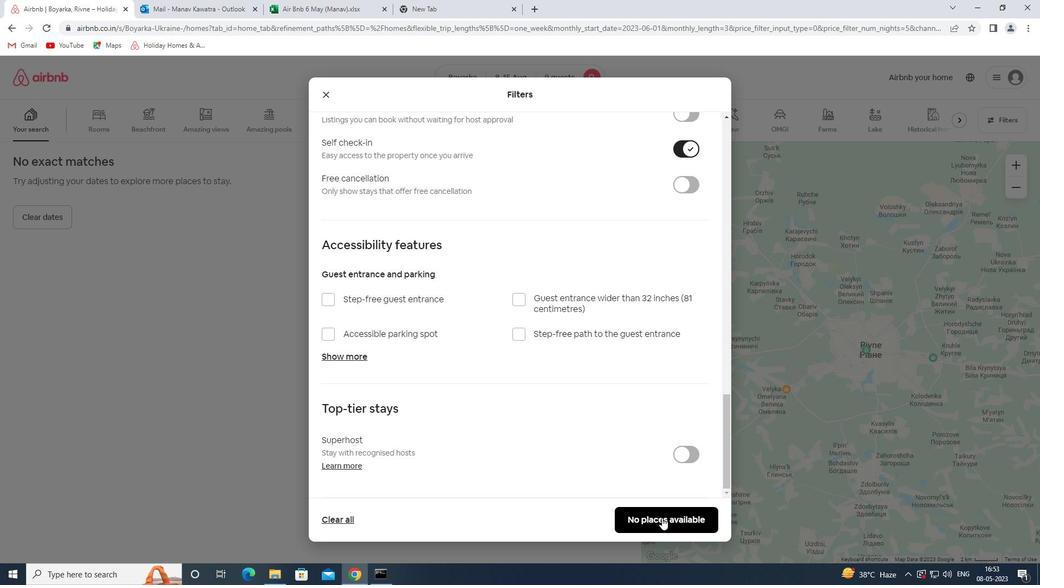 
Action: Mouse moved to (625, 428)
Screenshot: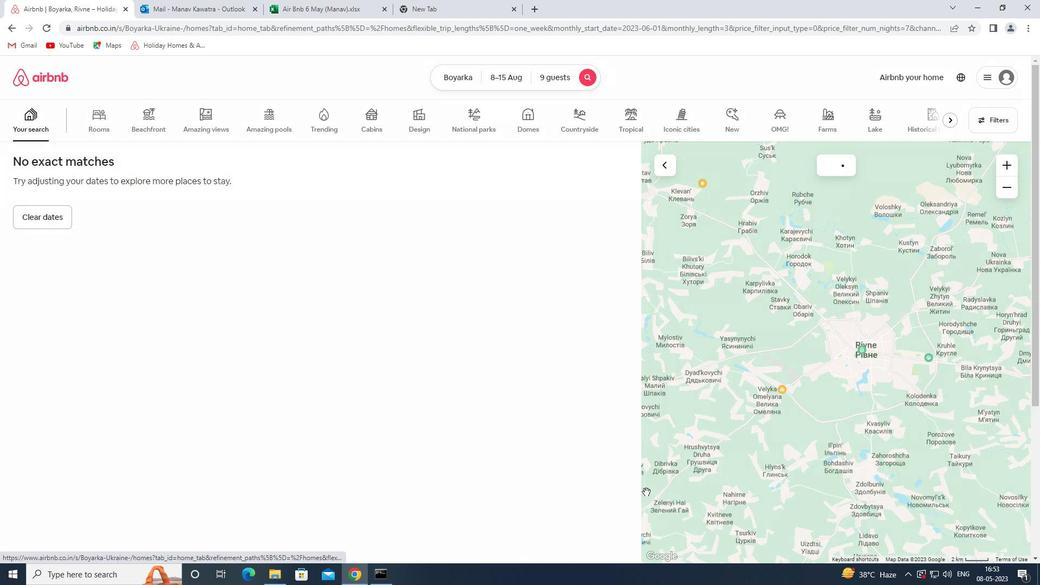 
